 Task: Add a timeline in the project AgileCircle for the epic 'Network Compliance' from 2023/06/18 to 2024/07/21. Add a timeline in the project AgileCircle for the epic 'Business Continuity and Disaster Recovery Planning (BCDR) Implementation' from 2024/04/02 to 2024/07/25. Add a timeline in the project AgileCircle for the epic 'Business Continuity Management System (BCMS) Implementation' from 2024/02/10 to 2025/12/18
Action: Mouse moved to (78, 199)
Screenshot: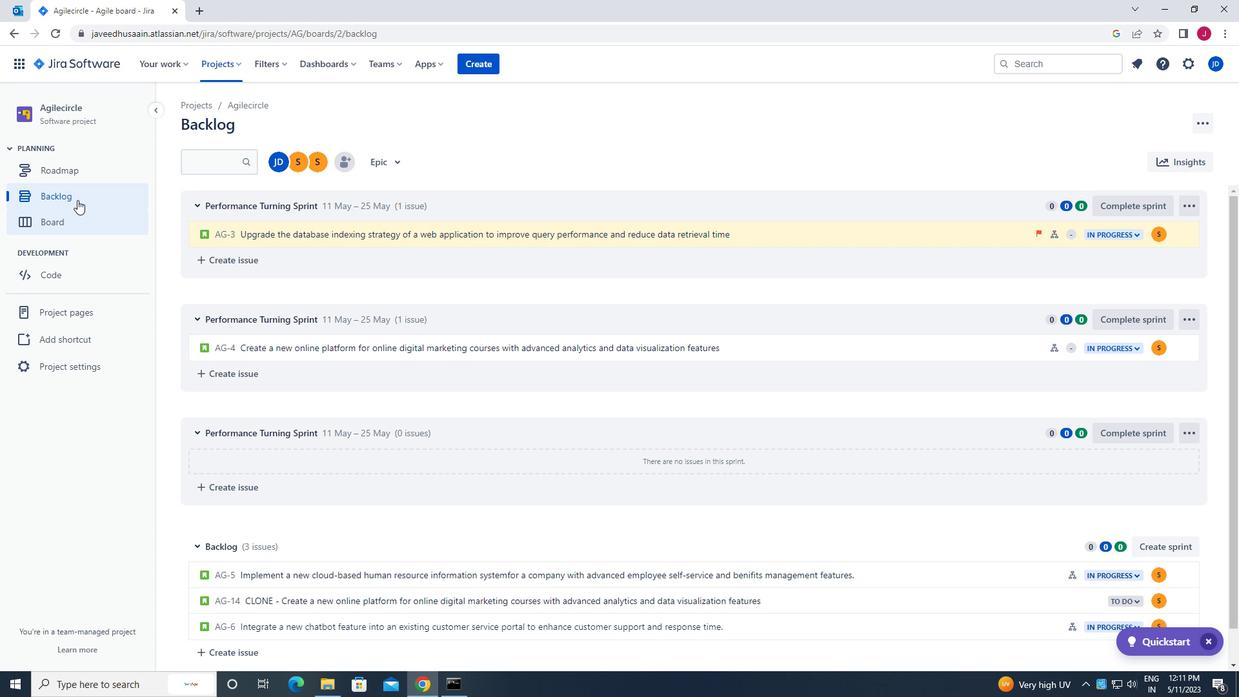 
Action: Mouse pressed left at (78, 199)
Screenshot: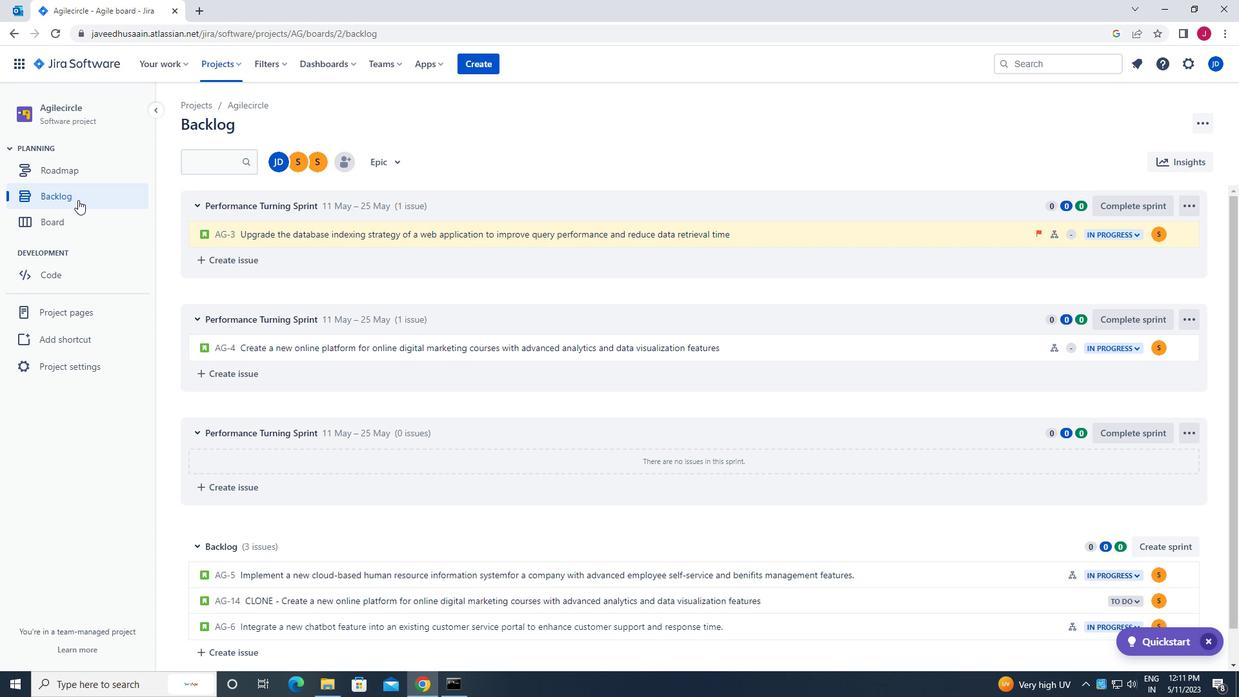 
Action: Mouse moved to (221, 67)
Screenshot: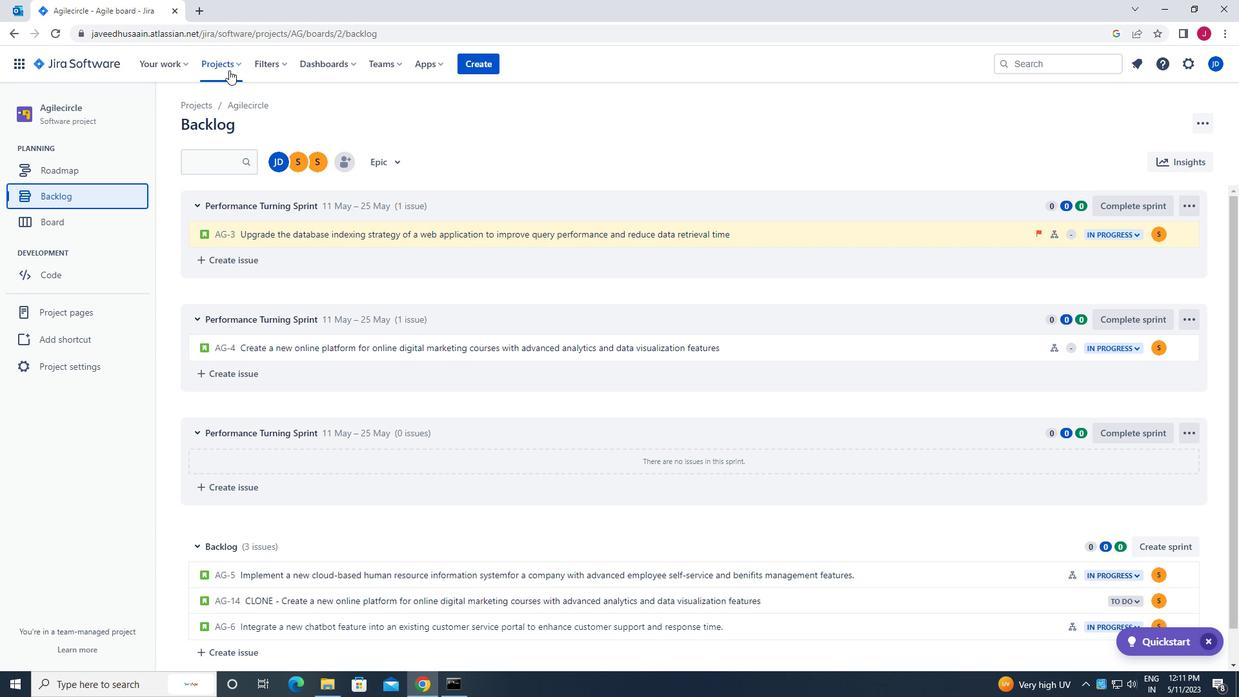 
Action: Mouse pressed left at (221, 67)
Screenshot: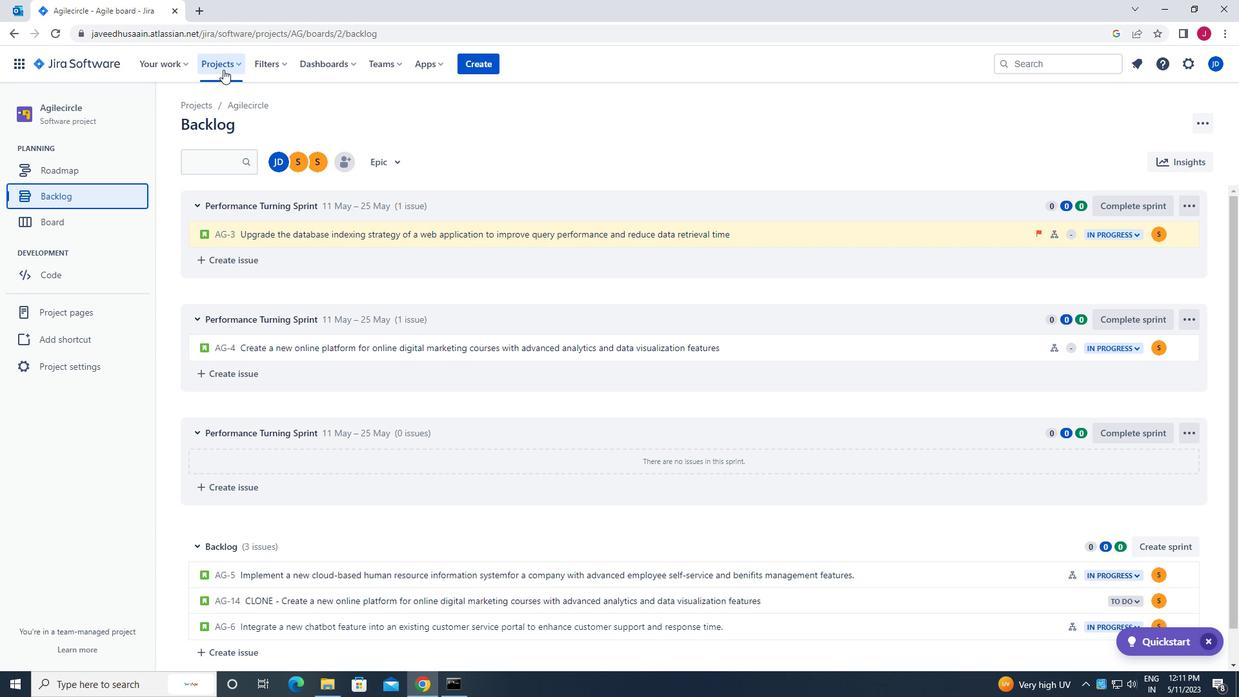 
Action: Mouse moved to (247, 116)
Screenshot: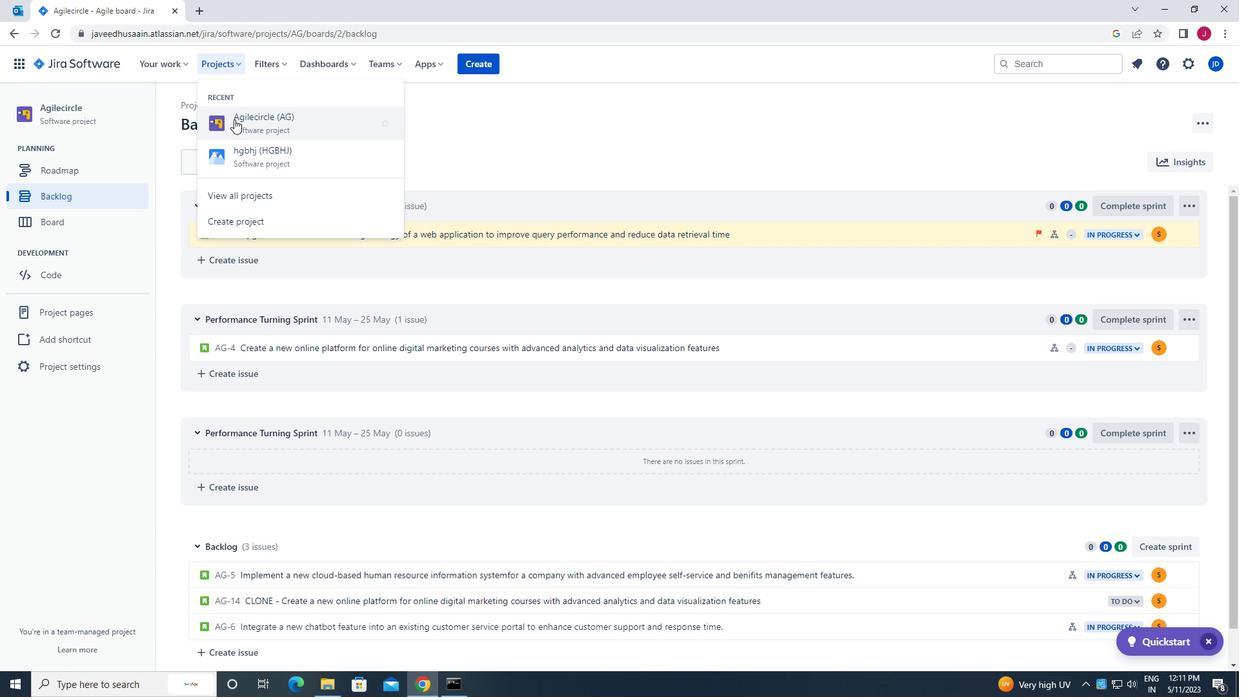 
Action: Mouse pressed left at (247, 116)
Screenshot: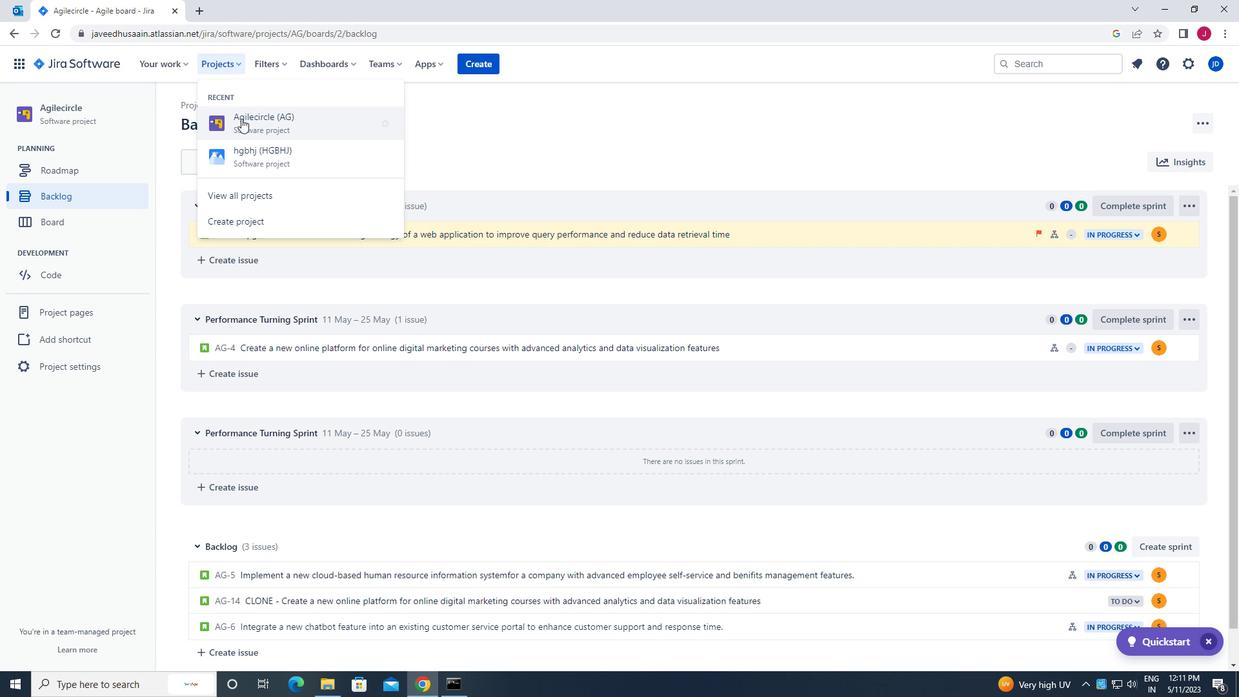 
Action: Mouse moved to (78, 198)
Screenshot: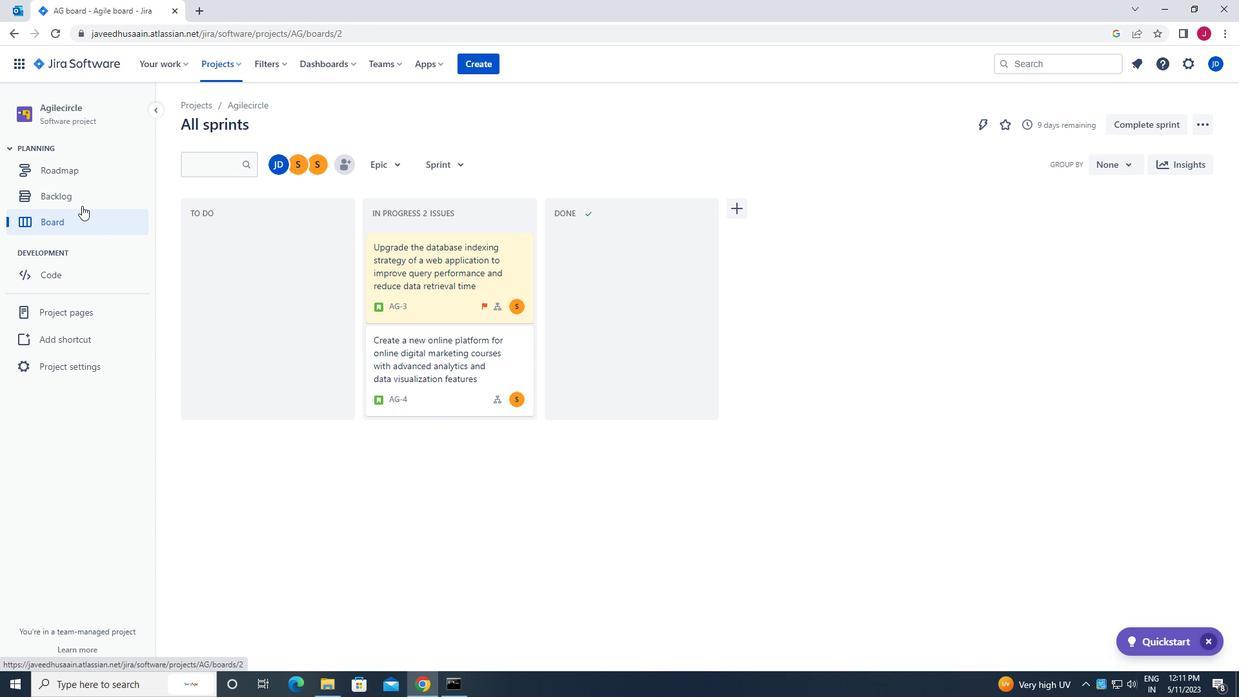 
Action: Mouse pressed left at (78, 198)
Screenshot: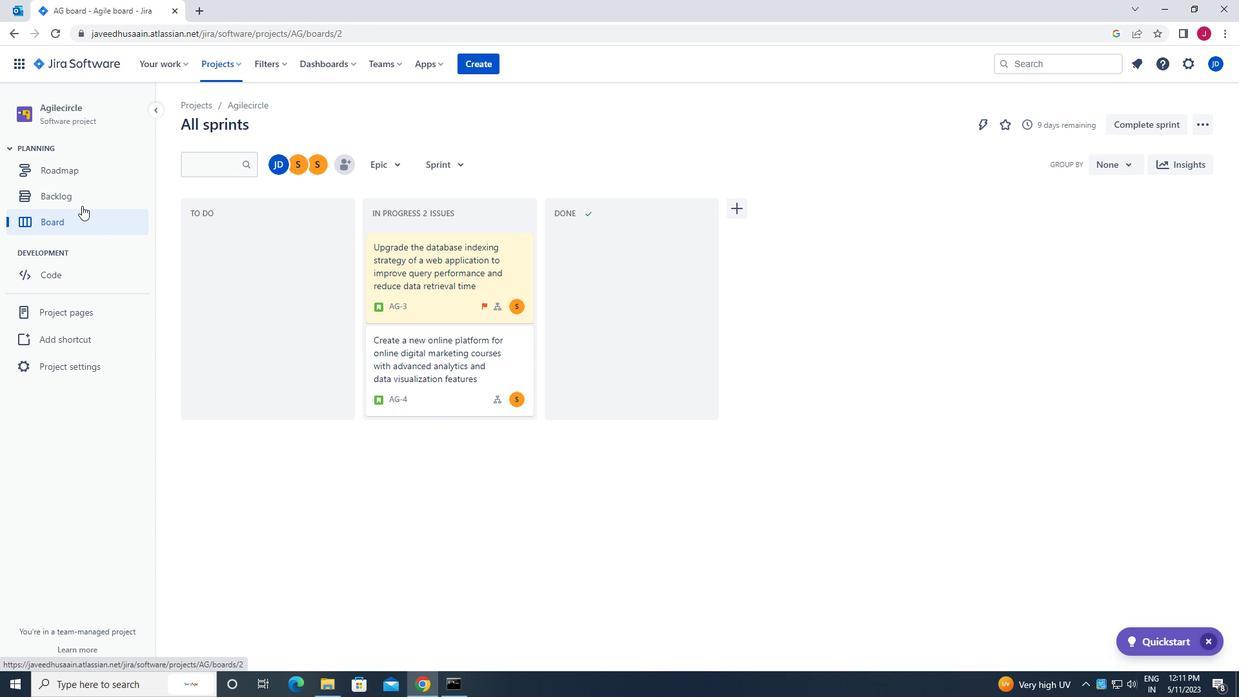 
Action: Mouse moved to (385, 163)
Screenshot: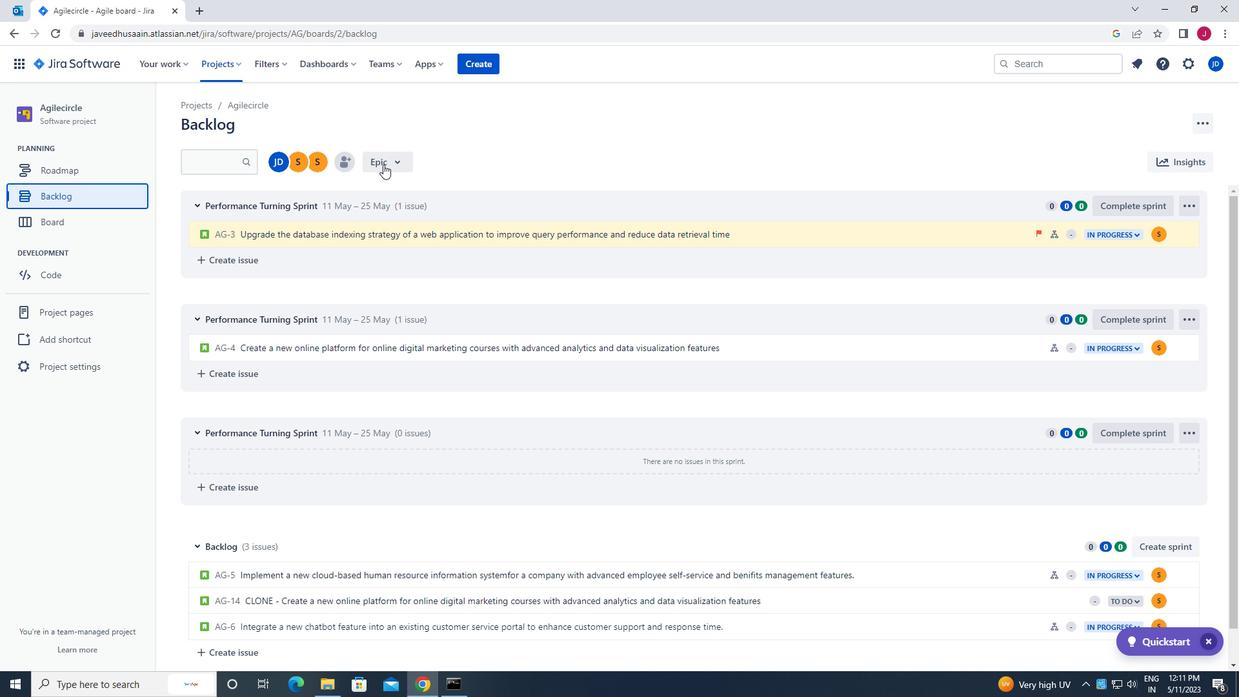
Action: Mouse pressed left at (385, 163)
Screenshot: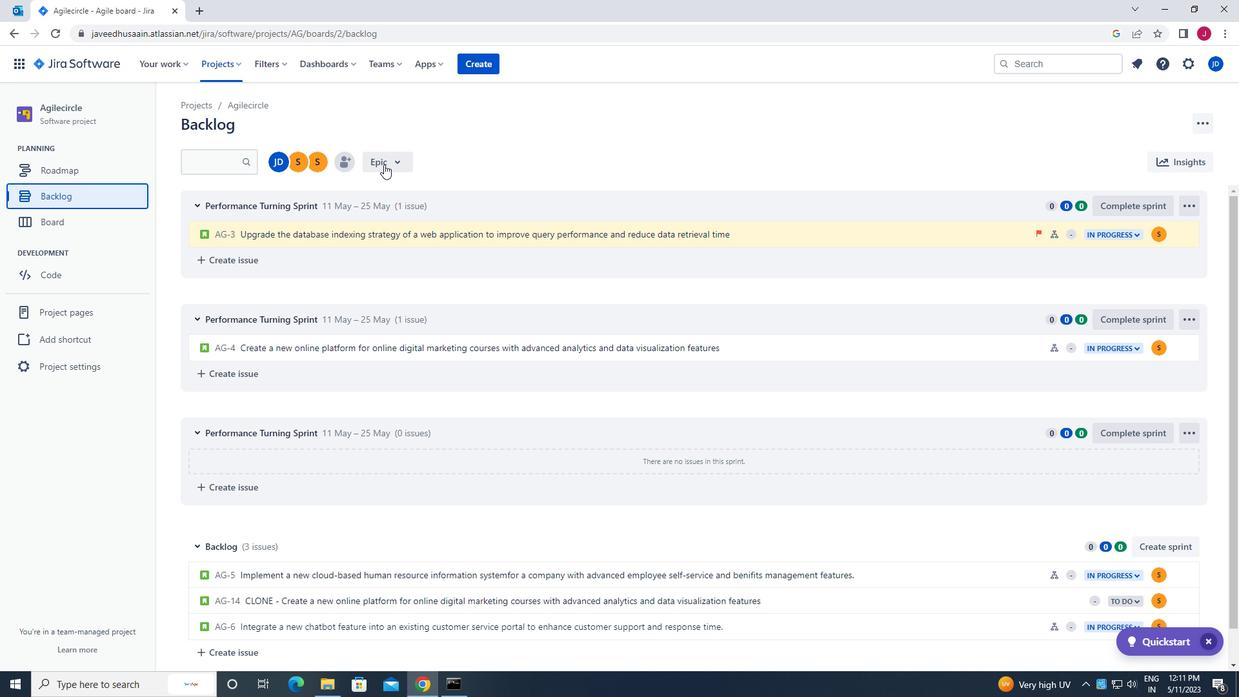 
Action: Mouse moved to (404, 196)
Screenshot: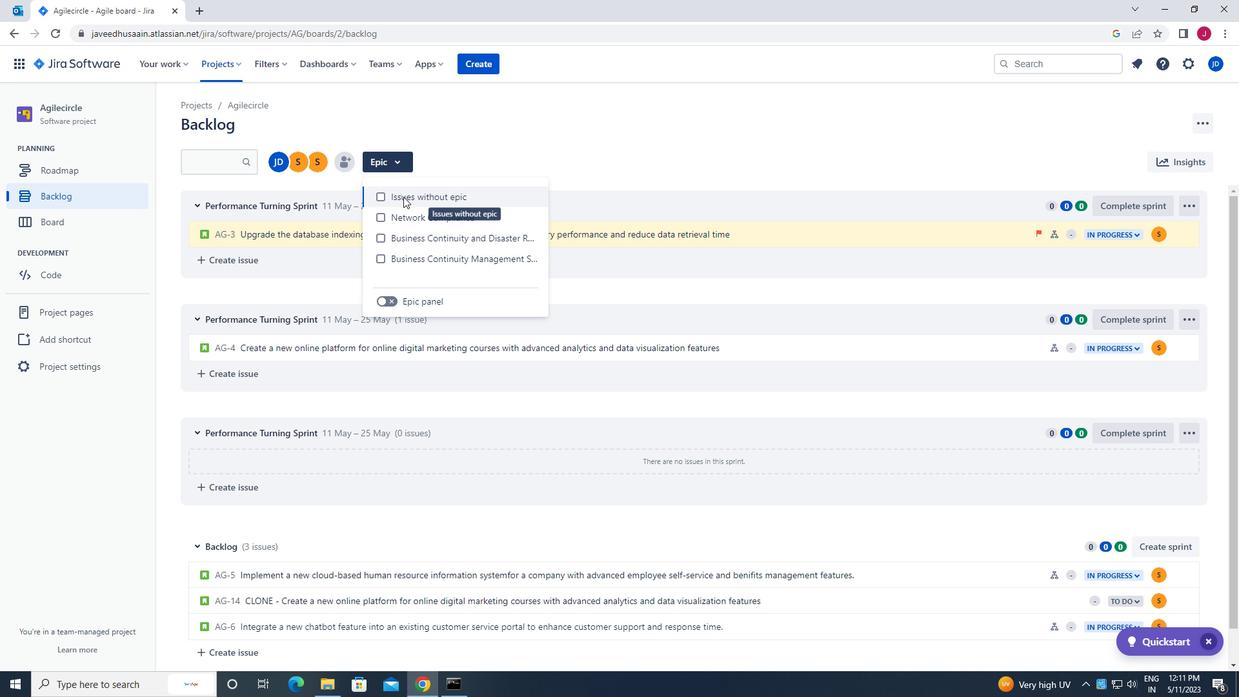 
Action: Mouse pressed left at (404, 196)
Screenshot: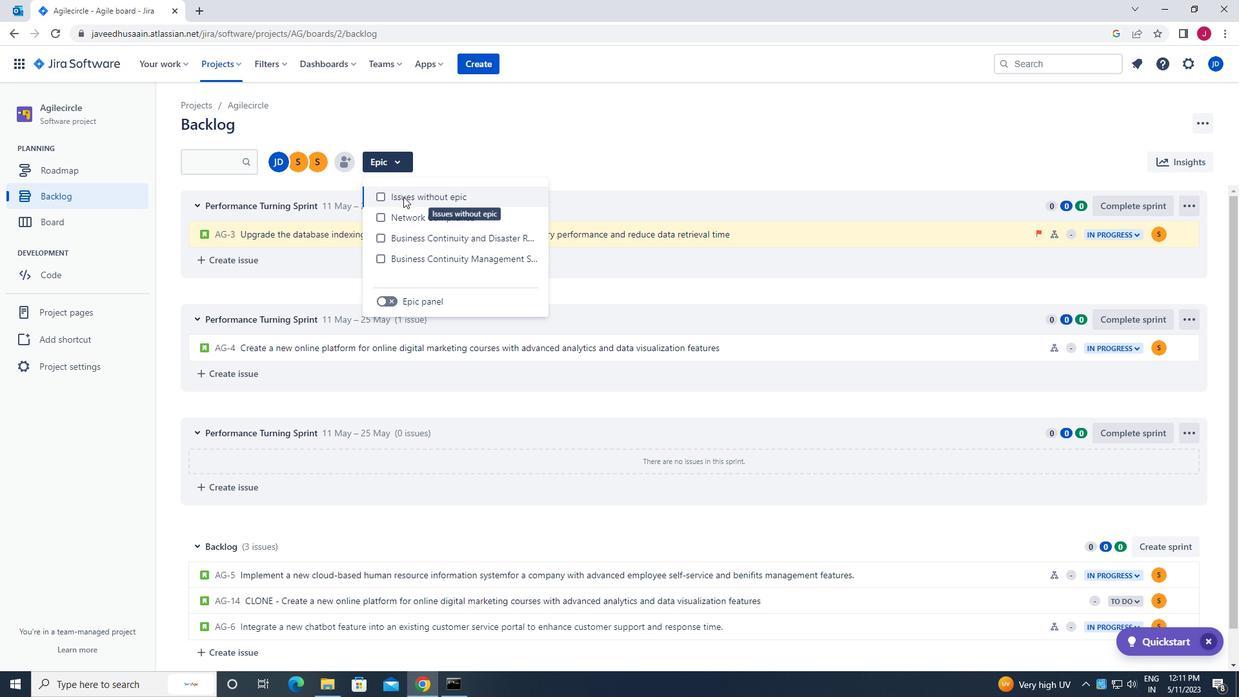 
Action: Mouse moved to (395, 298)
Screenshot: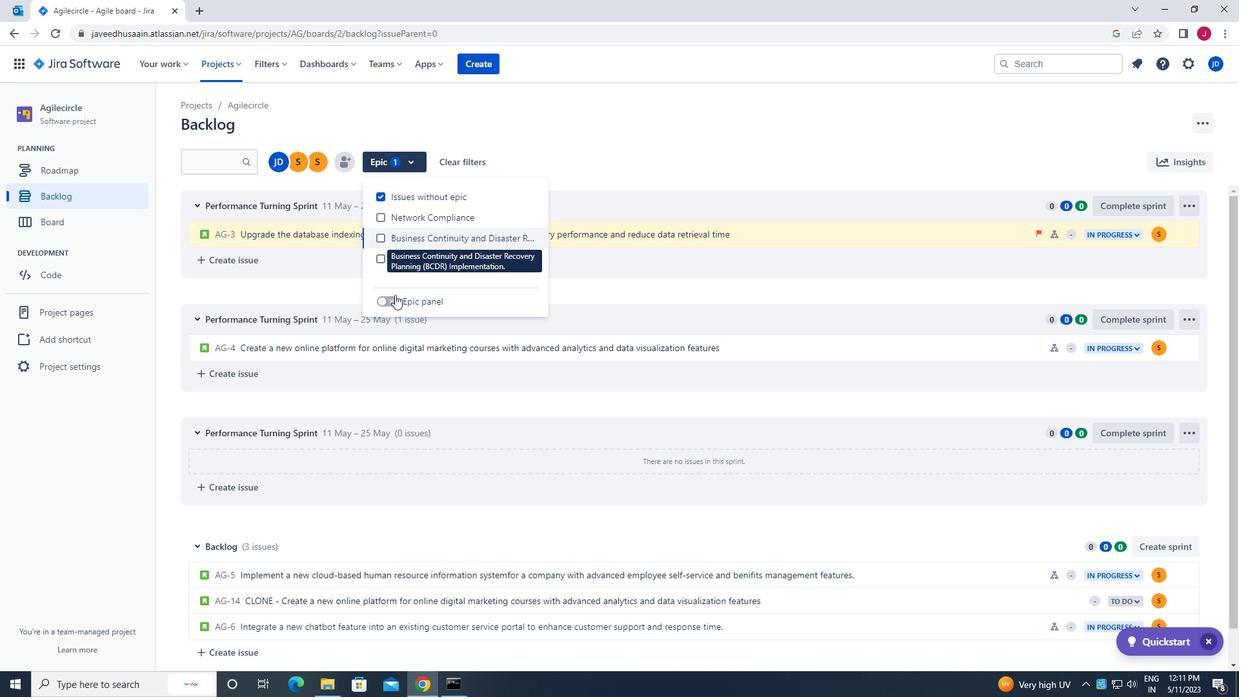 
Action: Mouse pressed left at (395, 298)
Screenshot: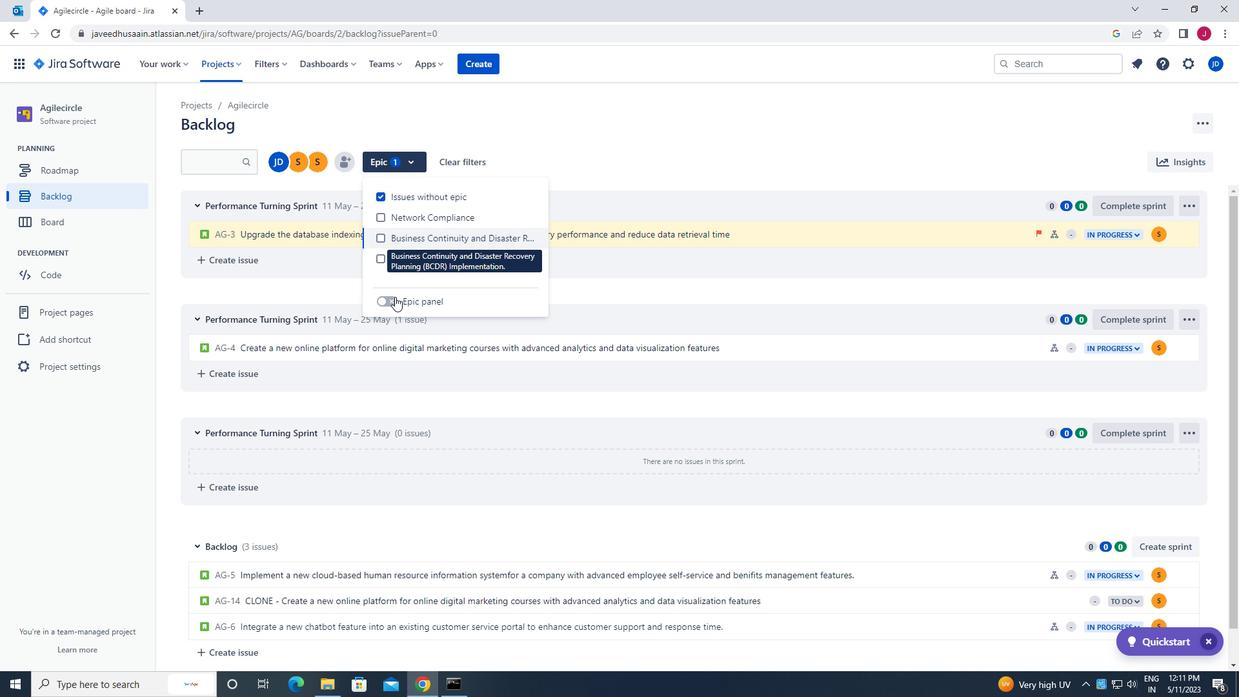 
Action: Mouse moved to (378, 197)
Screenshot: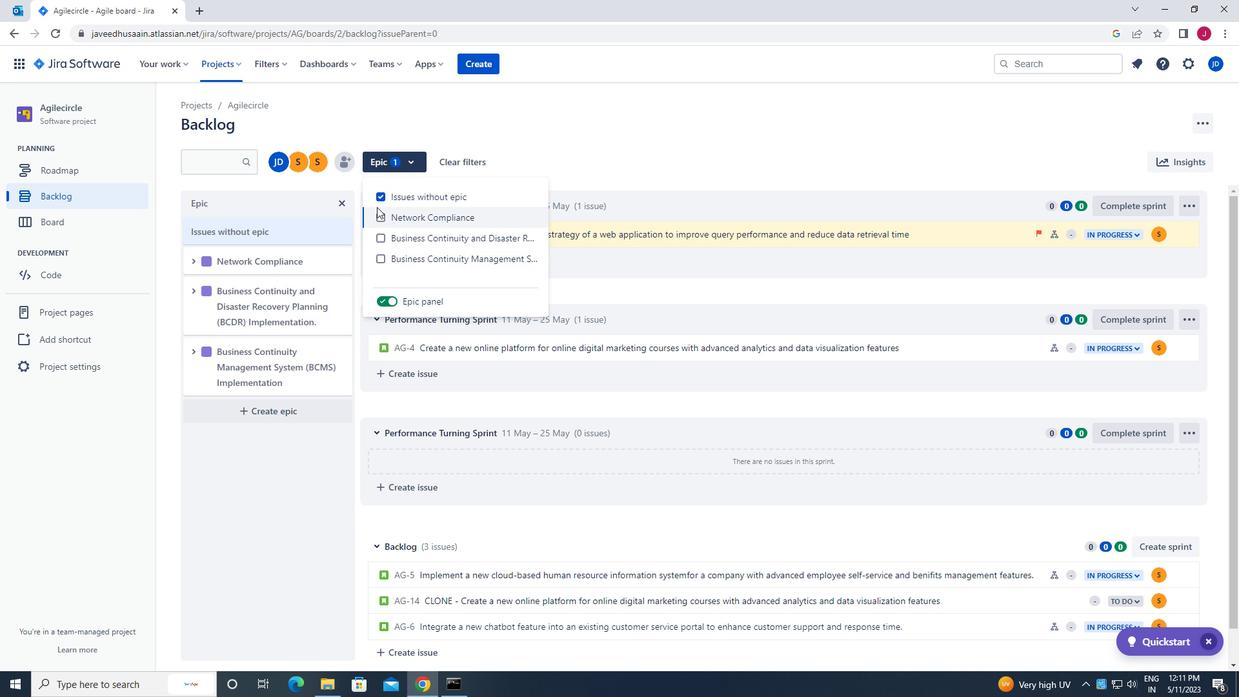 
Action: Mouse pressed left at (378, 197)
Screenshot: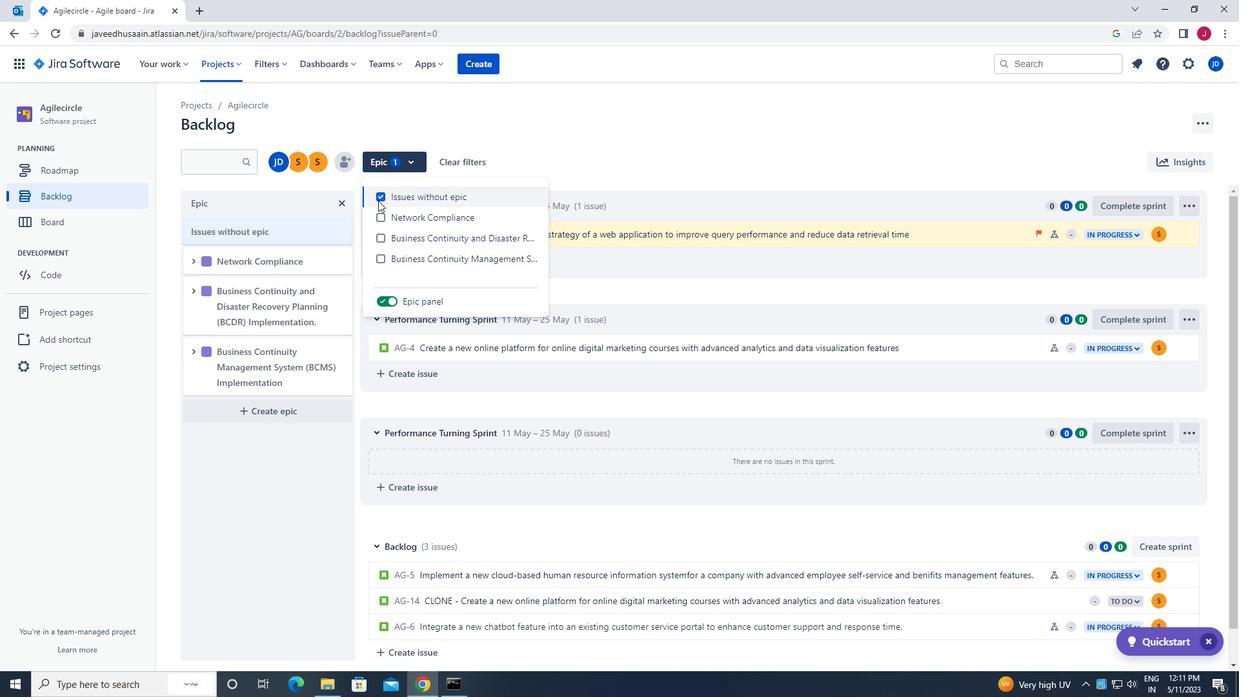 
Action: Mouse moved to (191, 262)
Screenshot: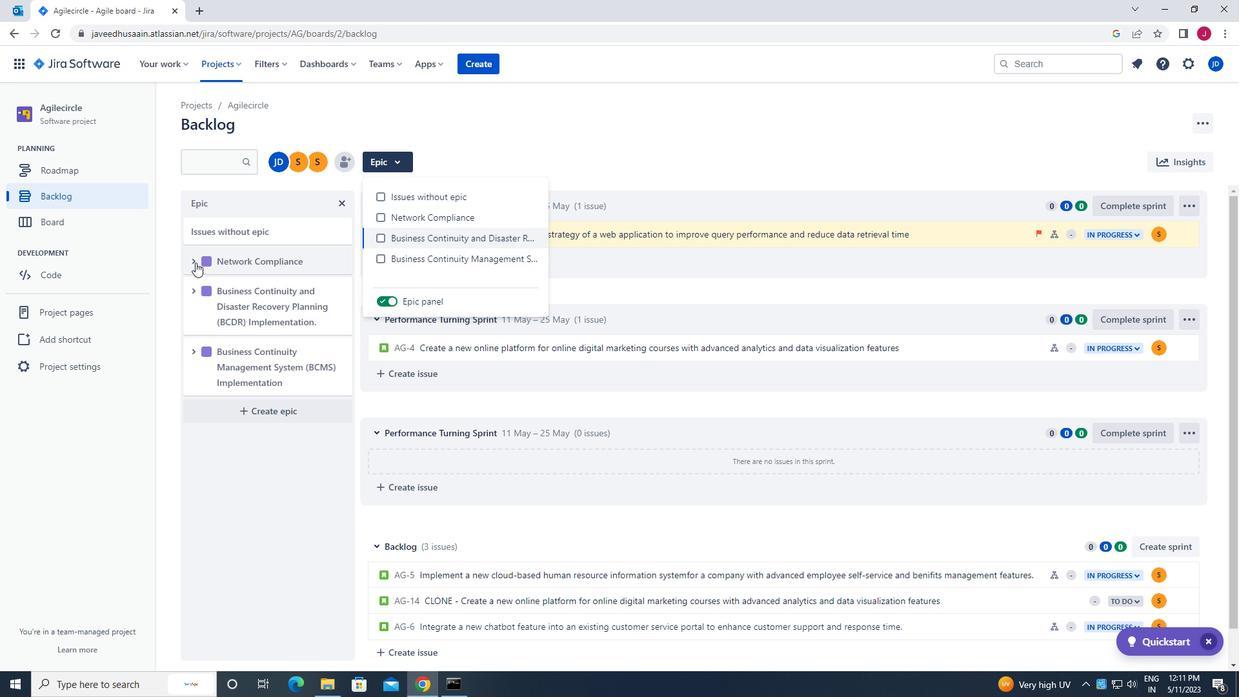 
Action: Mouse pressed left at (191, 262)
Screenshot: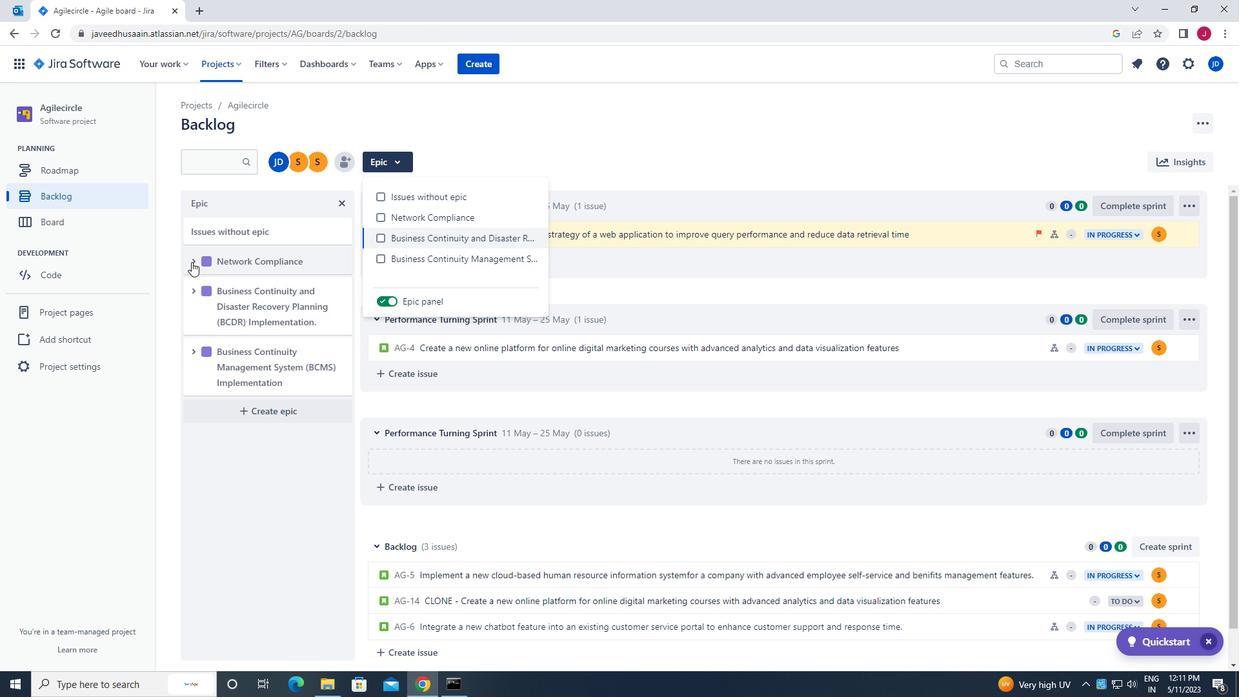 
Action: Mouse moved to (260, 366)
Screenshot: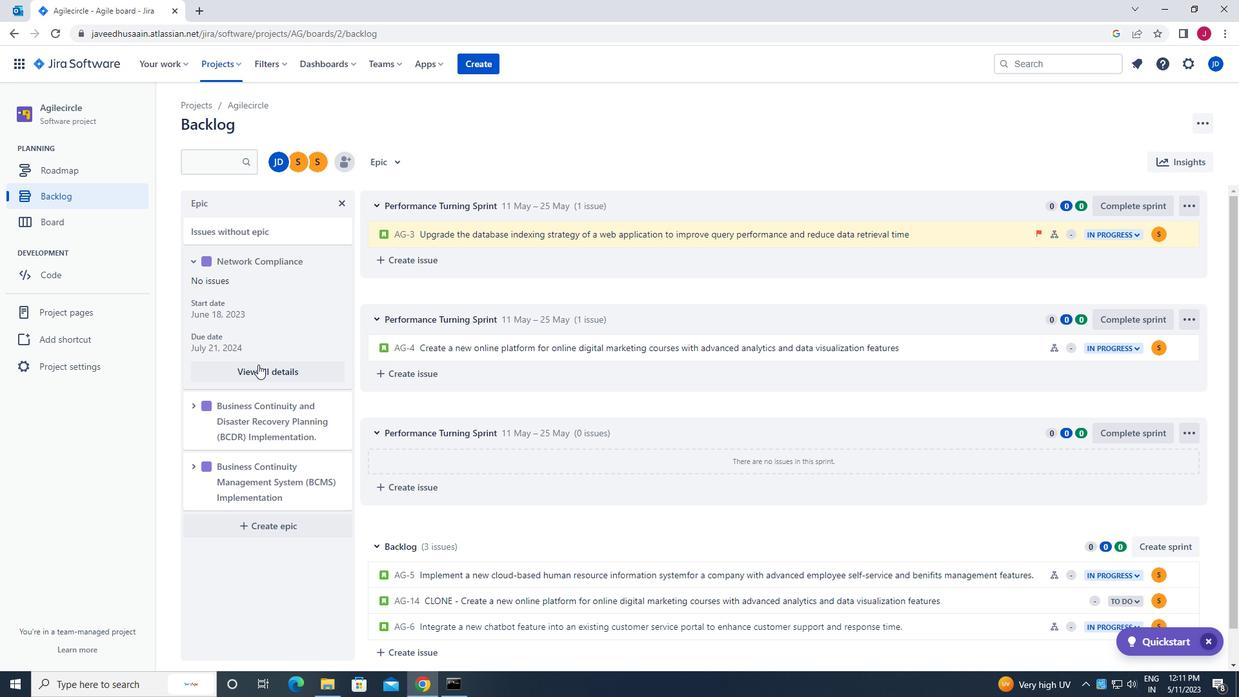 
Action: Mouse pressed left at (260, 366)
Screenshot: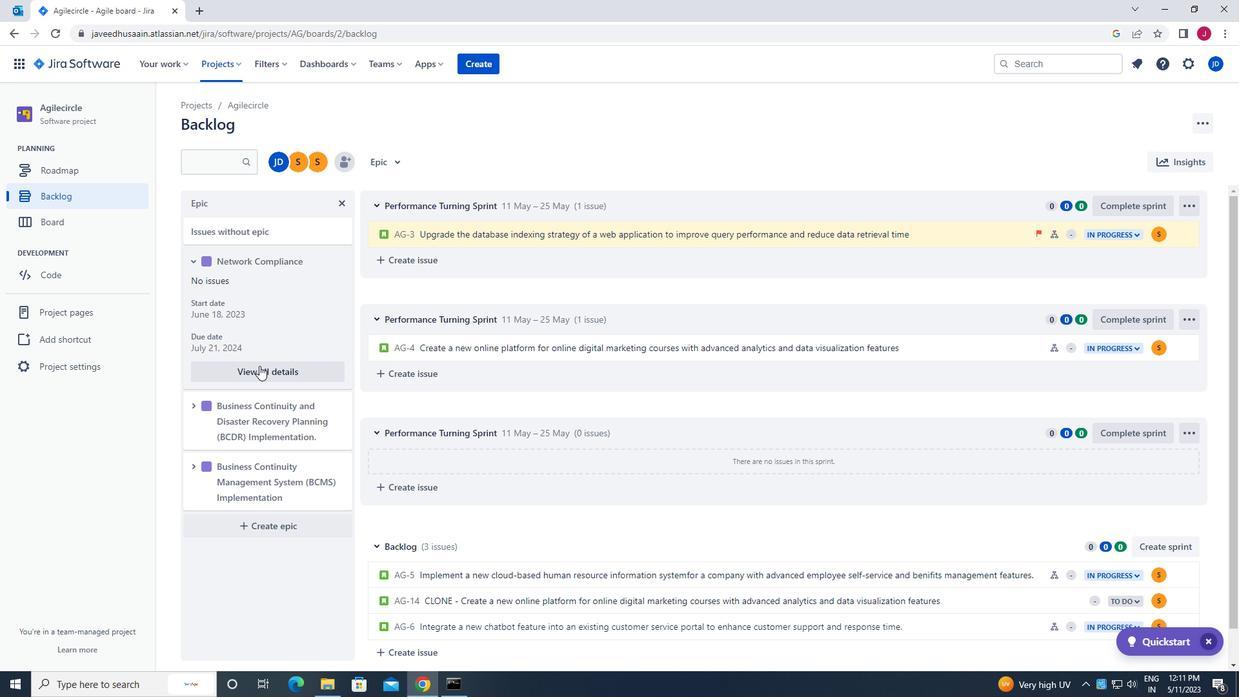 
Action: Mouse moved to (1077, 508)
Screenshot: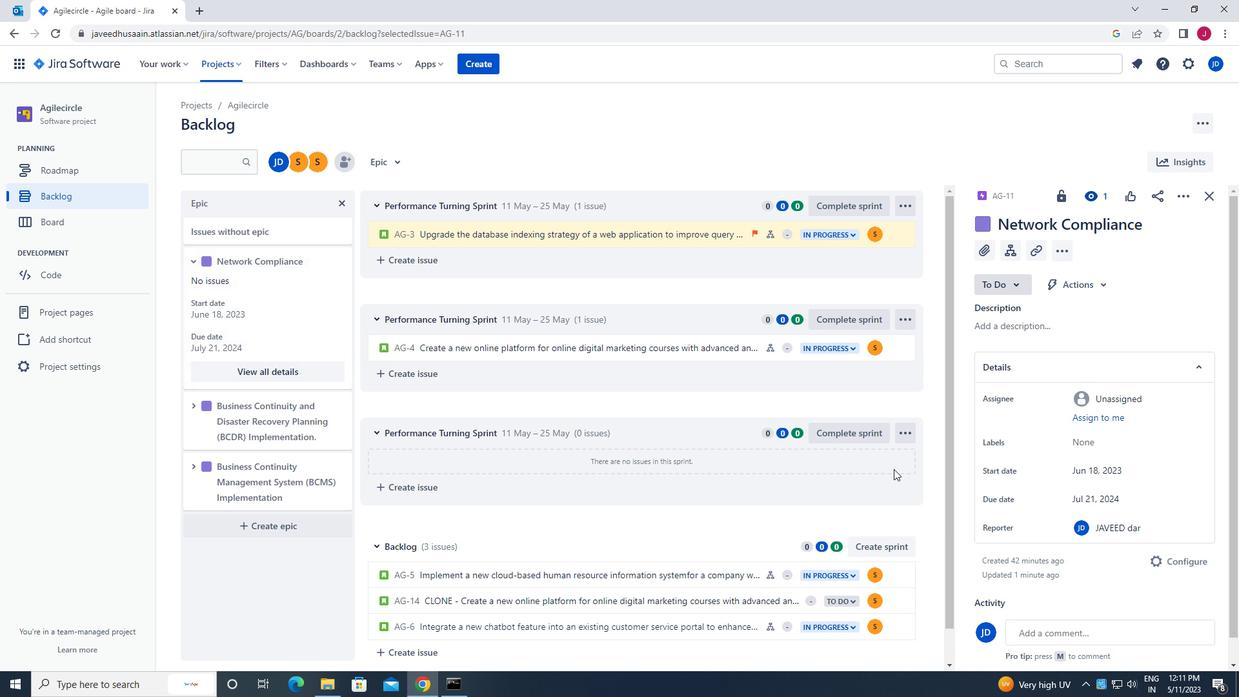 
Action: Mouse scrolled (1077, 507) with delta (0, 0)
Screenshot: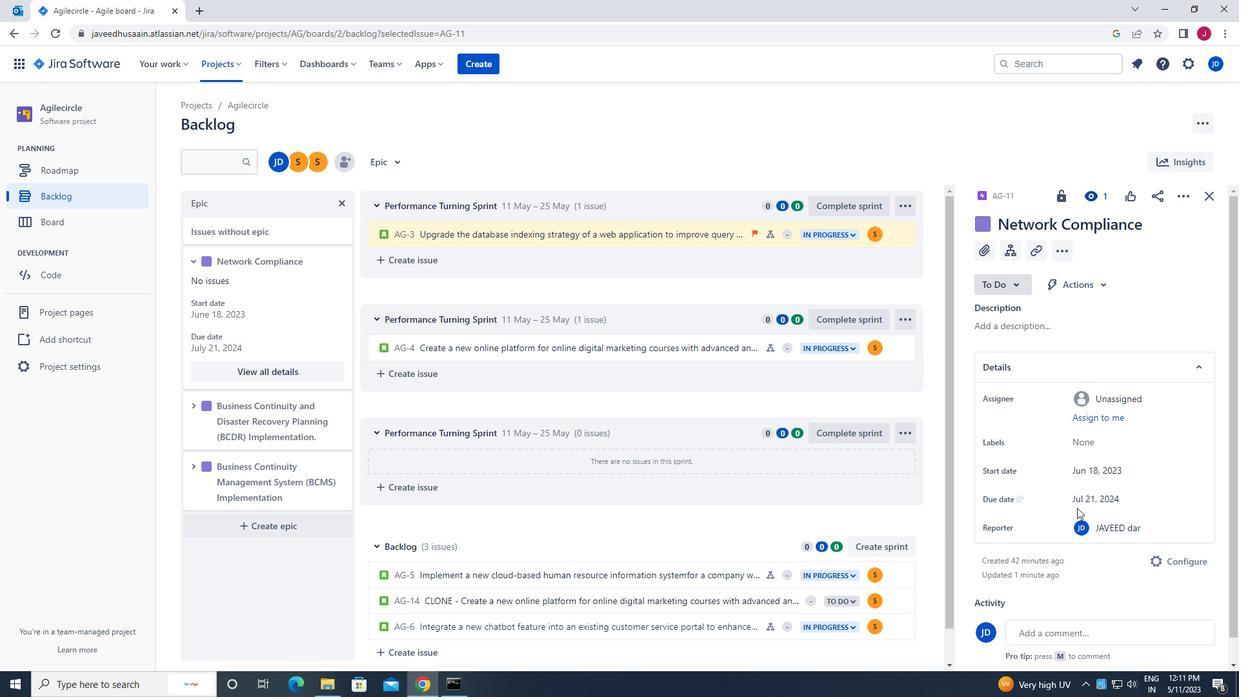 
Action: Mouse moved to (1077, 508)
Screenshot: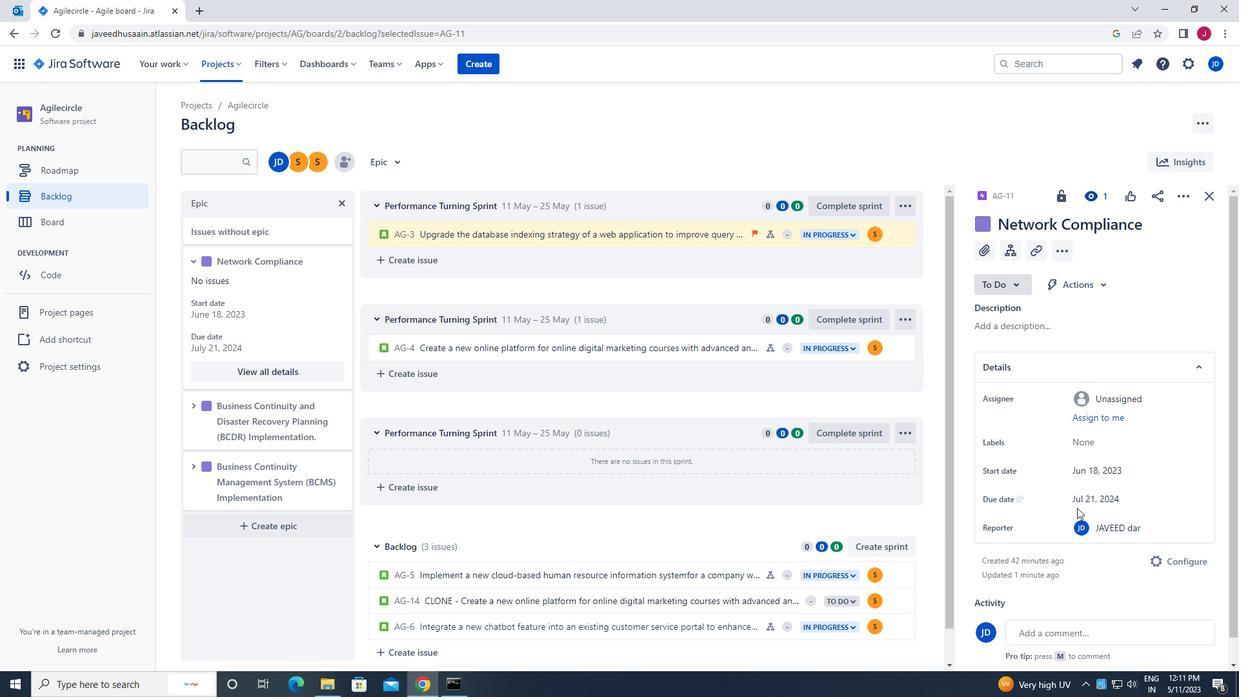
Action: Mouse scrolled (1077, 507) with delta (0, 0)
Screenshot: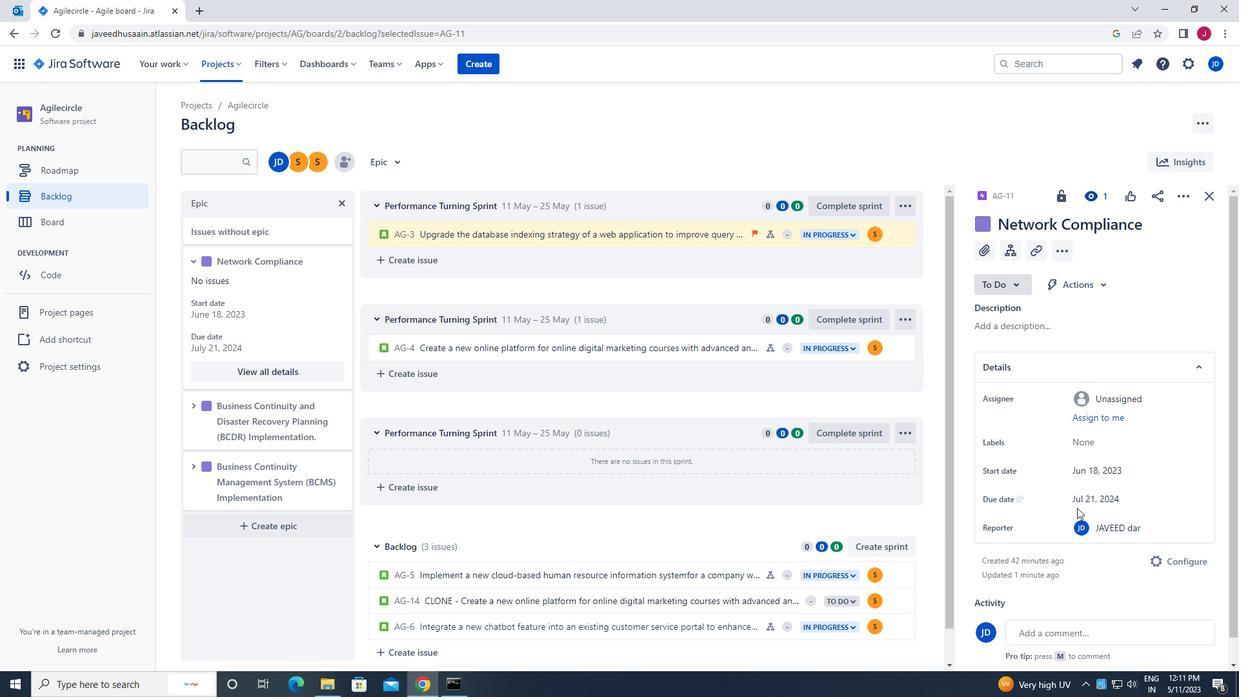 
Action: Mouse scrolled (1077, 507) with delta (0, 0)
Screenshot: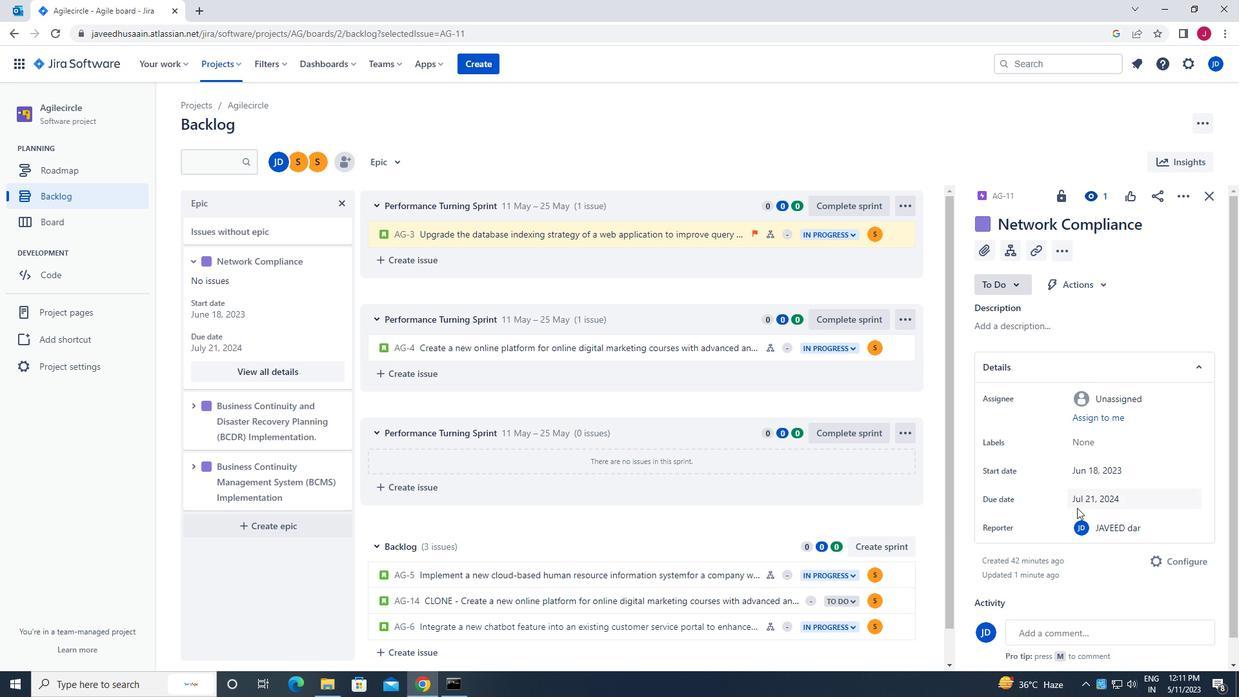 
Action: Mouse scrolled (1077, 507) with delta (0, 0)
Screenshot: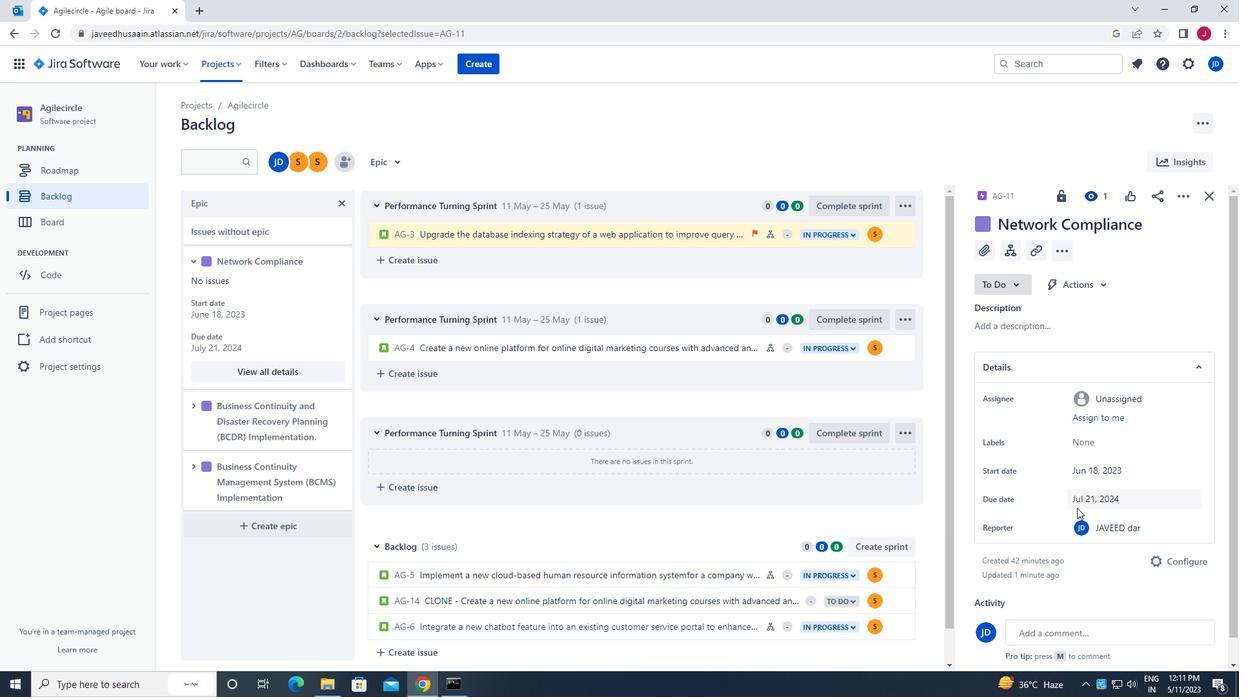 
Action: Mouse moved to (1118, 442)
Screenshot: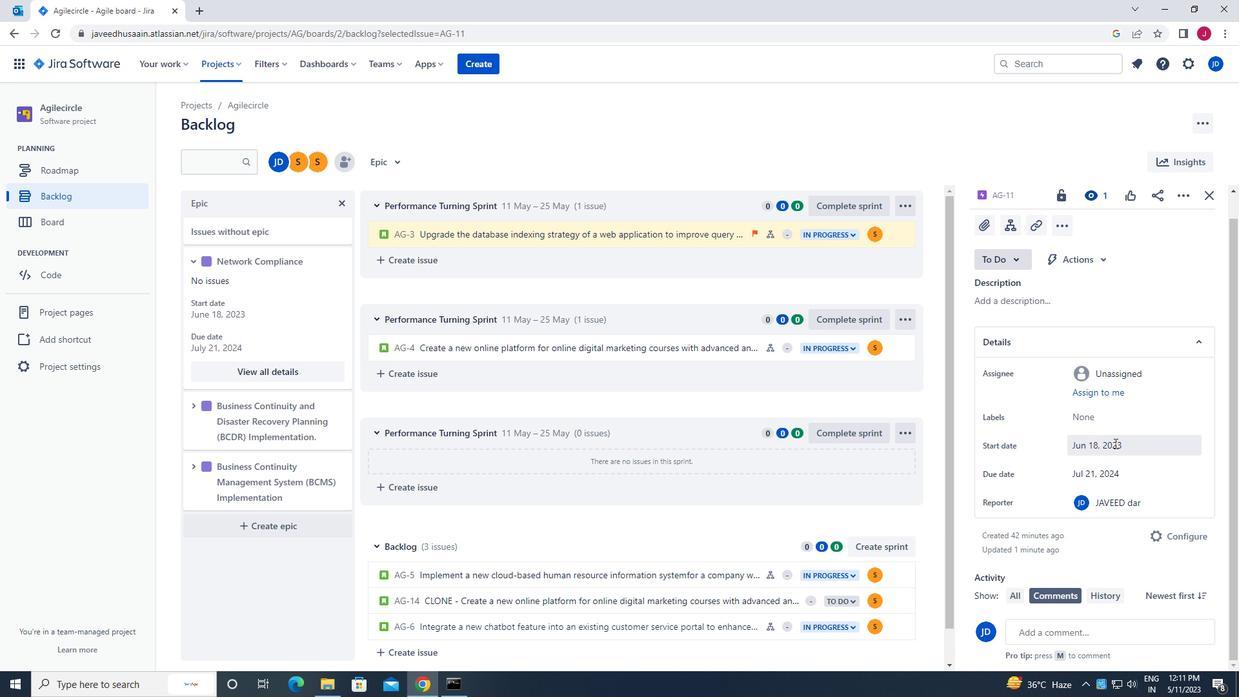 
Action: Mouse pressed left at (1118, 442)
Screenshot: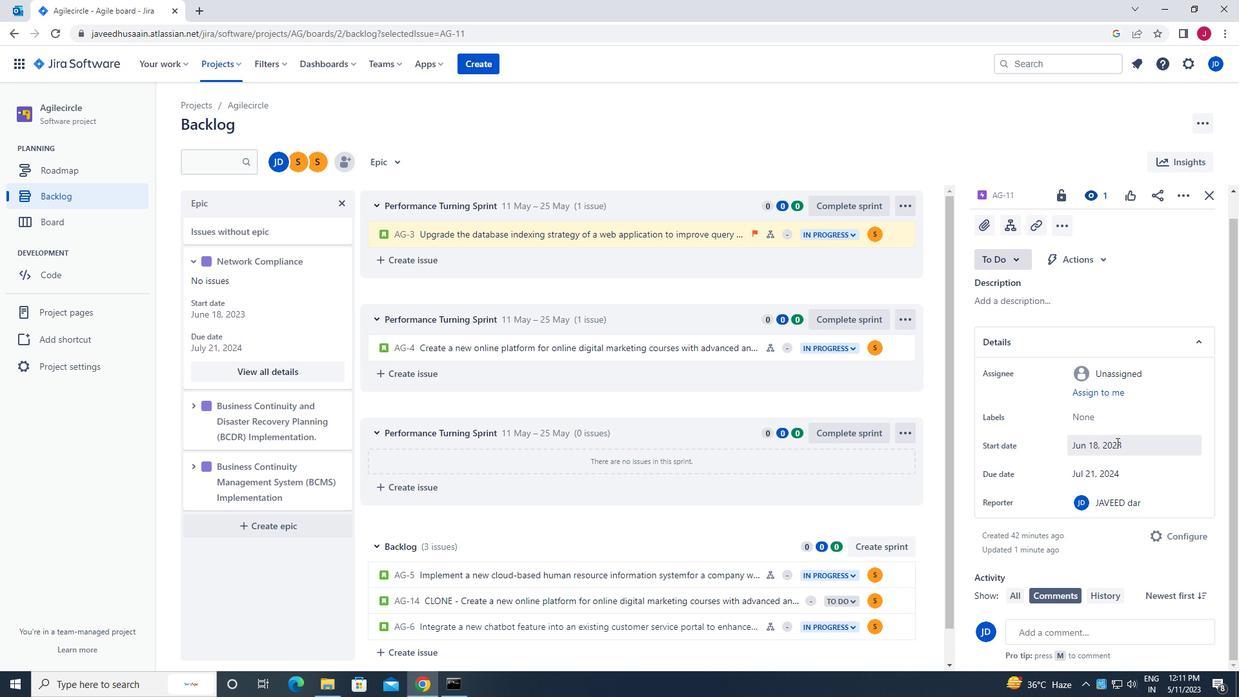 
Action: Mouse moved to (1039, 479)
Screenshot: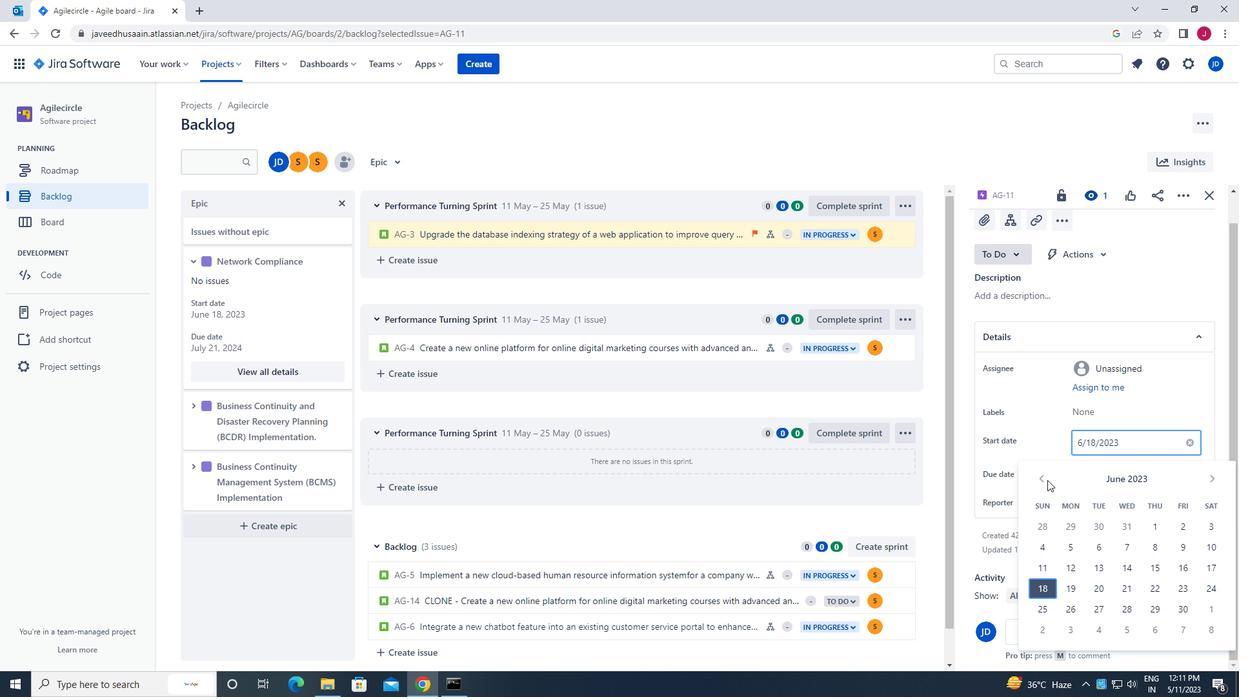 
Action: Mouse pressed left at (1039, 479)
Screenshot: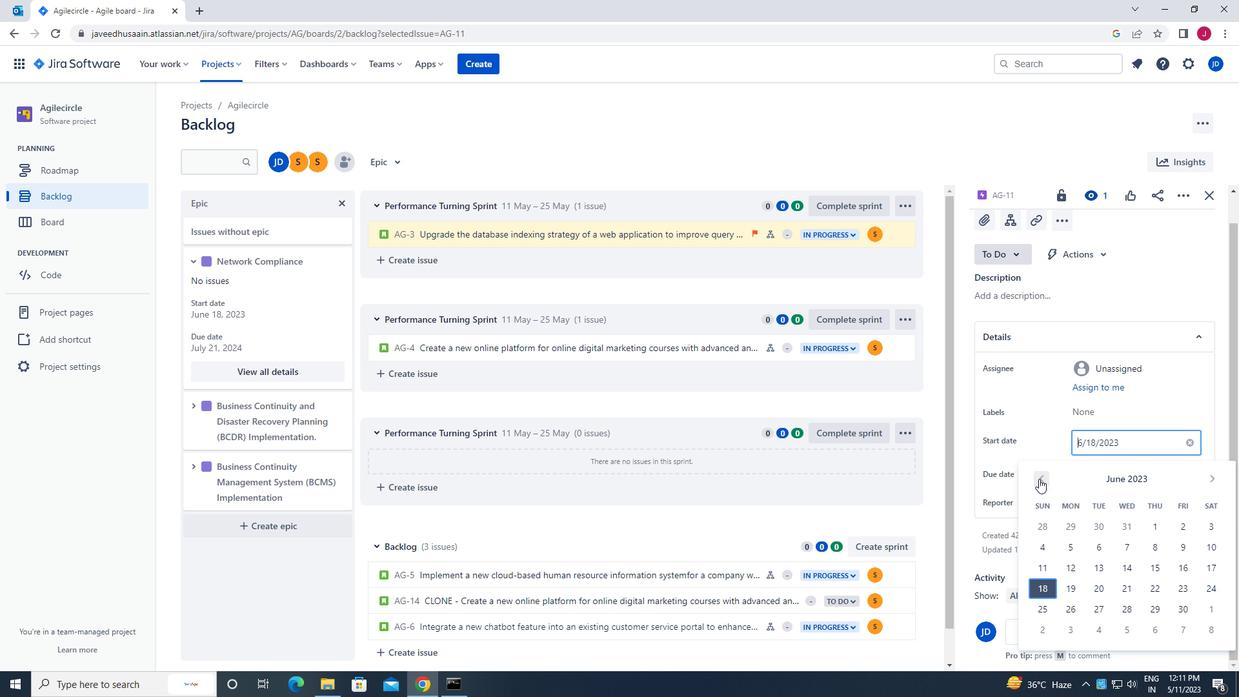 
Action: Mouse moved to (1209, 478)
Screenshot: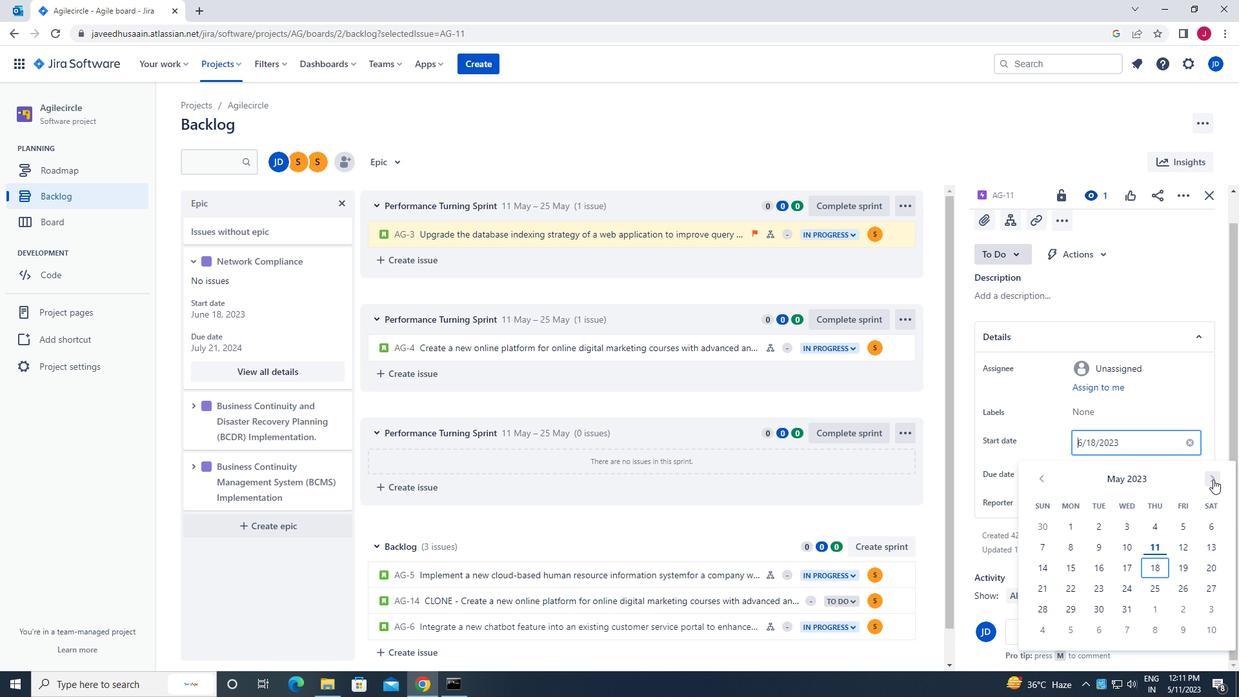 
Action: Mouse pressed left at (1209, 478)
Screenshot: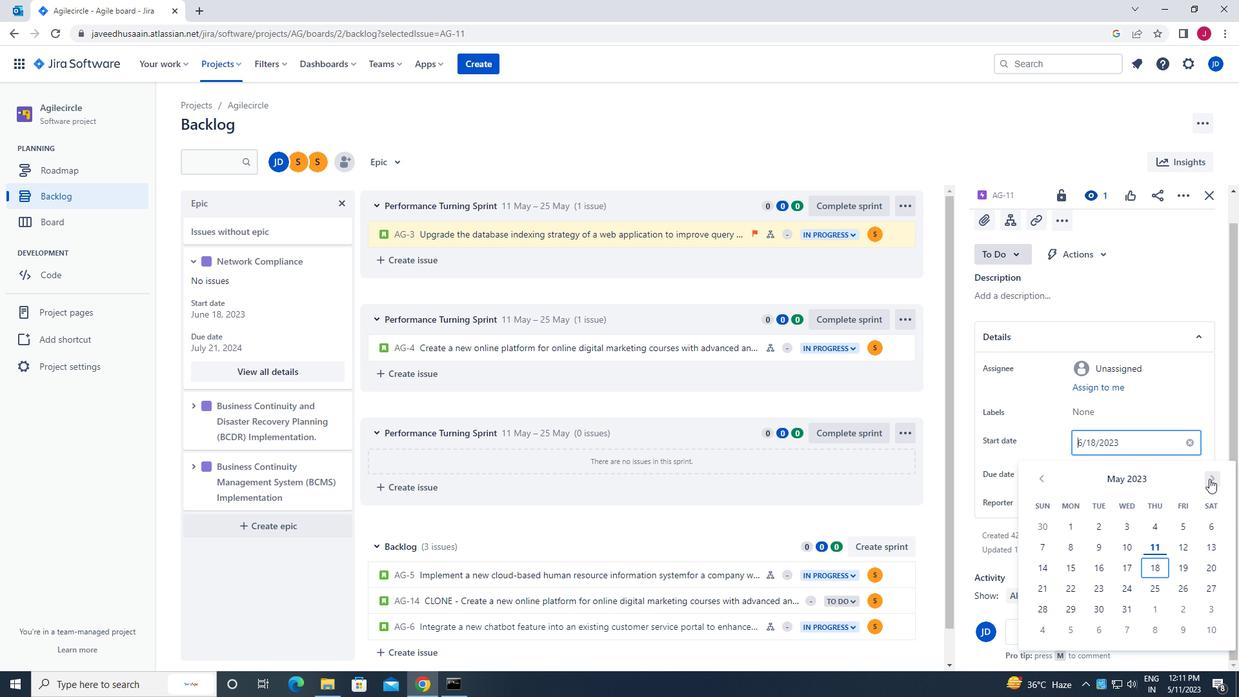 
Action: Mouse moved to (1050, 584)
Screenshot: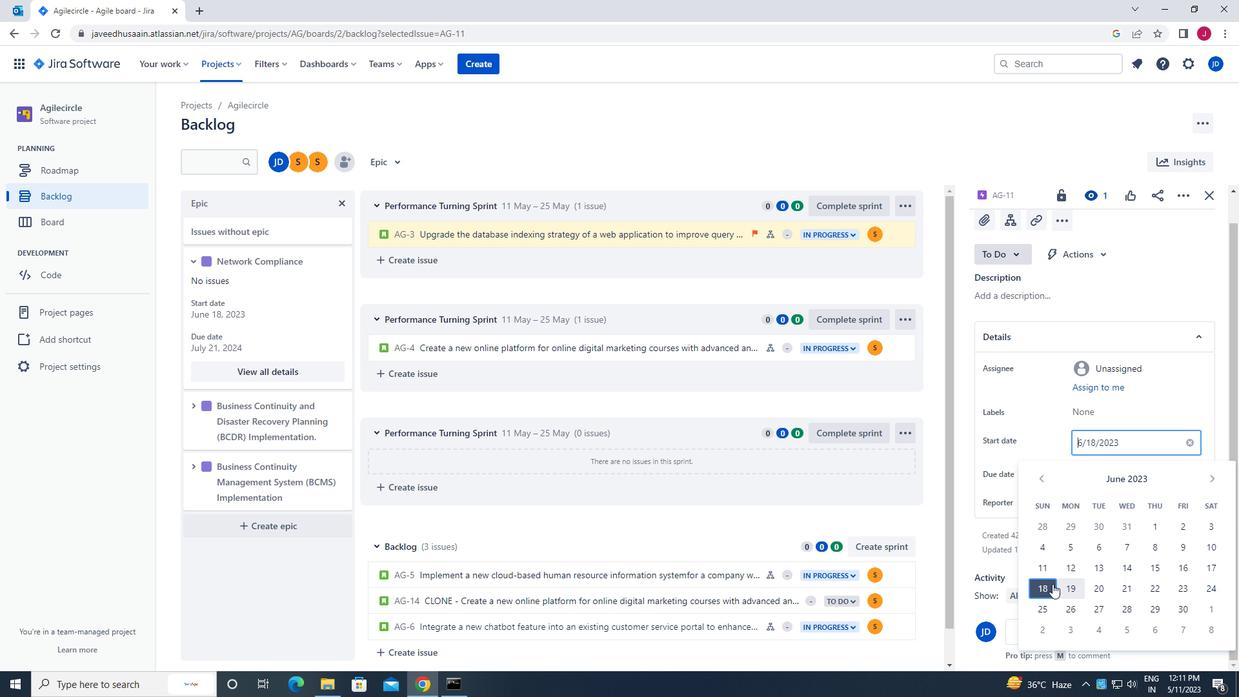 
Action: Mouse pressed left at (1050, 584)
Screenshot: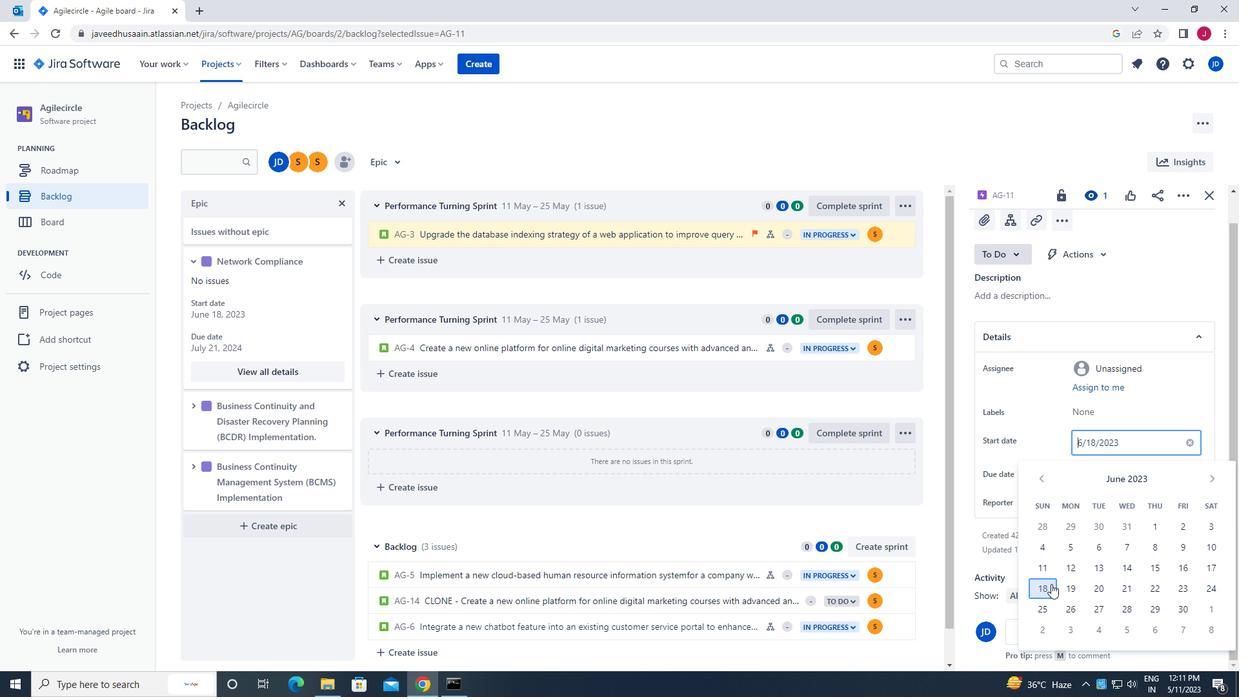 
Action: Mouse moved to (1050, 583)
Screenshot: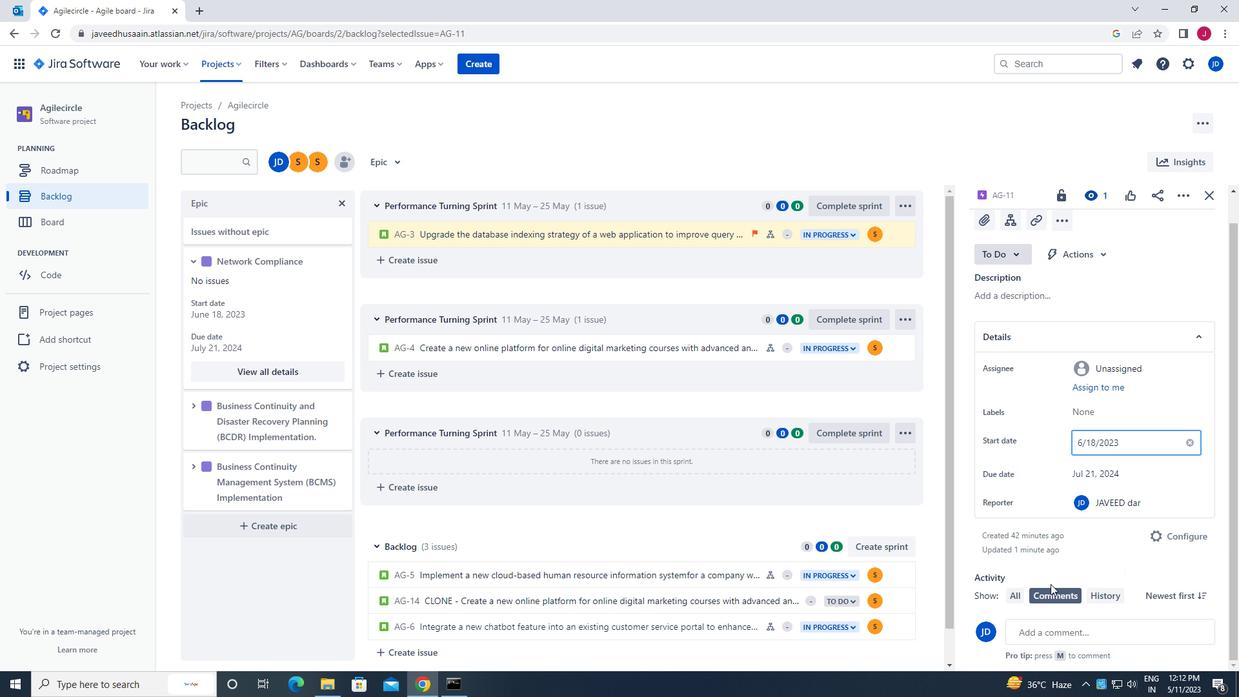 
Action: Key pressed <Key.enter>
Screenshot: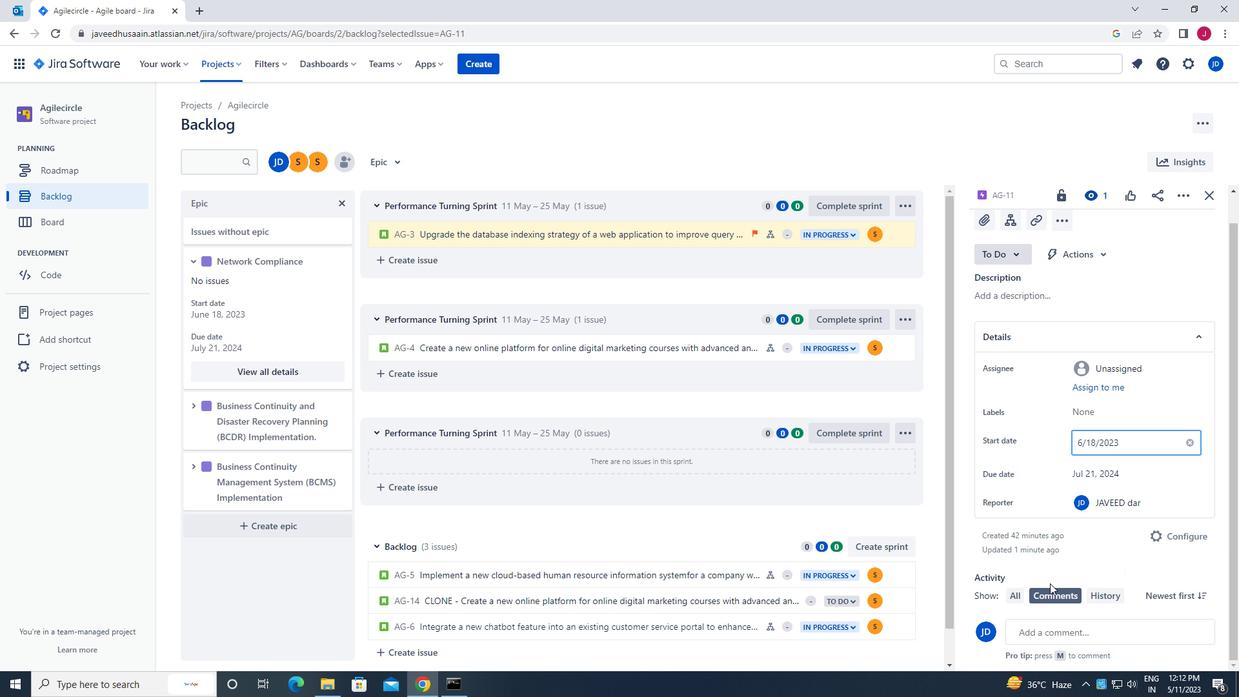 
Action: Mouse moved to (1102, 477)
Screenshot: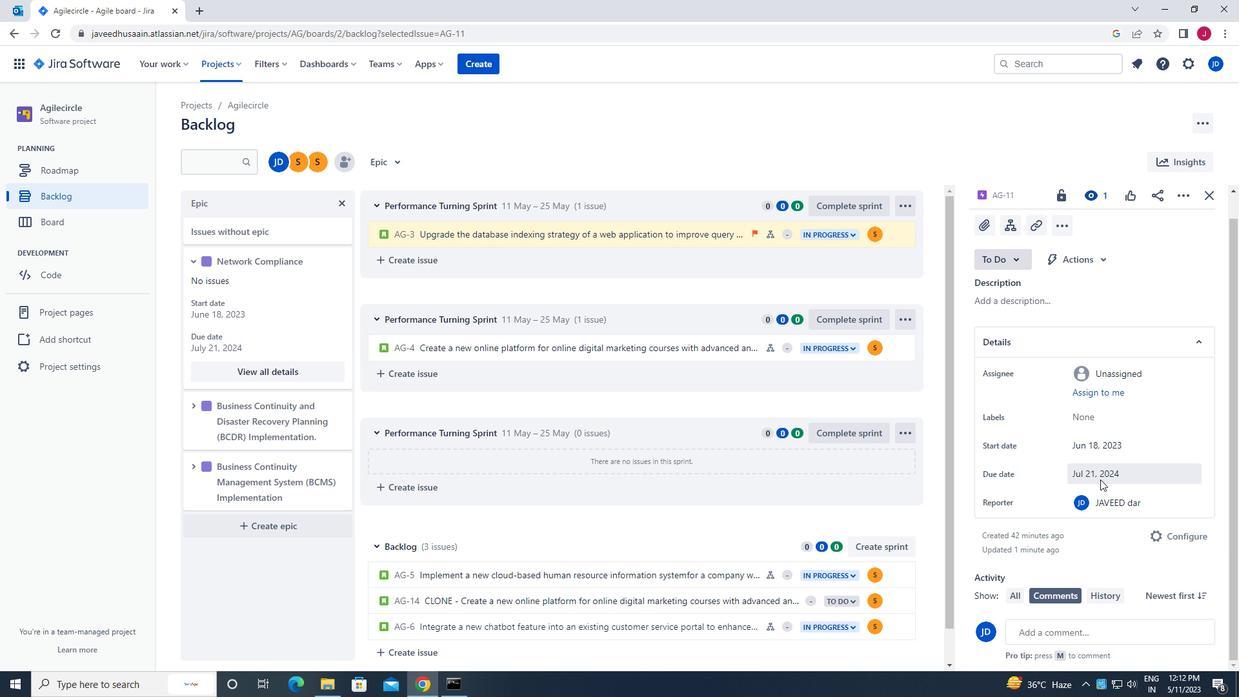 
Action: Mouse pressed left at (1102, 477)
Screenshot: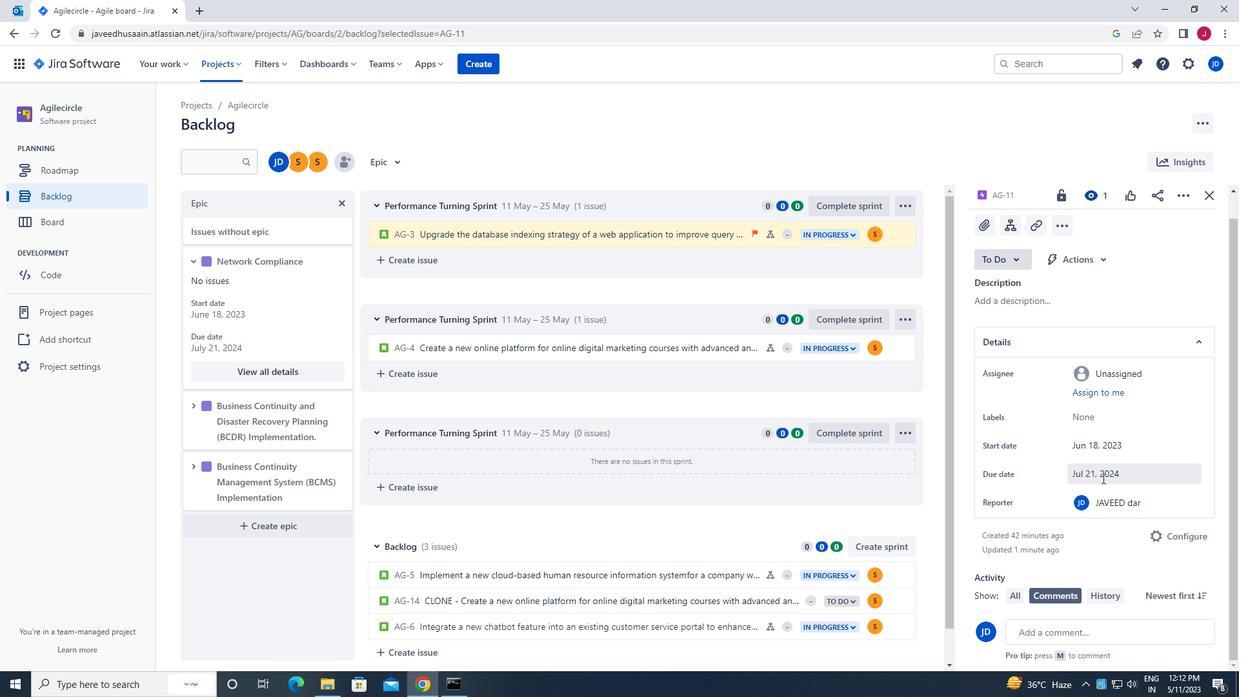 
Action: Mouse moved to (1041, 477)
Screenshot: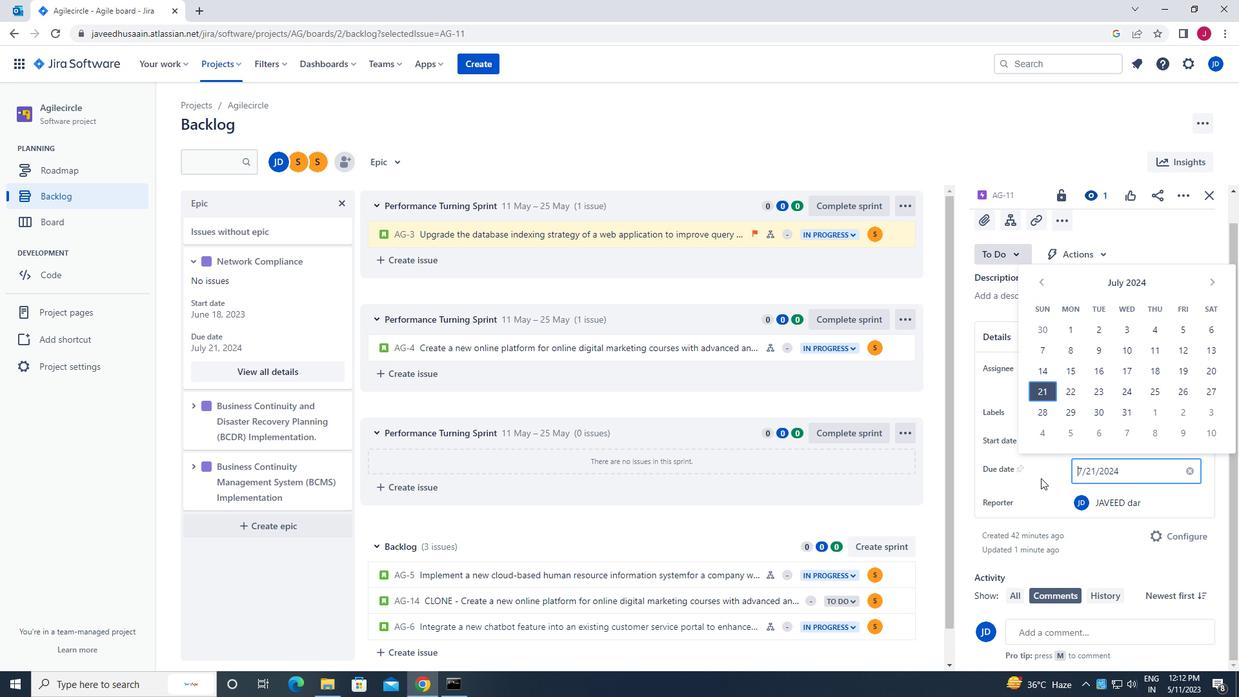 
Action: Key pressed <Key.enter>
Screenshot: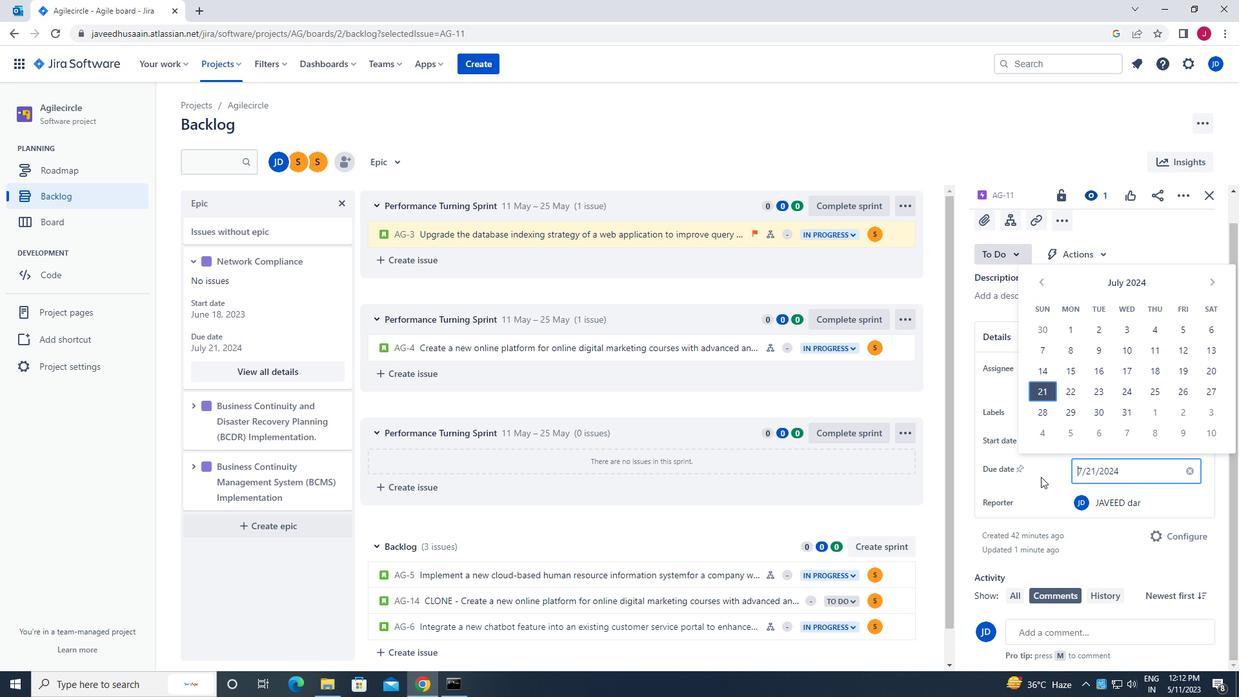 
Action: Mouse moved to (1103, 524)
Screenshot: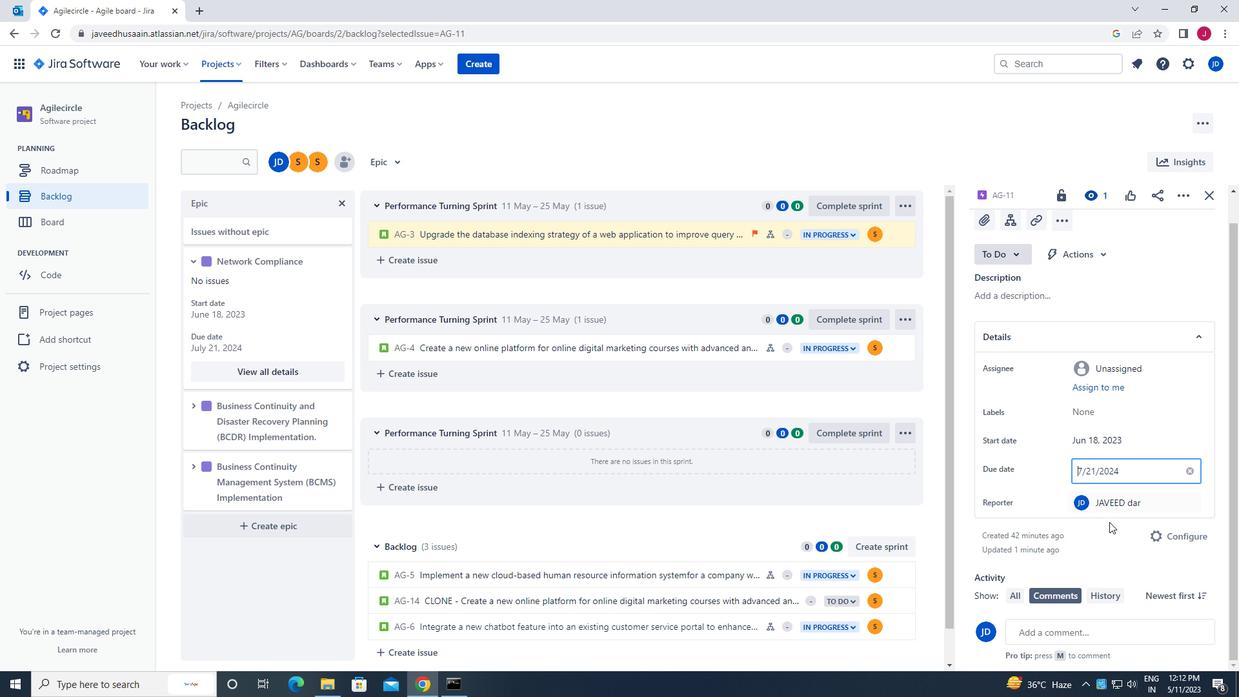 
Action: Mouse scrolled (1103, 524) with delta (0, 0)
Screenshot: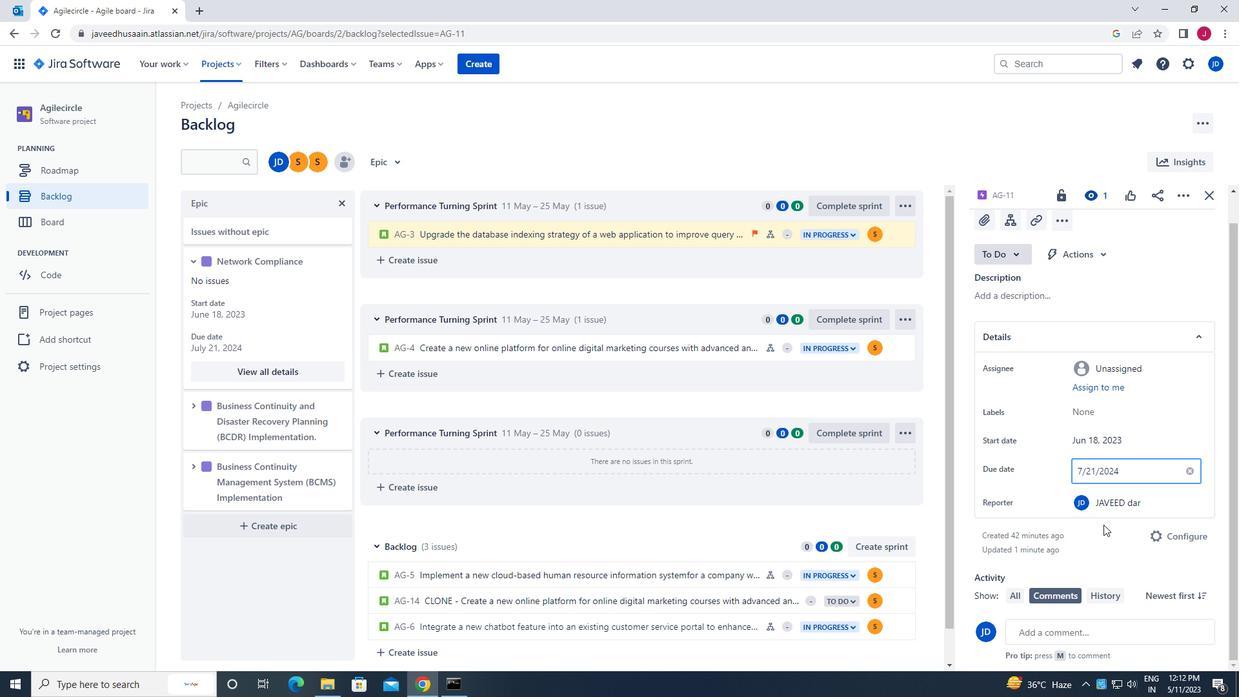 
Action: Mouse scrolled (1103, 524) with delta (0, 0)
Screenshot: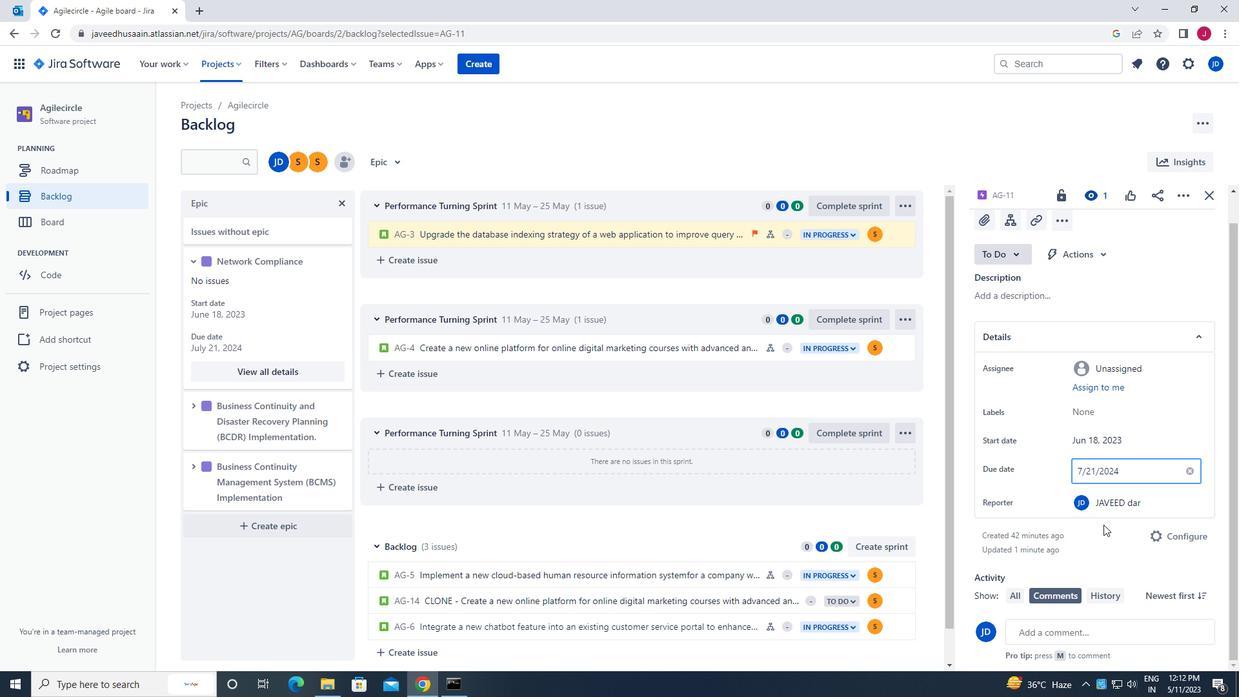 
Action: Mouse scrolled (1103, 524) with delta (0, 0)
Screenshot: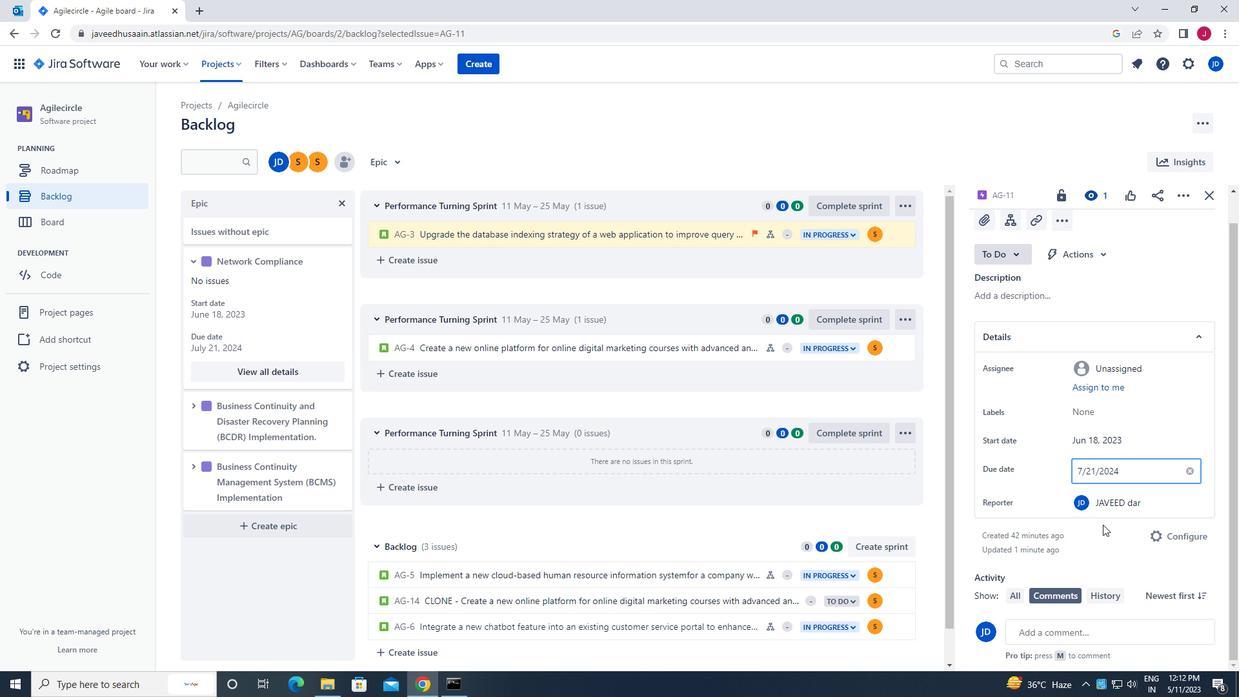 
Action: Mouse moved to (1102, 517)
Screenshot: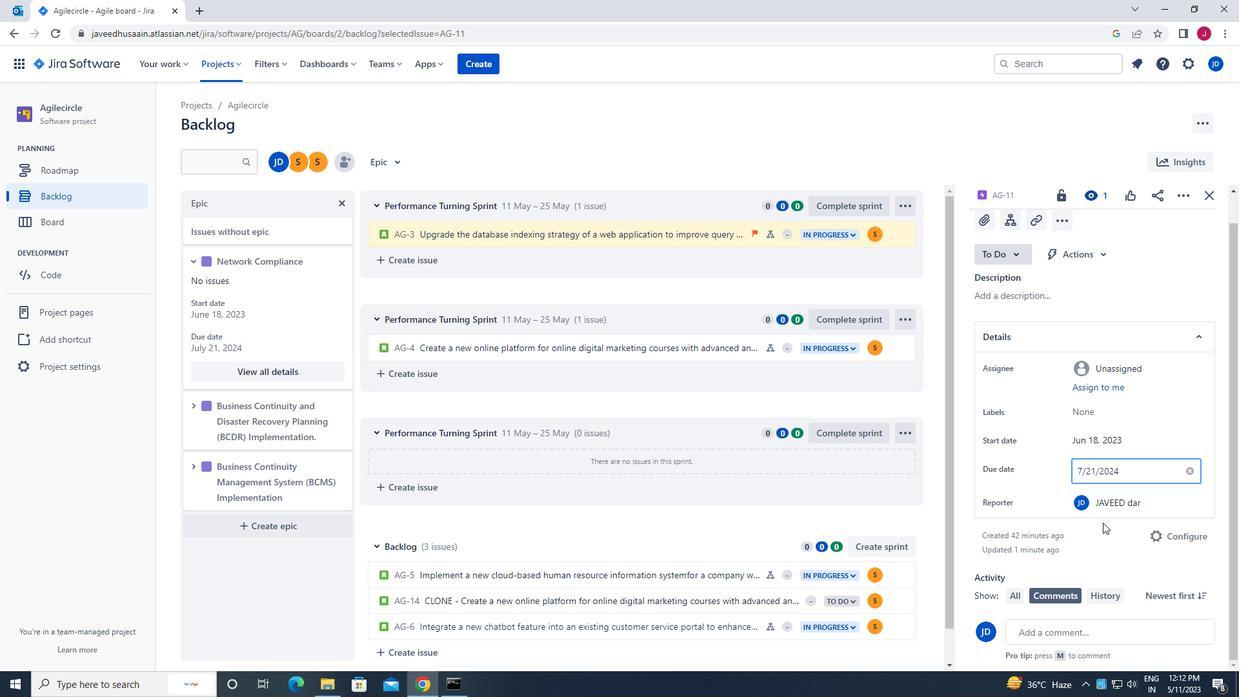 
Action: Key pressed <Key.enter>
Screenshot: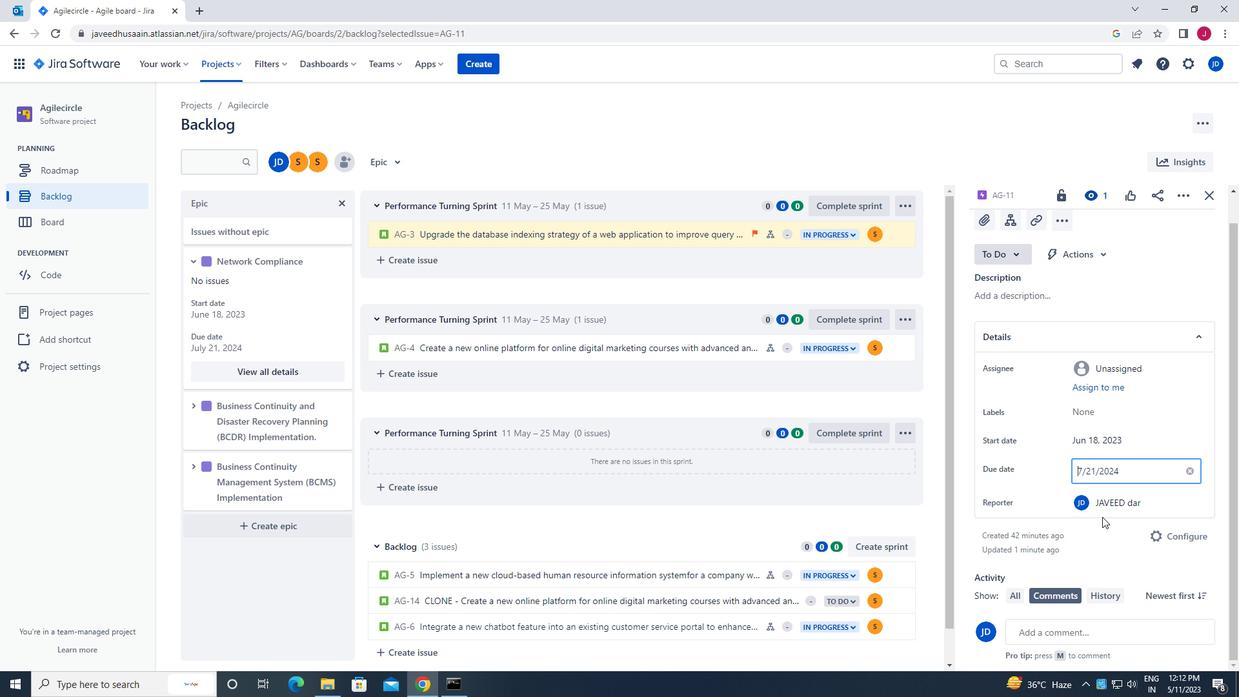 
Action: Mouse moved to (1210, 196)
Screenshot: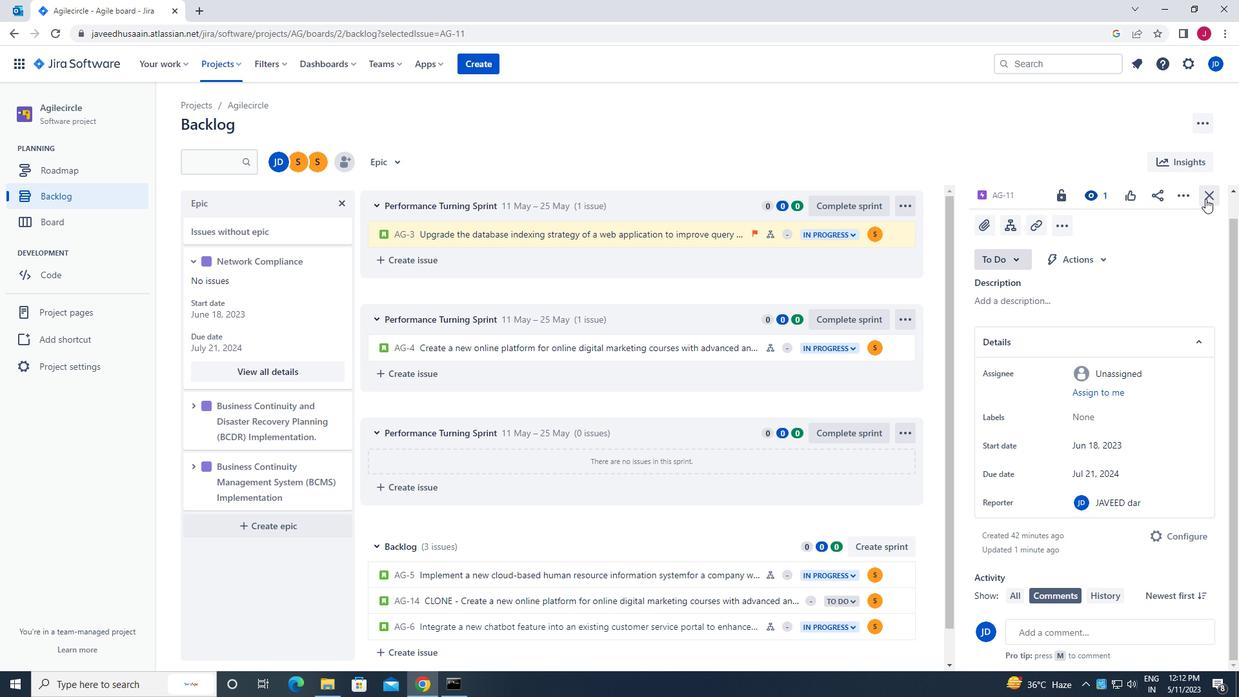 
Action: Mouse pressed left at (1210, 196)
Screenshot: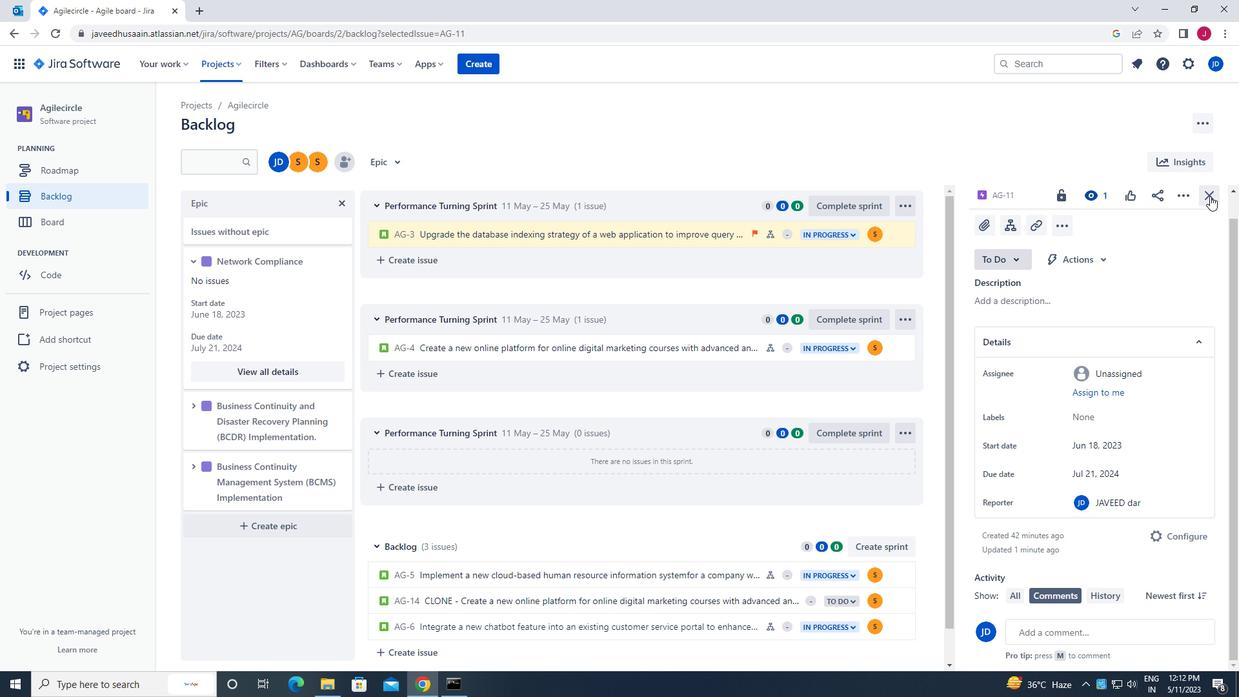 
Action: Mouse moved to (191, 407)
Screenshot: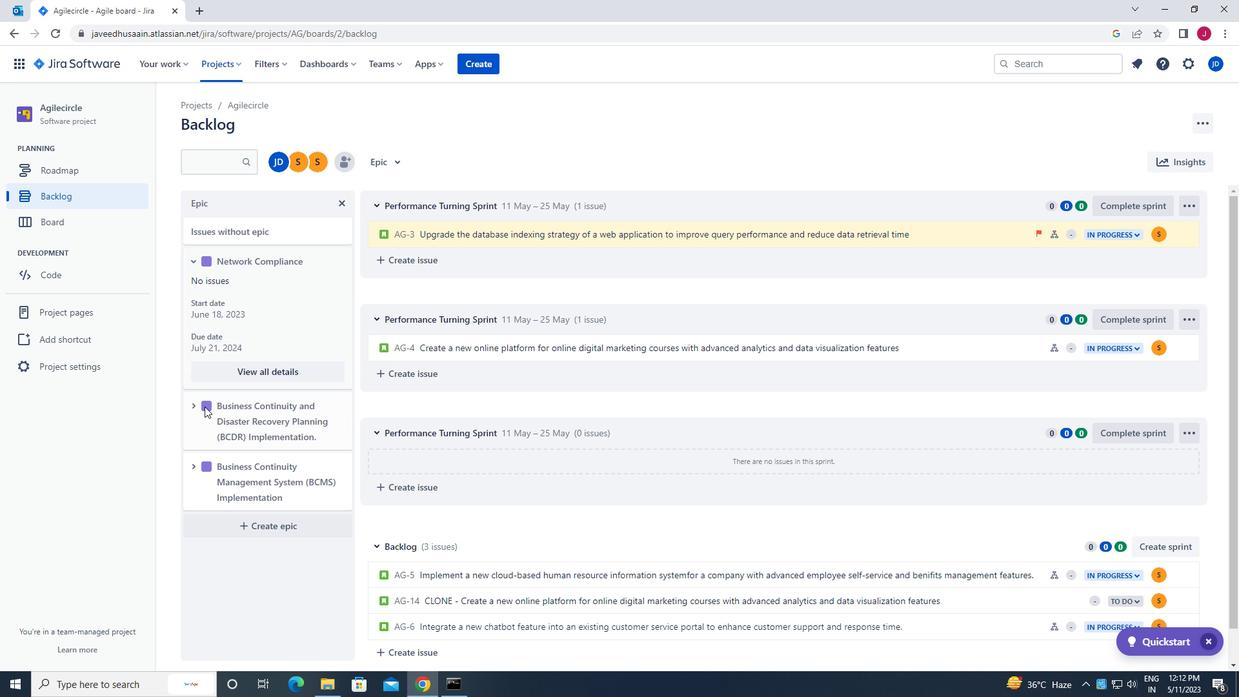 
Action: Mouse pressed left at (191, 407)
Screenshot: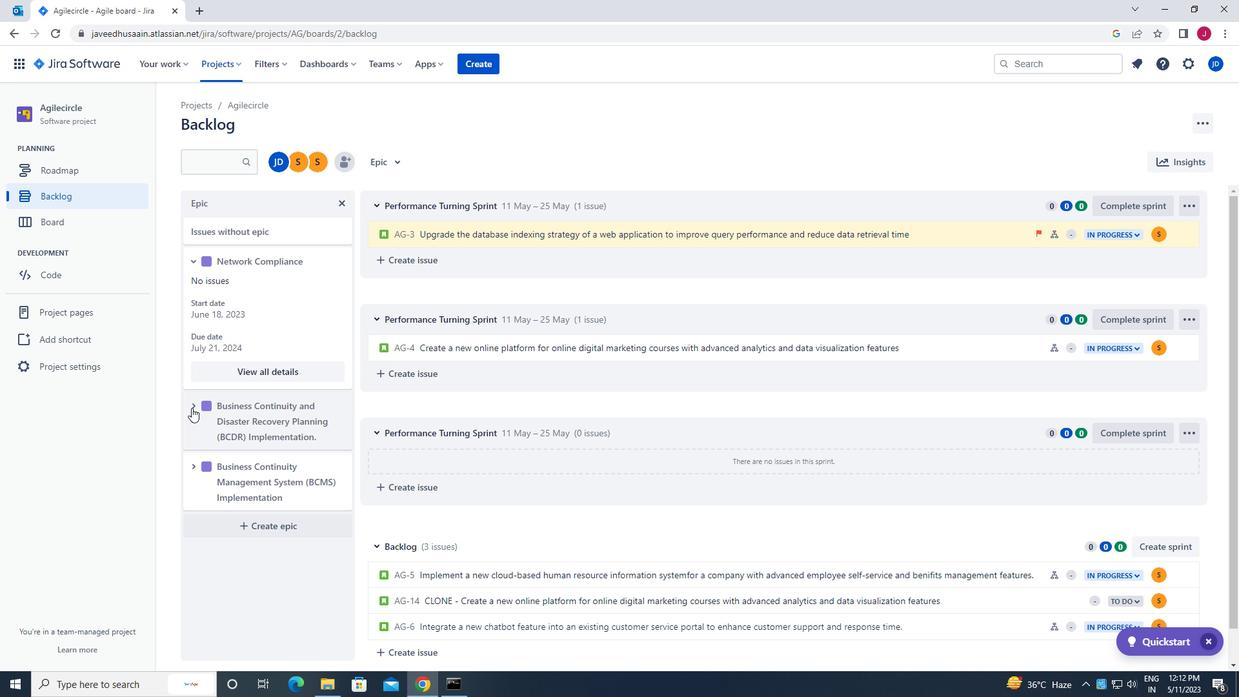 
Action: Mouse moved to (254, 534)
Screenshot: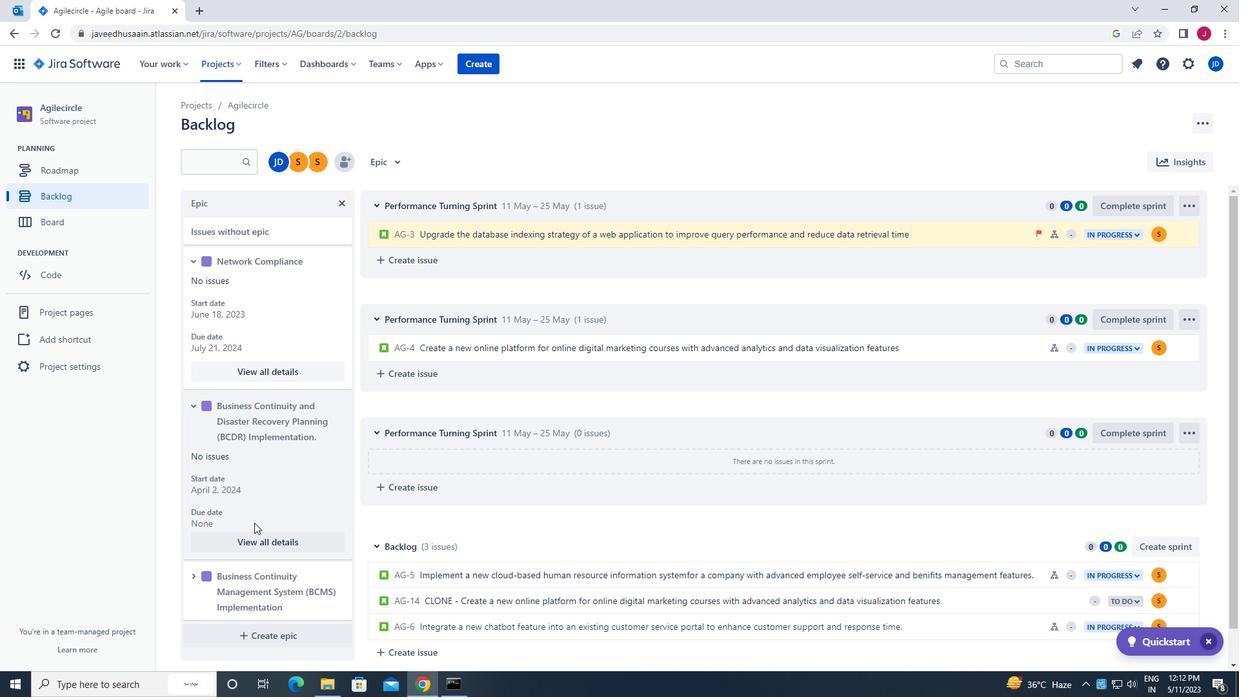 
Action: Mouse scrolled (254, 533) with delta (0, 0)
Screenshot: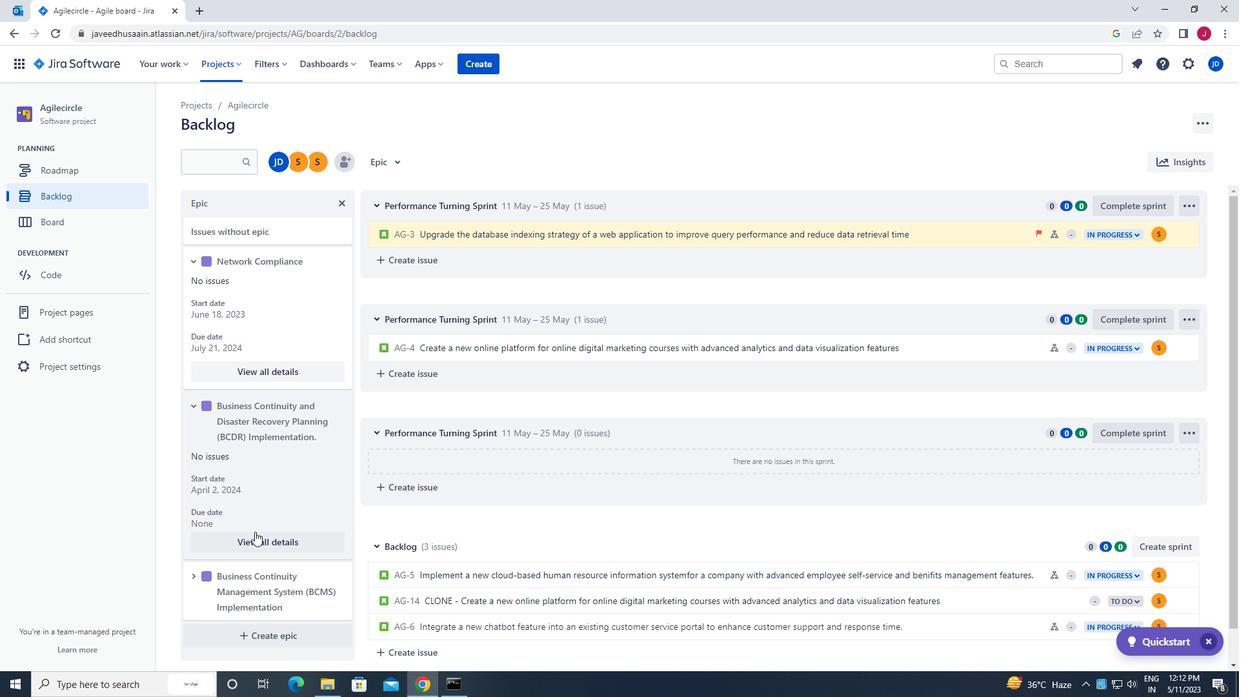 
Action: Mouse scrolled (254, 533) with delta (0, 0)
Screenshot: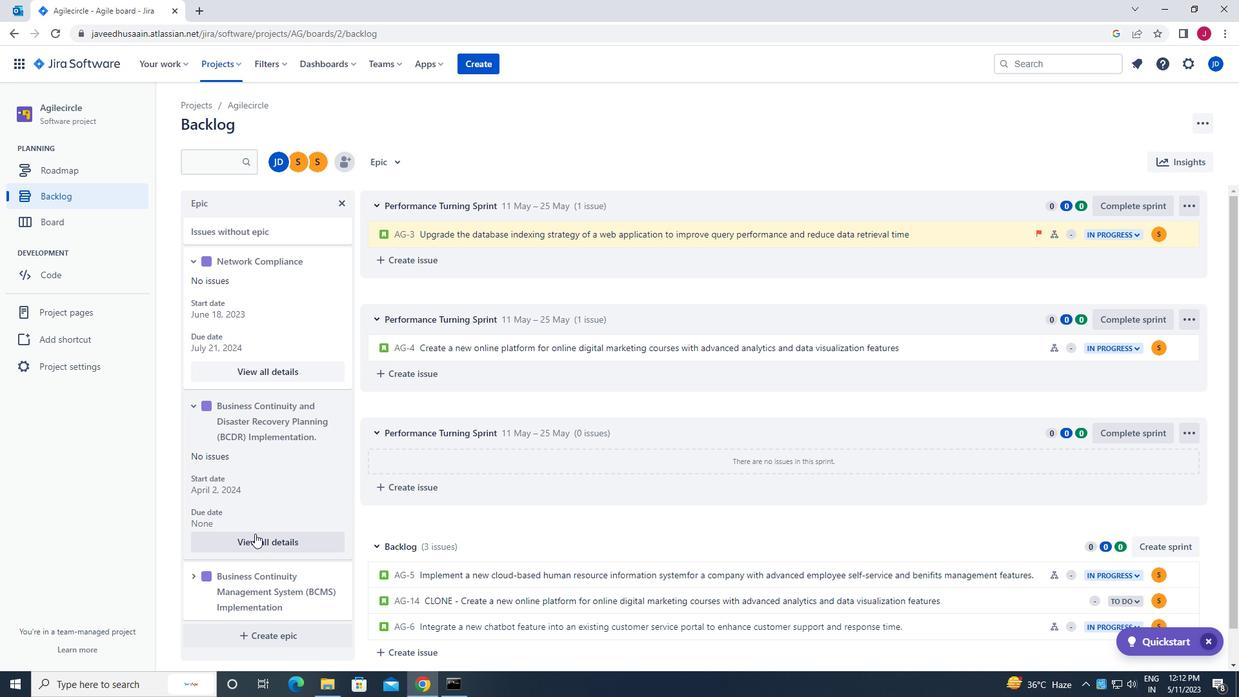 
Action: Mouse moved to (265, 541)
Screenshot: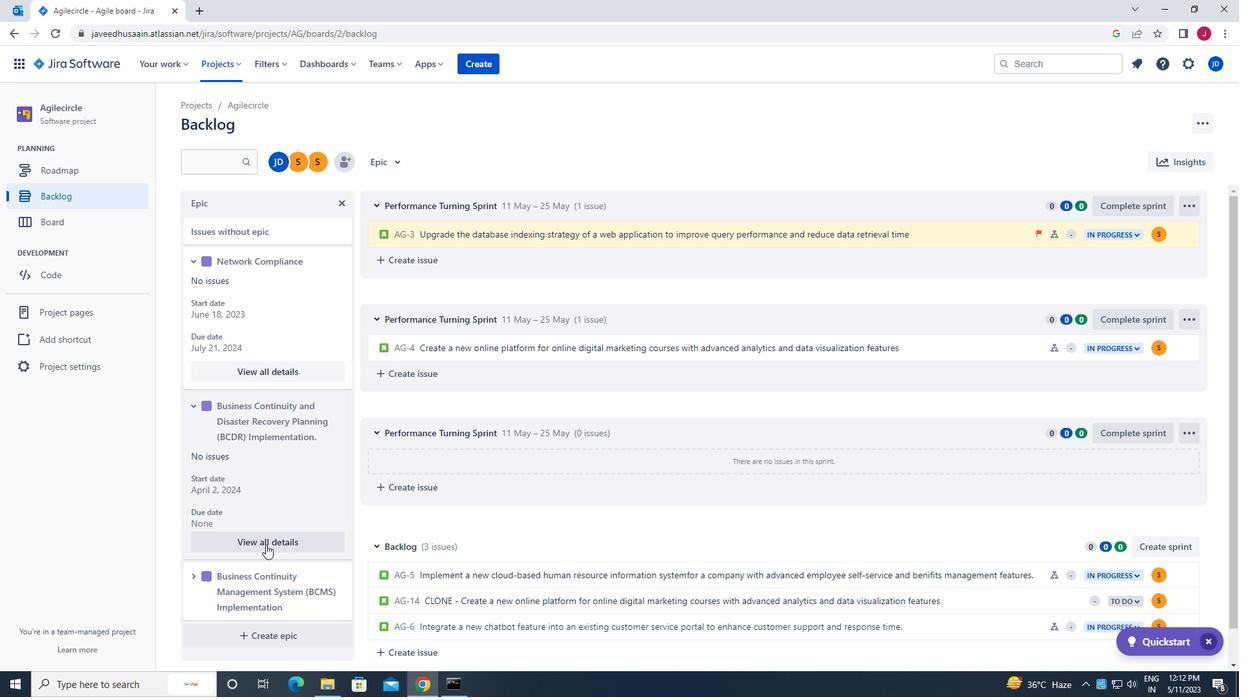 
Action: Mouse pressed left at (265, 541)
Screenshot: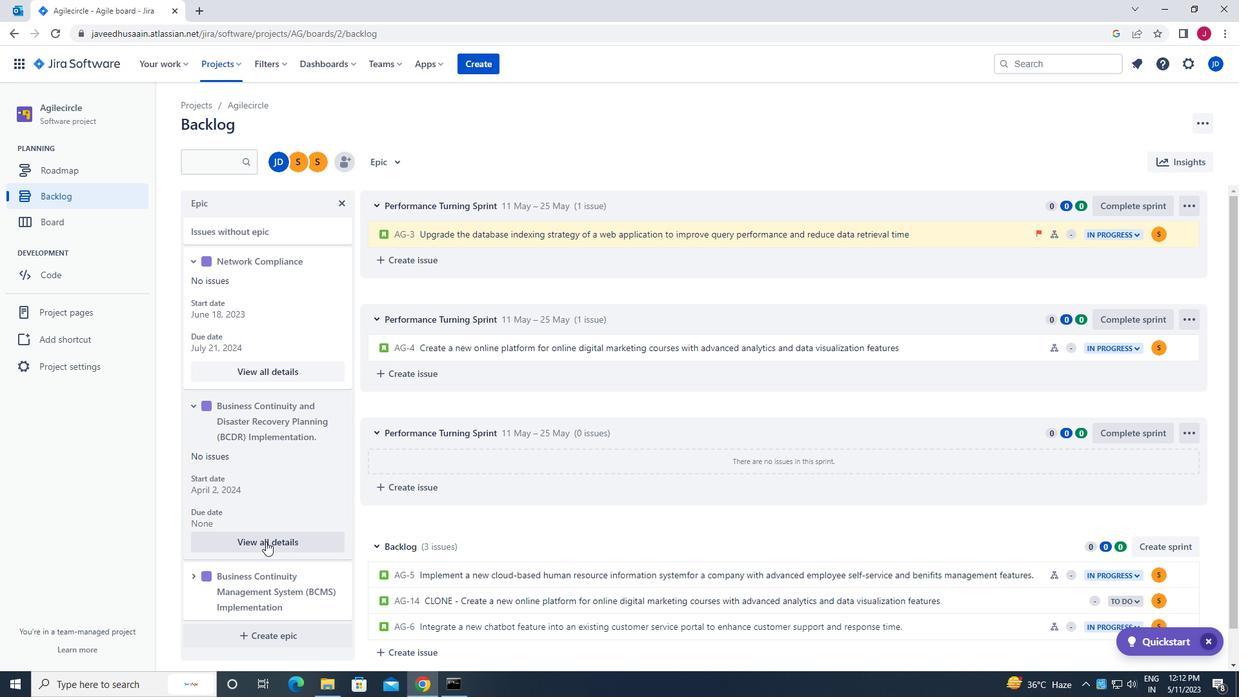 
Action: Mouse moved to (1118, 506)
Screenshot: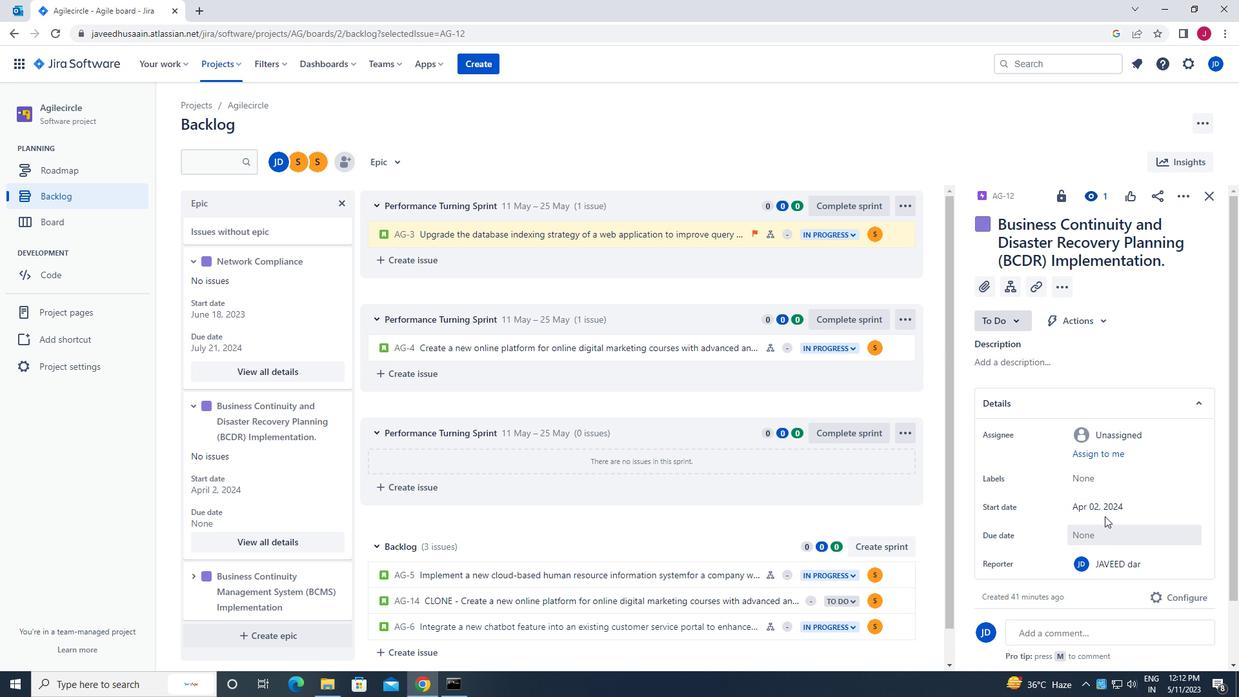 
Action: Mouse pressed left at (1118, 506)
Screenshot: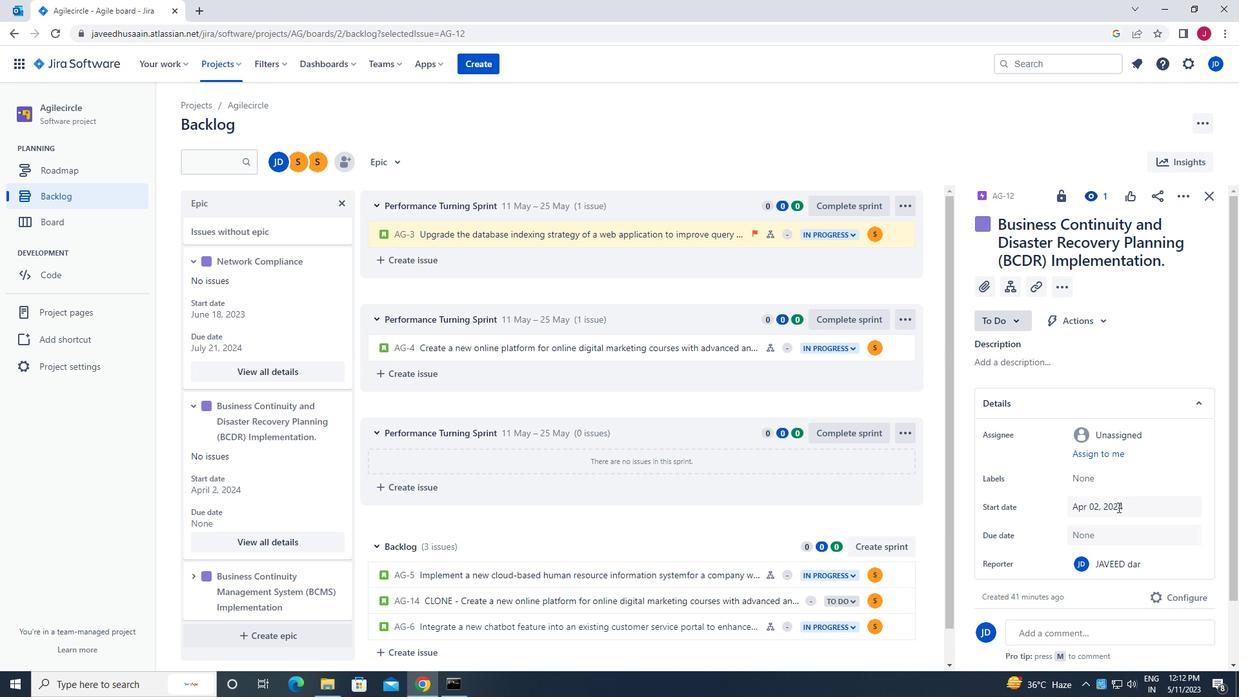 
Action: Mouse moved to (1076, 367)
Screenshot: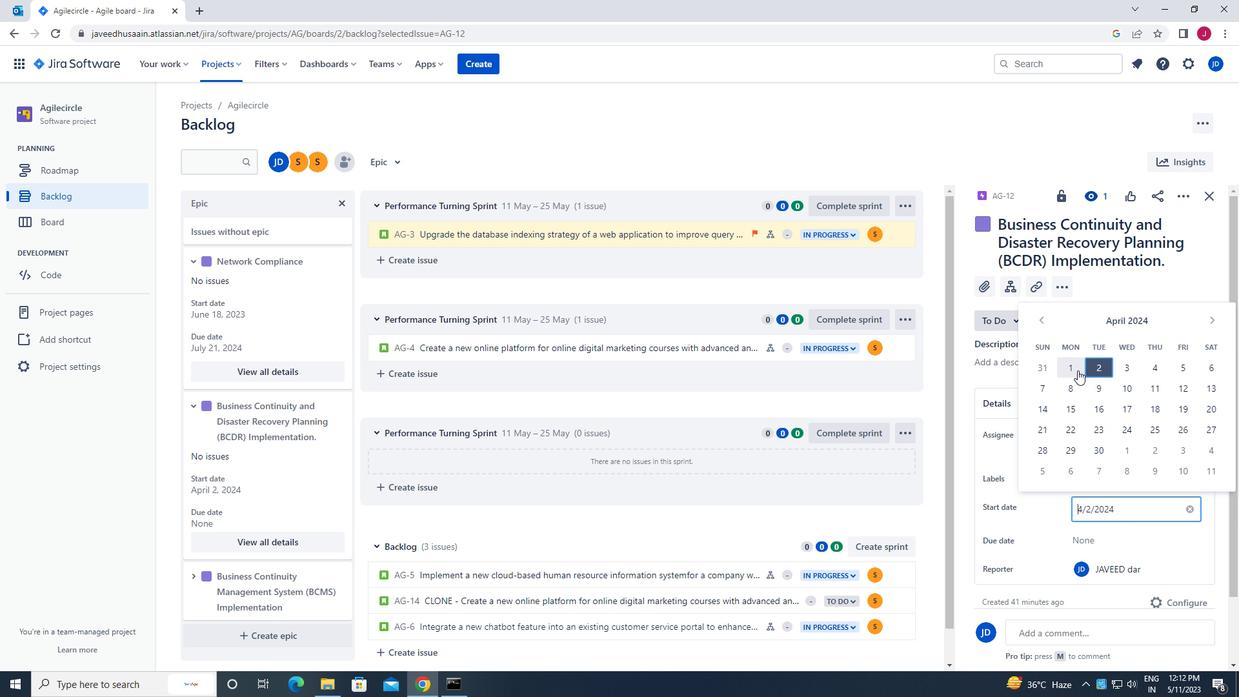 
Action: Mouse pressed left at (1076, 367)
Screenshot: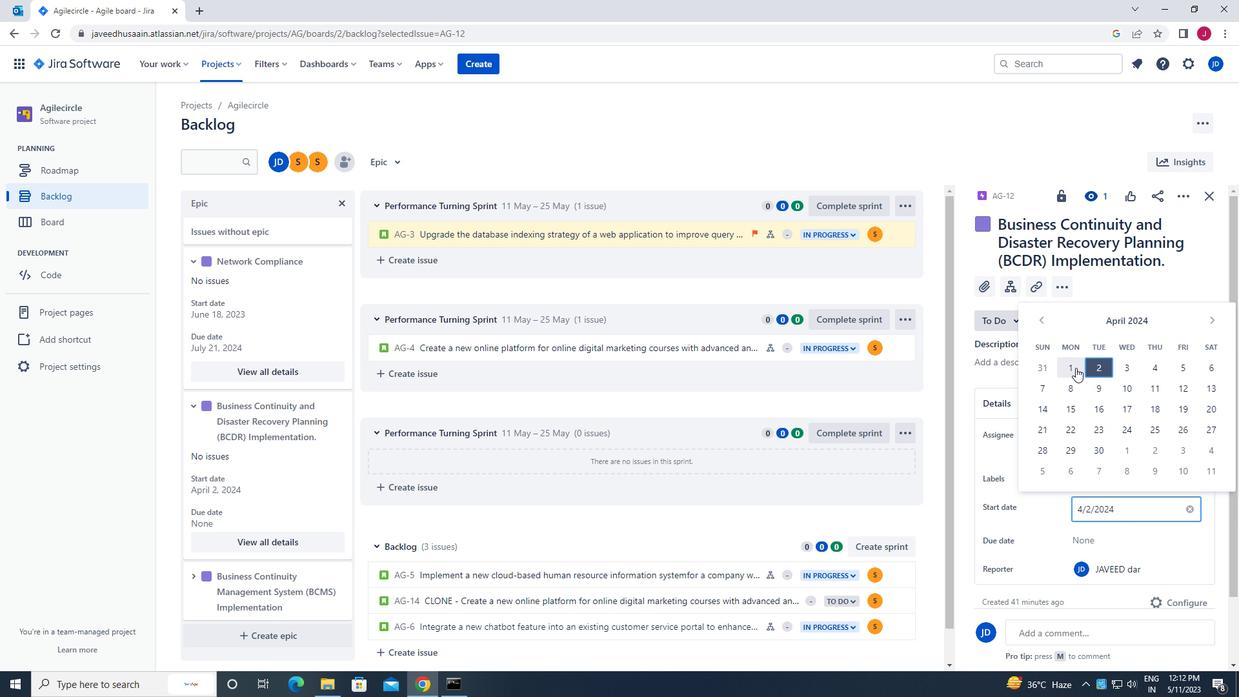 
Action: Mouse moved to (1103, 509)
Screenshot: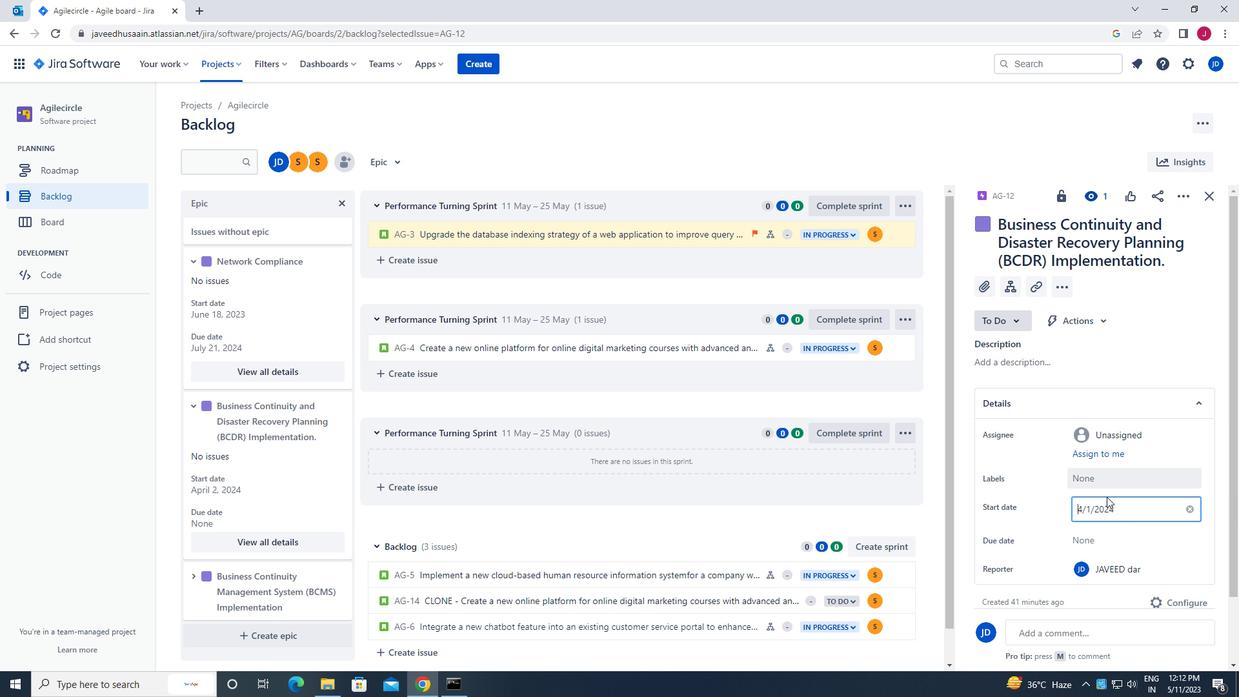 
Action: Mouse pressed left at (1103, 509)
Screenshot: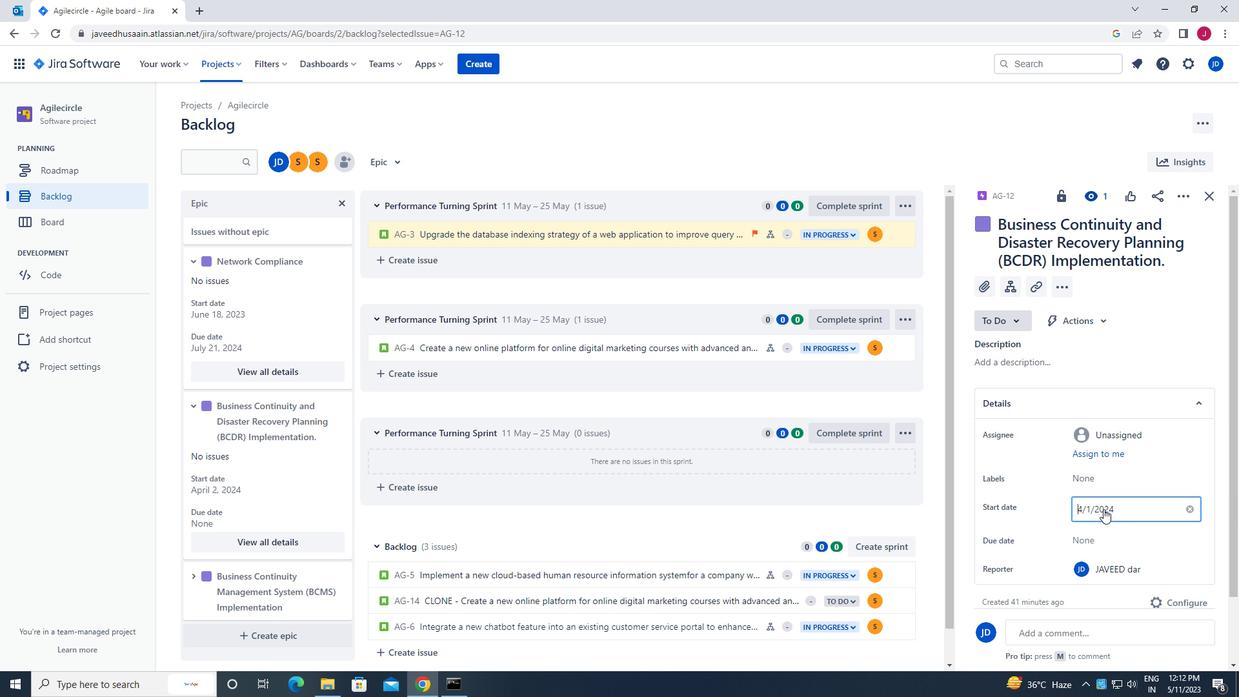 
Action: Mouse moved to (1096, 364)
Screenshot: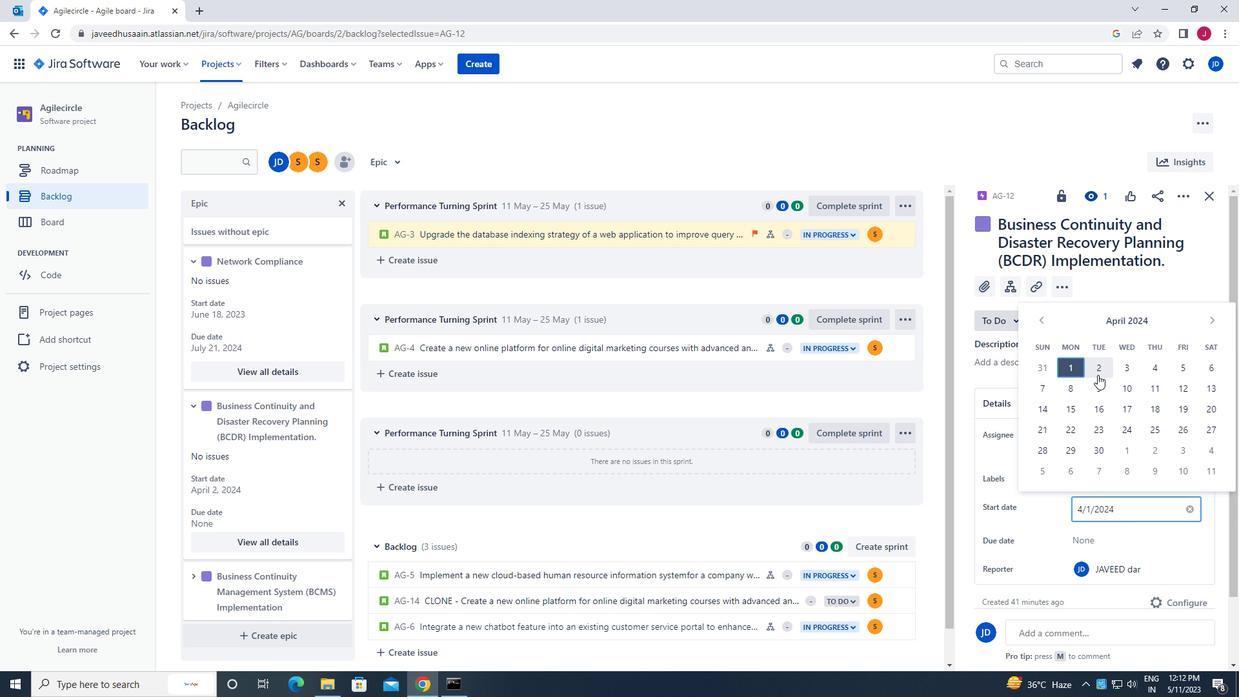 
Action: Mouse pressed left at (1096, 364)
Screenshot: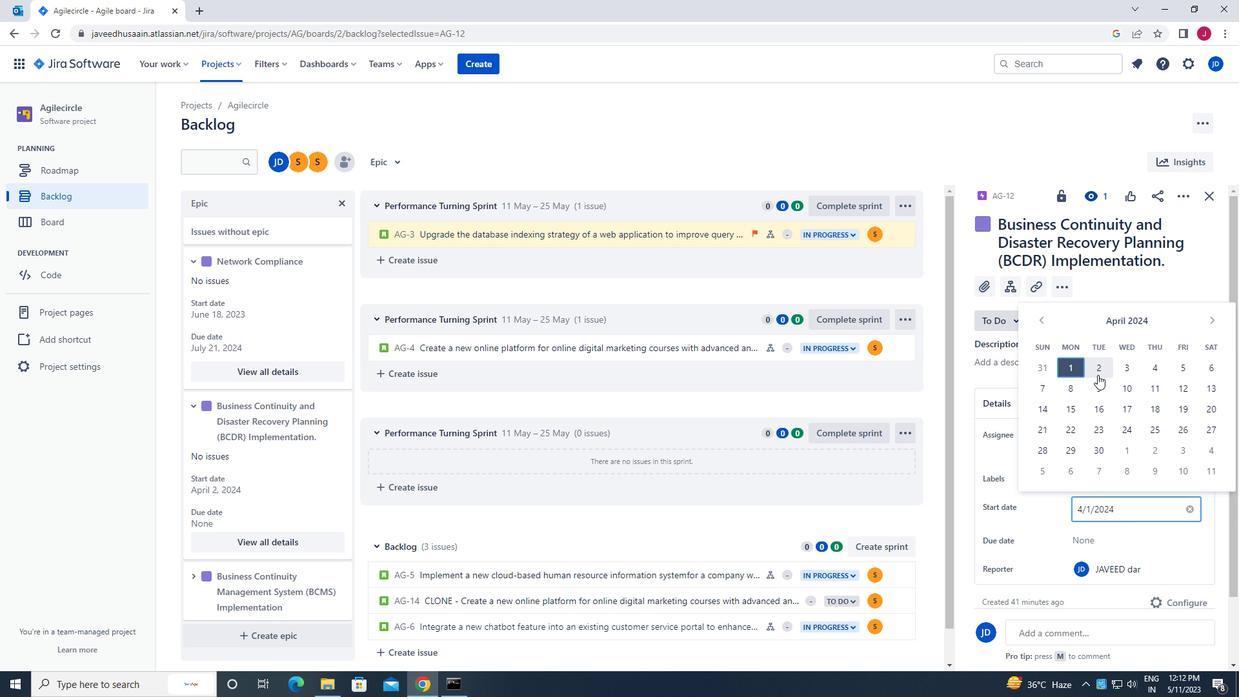 
Action: Mouse moved to (1120, 451)
Screenshot: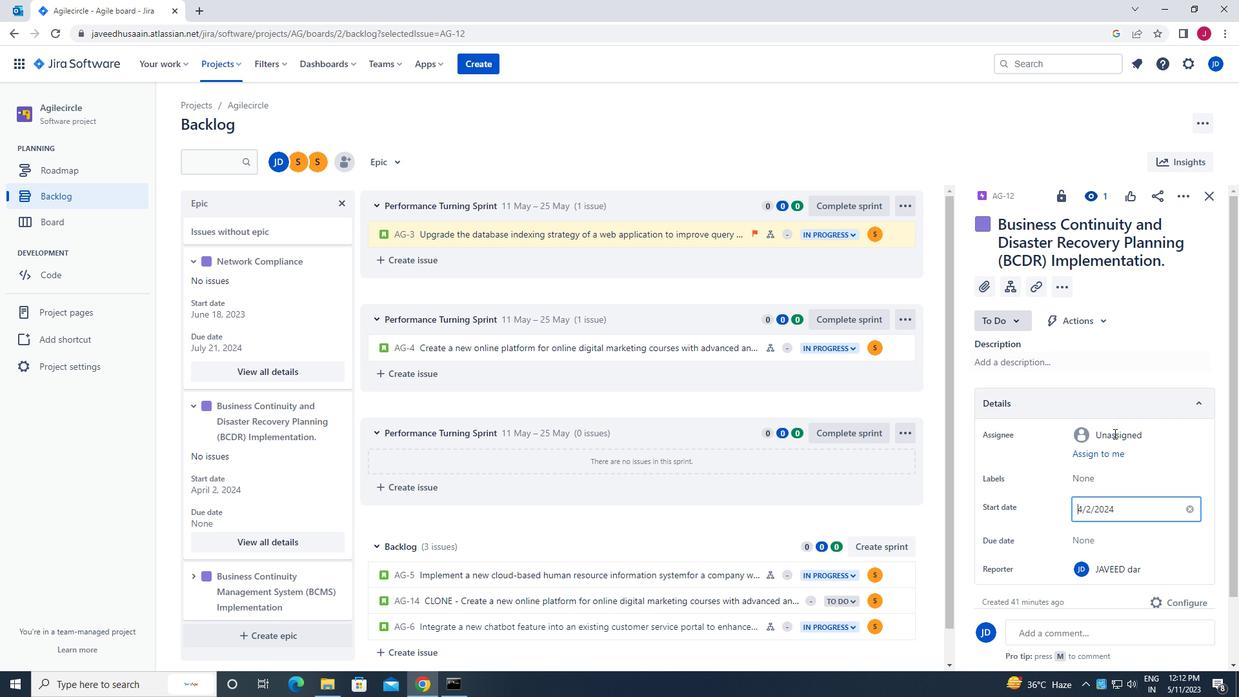 
Action: Key pressed <Key.enter>
Screenshot: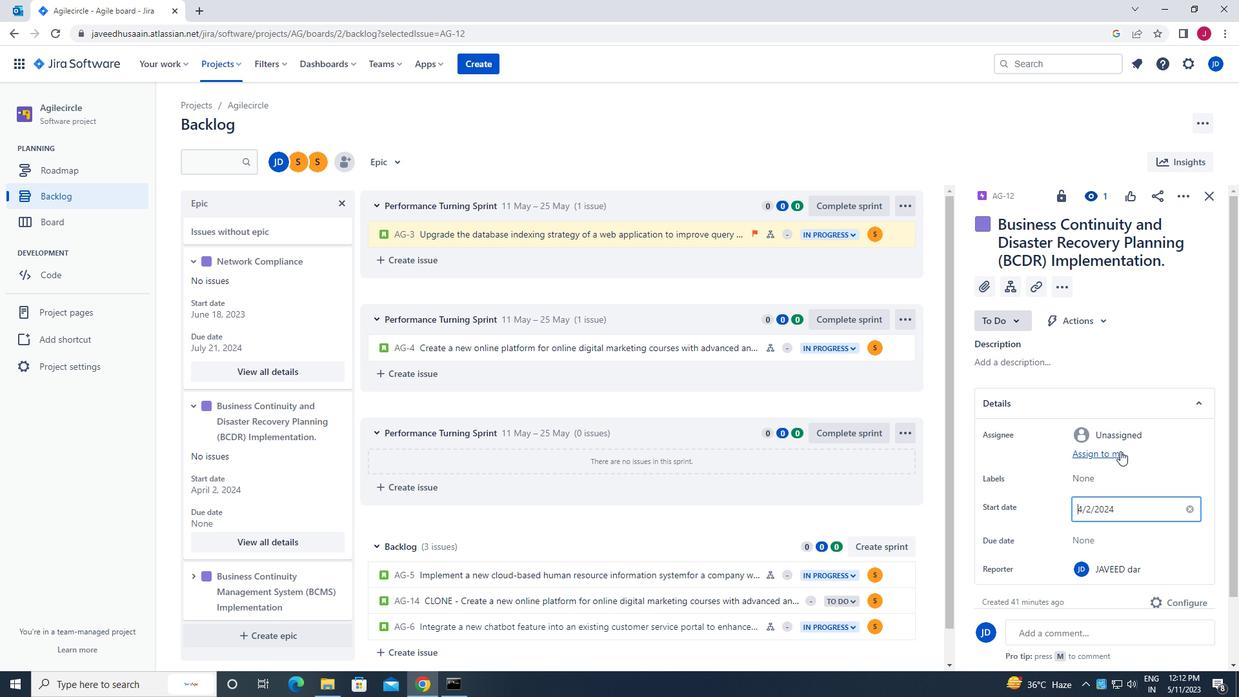 
Action: Mouse moved to (1087, 535)
Screenshot: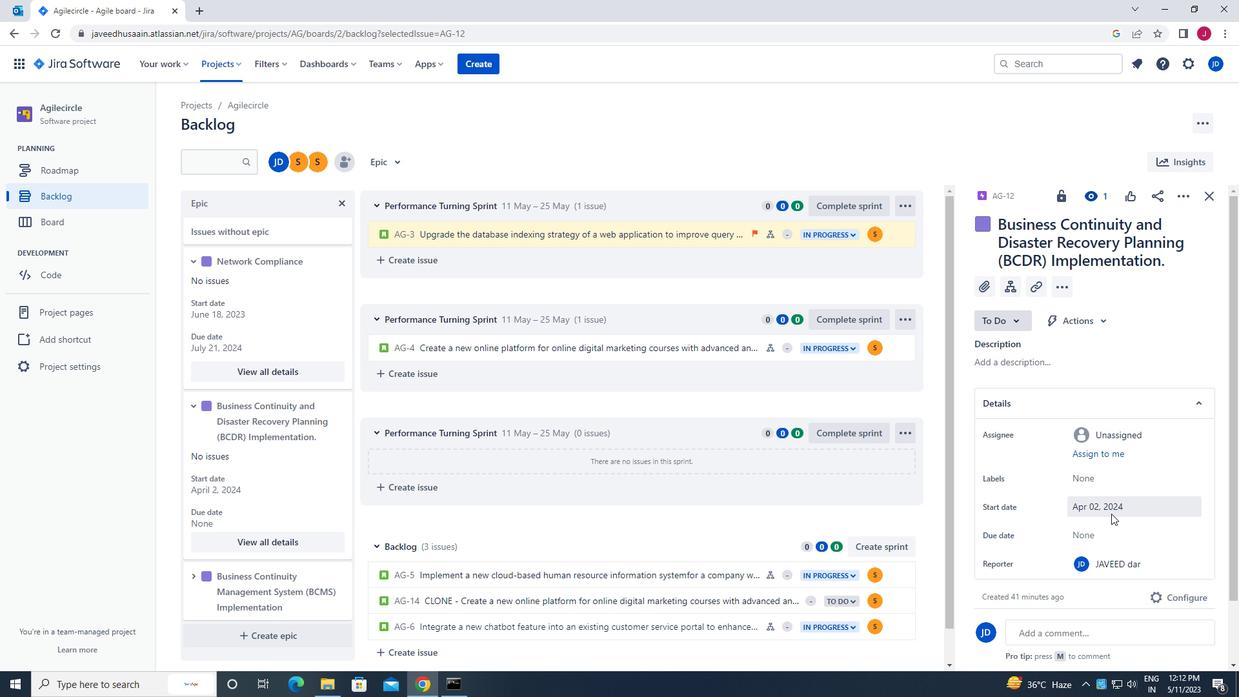 
Action: Mouse pressed left at (1087, 535)
Screenshot: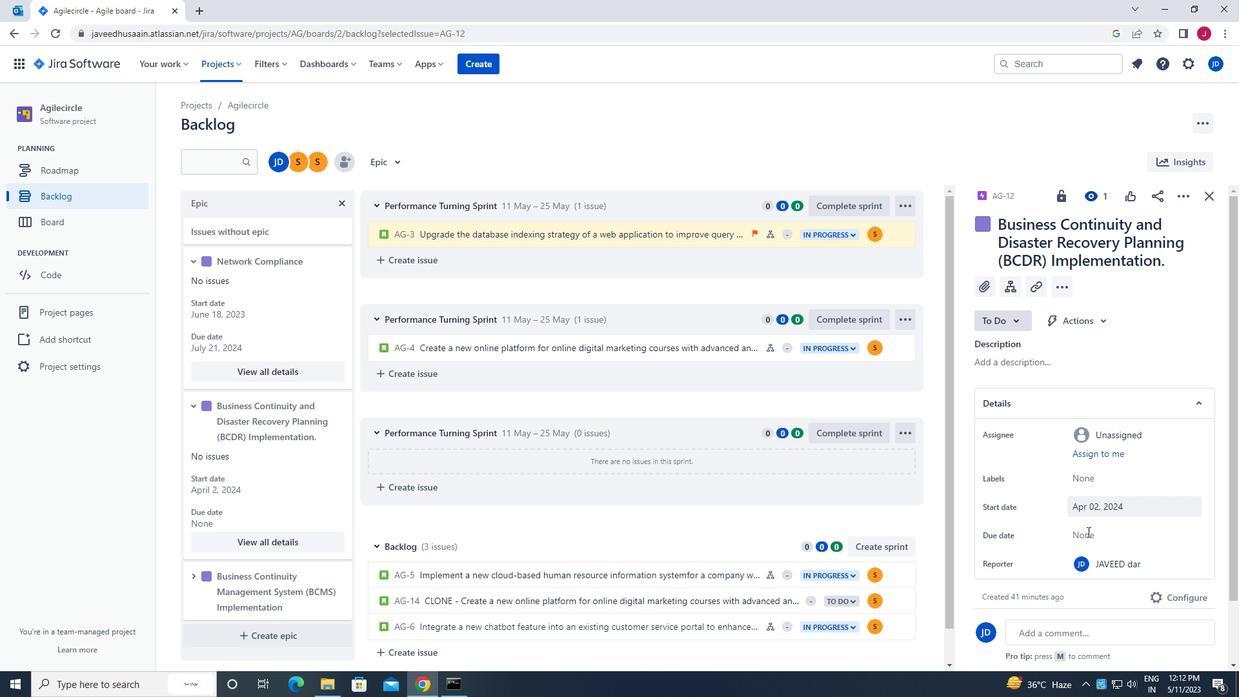 
Action: Mouse moved to (1212, 347)
Screenshot: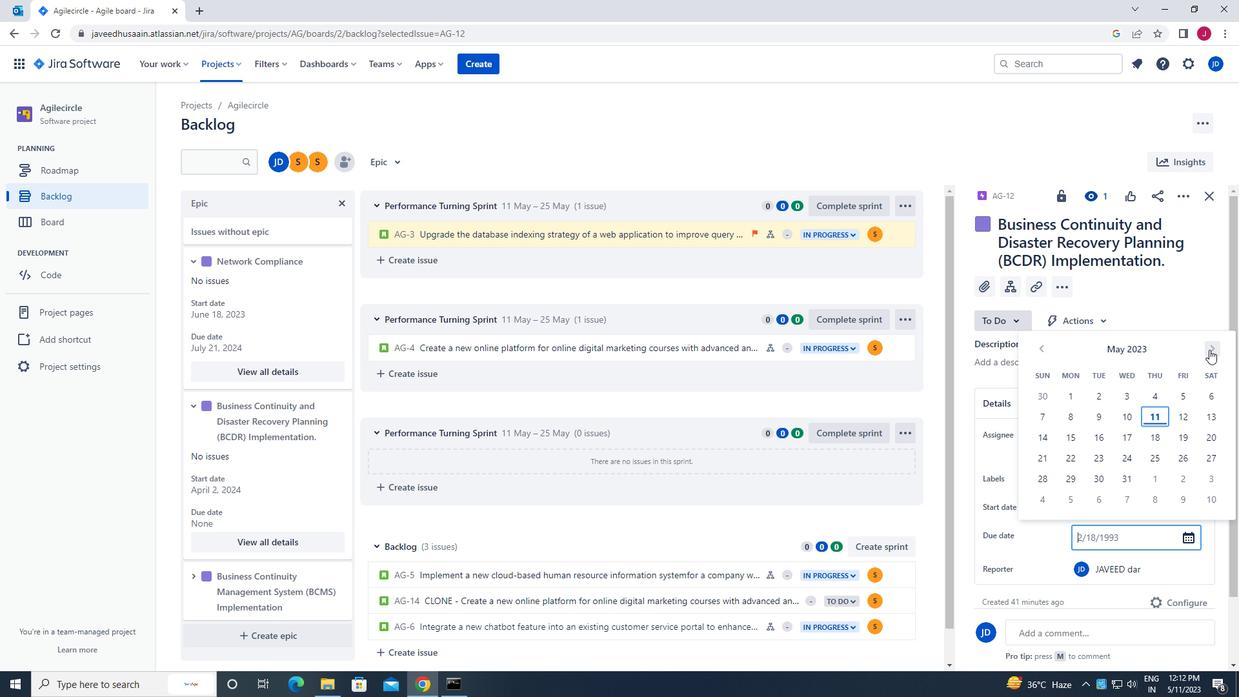 
Action: Mouse pressed left at (1212, 347)
Screenshot: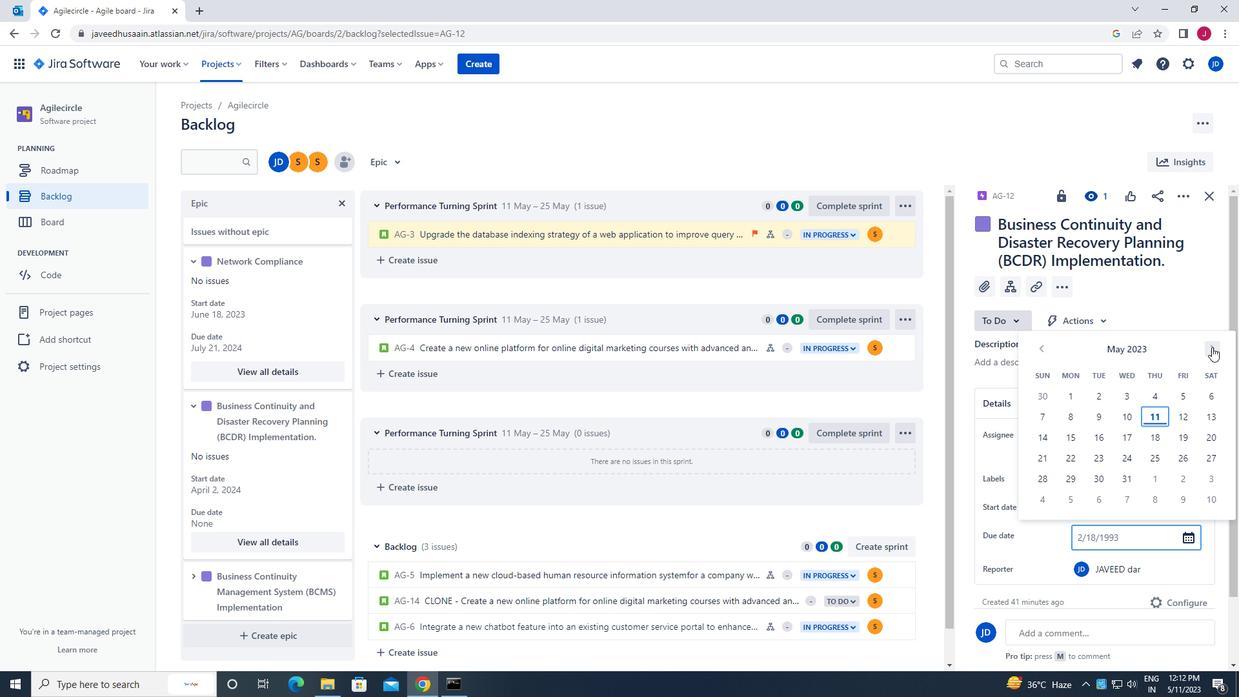 
Action: Mouse pressed left at (1212, 347)
Screenshot: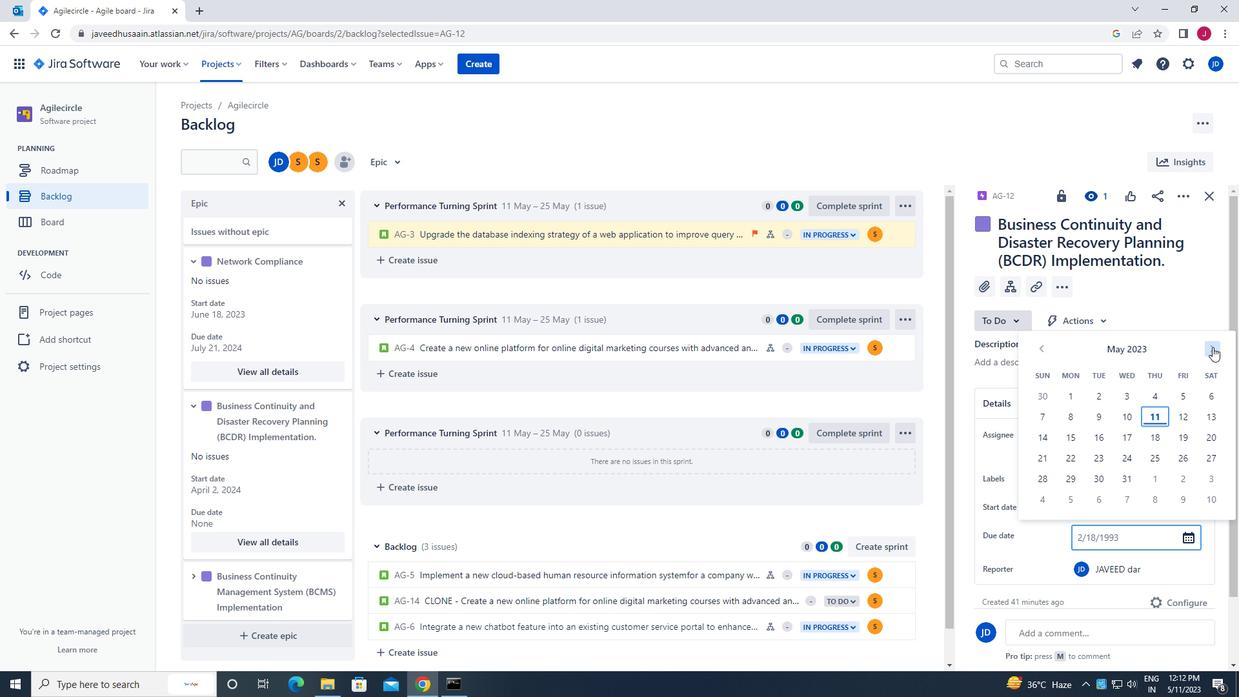 
Action: Mouse pressed left at (1212, 347)
Screenshot: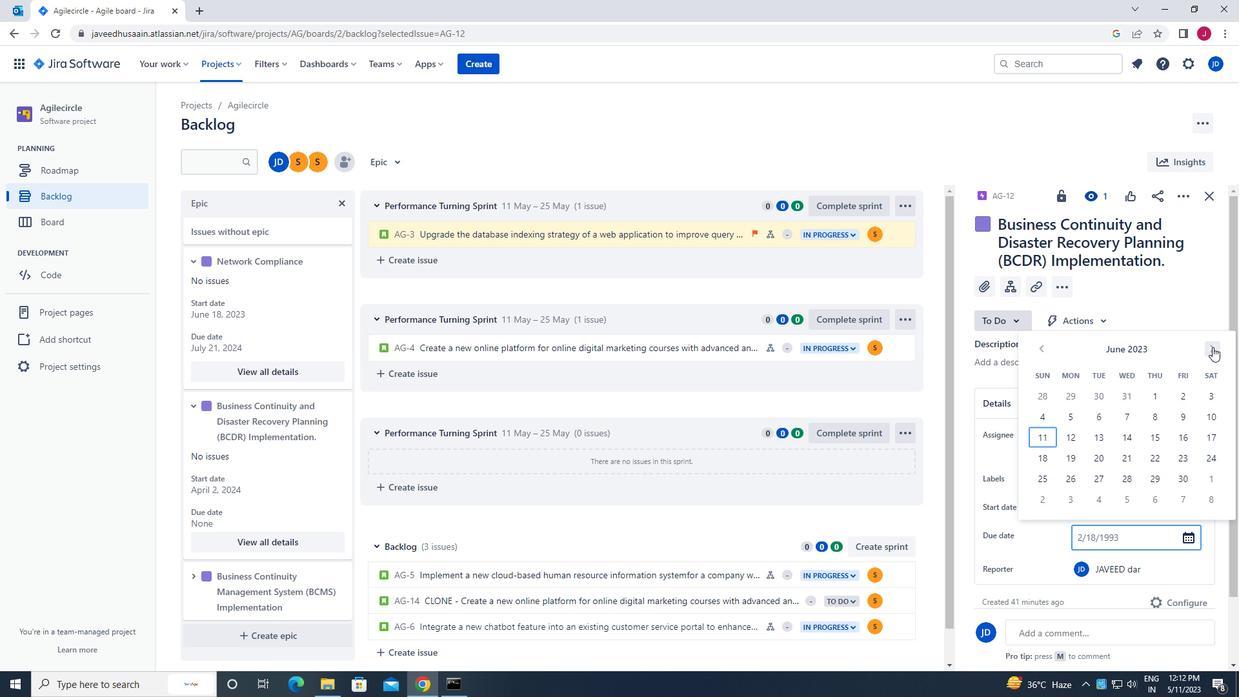 
Action: Mouse pressed left at (1212, 347)
Screenshot: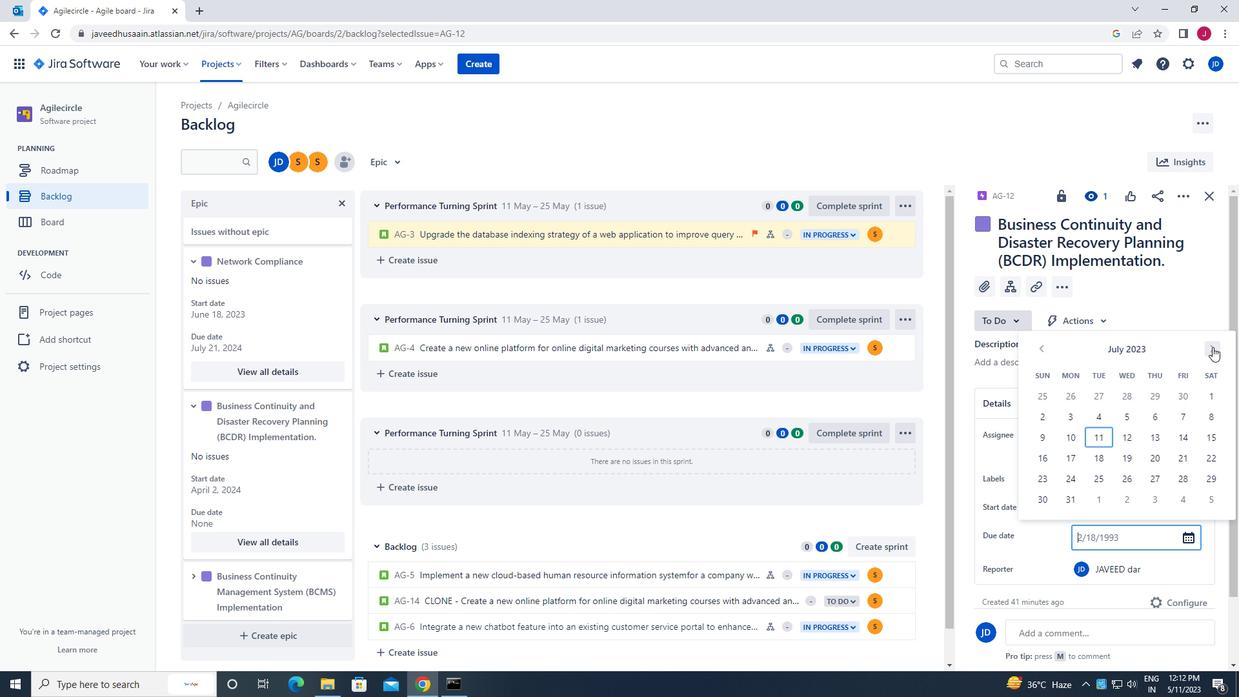 
Action: Mouse pressed left at (1212, 347)
Screenshot: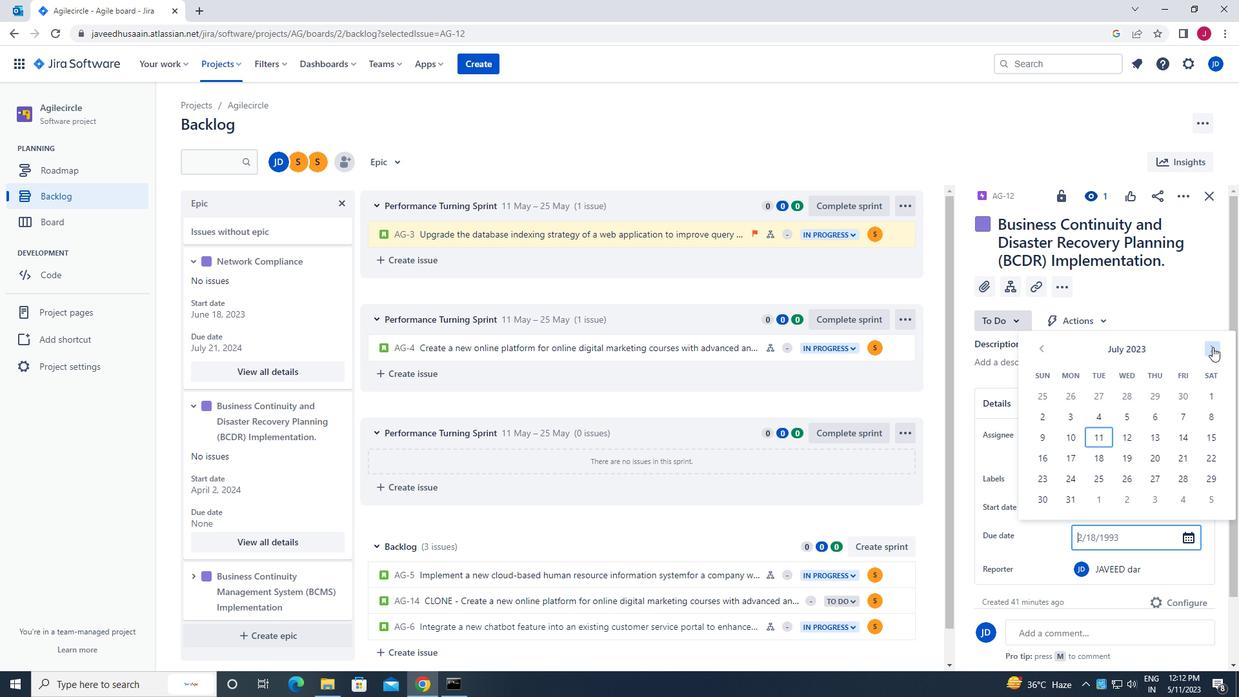
Action: Mouse pressed left at (1212, 347)
Screenshot: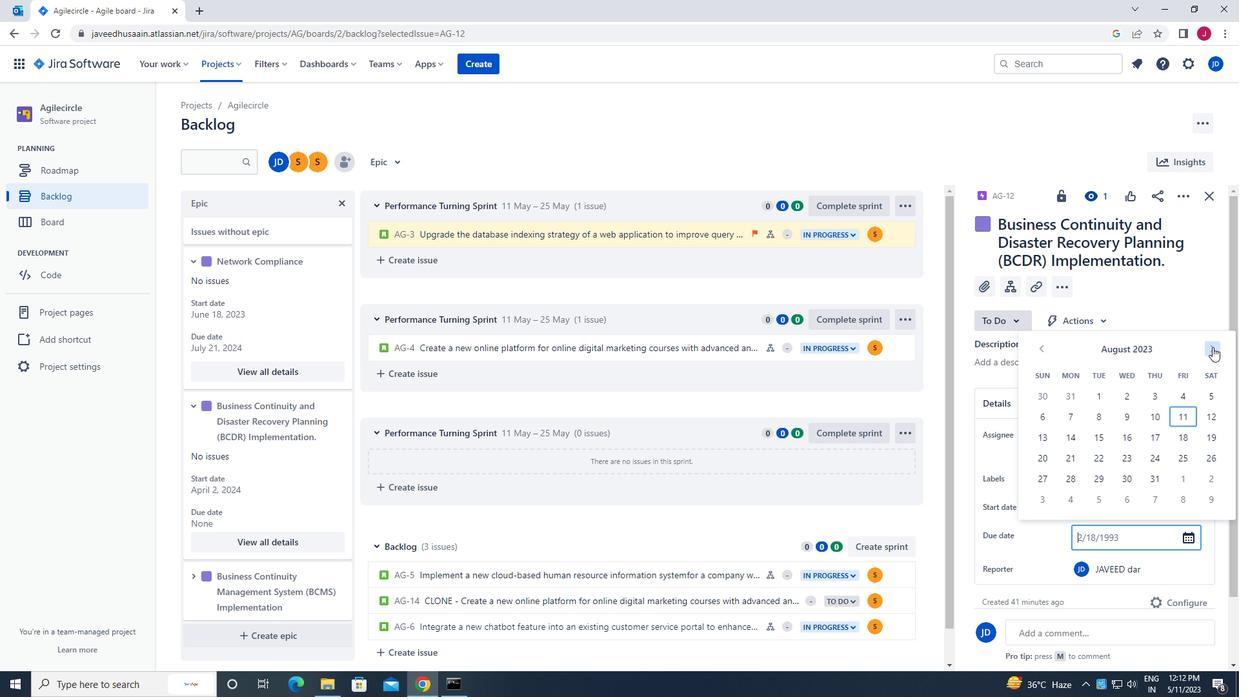 
Action: Mouse pressed left at (1212, 347)
Screenshot: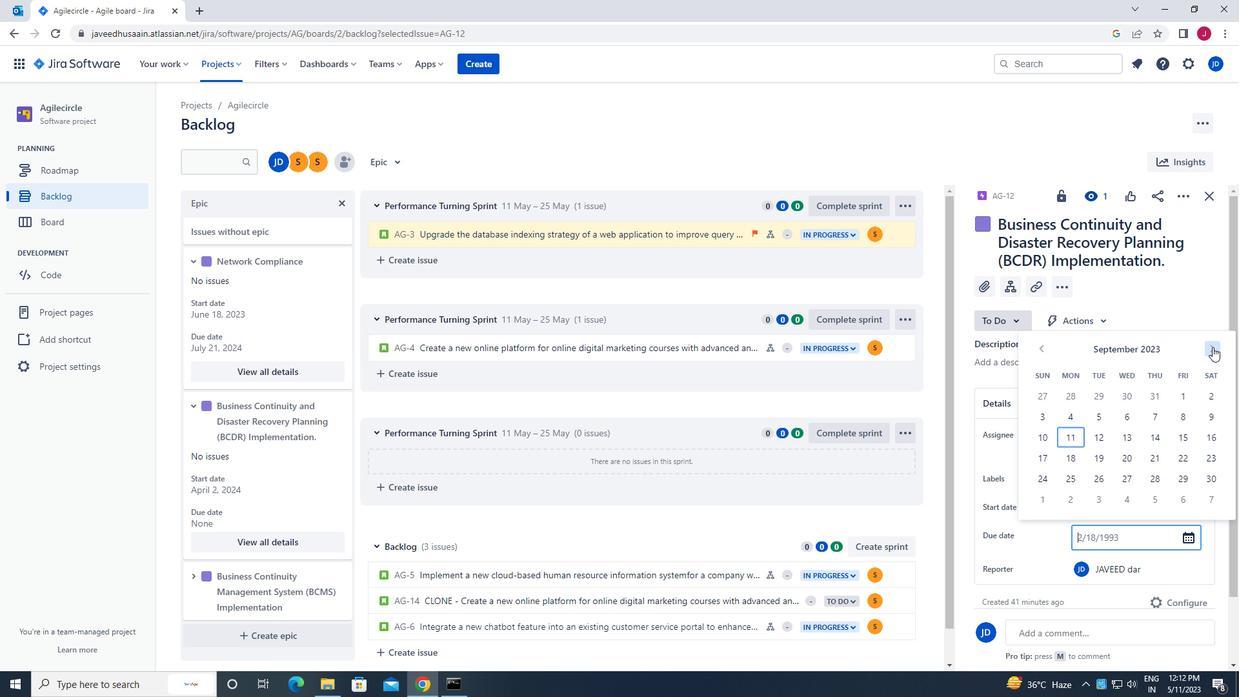 
Action: Mouse pressed left at (1212, 347)
Screenshot: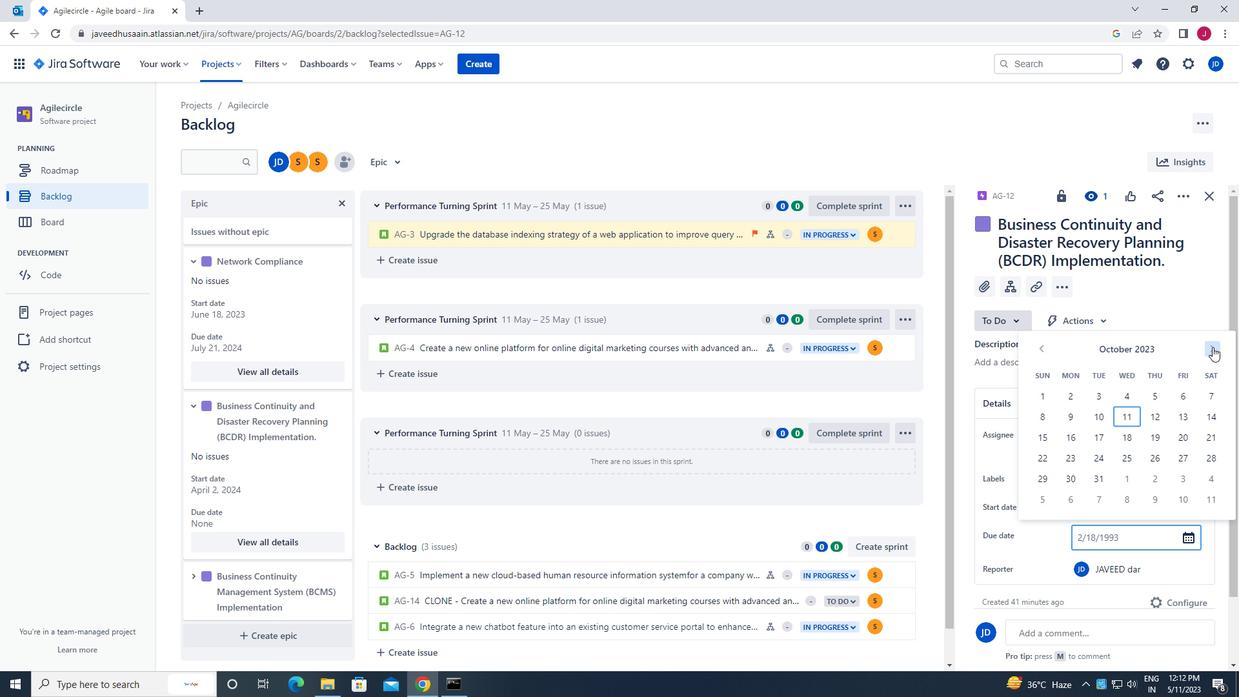 
Action: Mouse pressed left at (1212, 347)
Screenshot: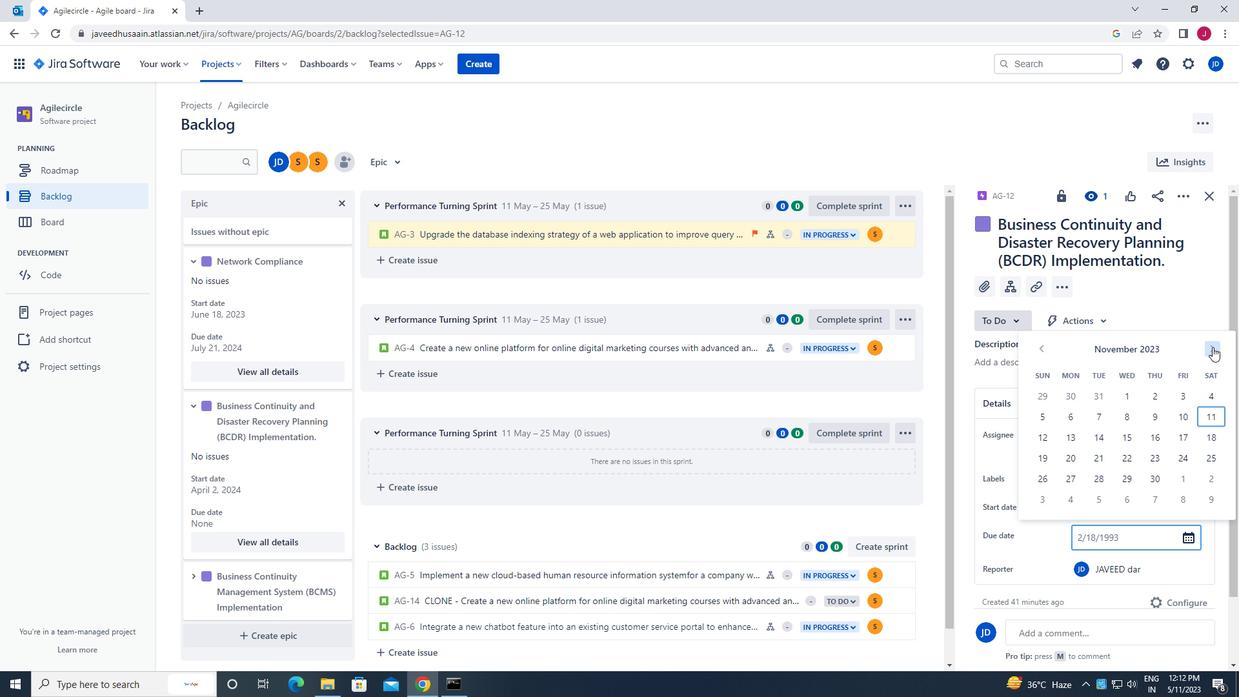 
Action: Mouse pressed left at (1212, 347)
Screenshot: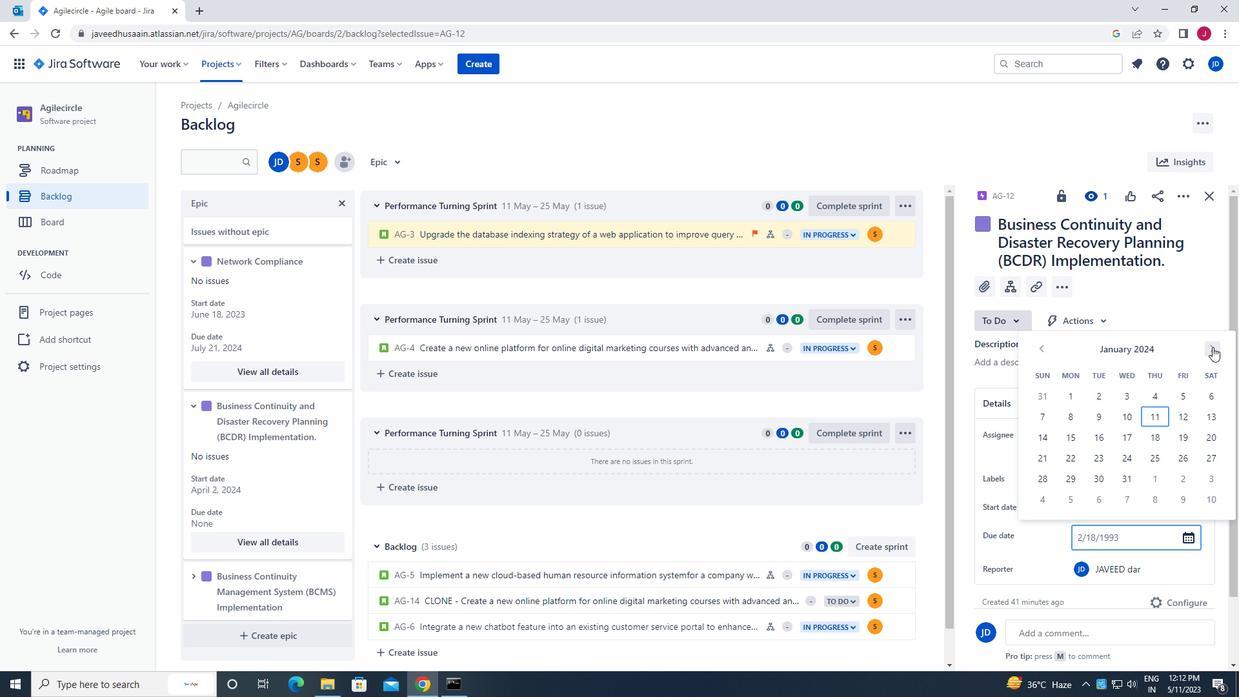
Action: Mouse pressed left at (1212, 347)
Screenshot: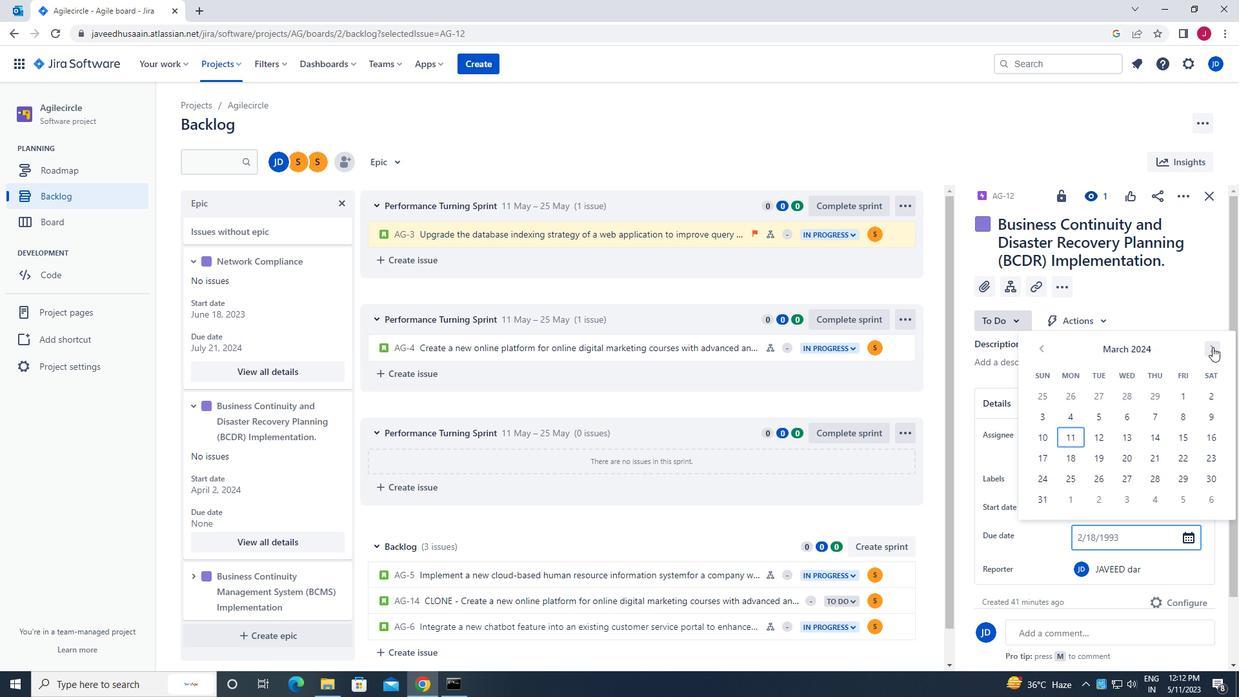 
Action: Mouse pressed left at (1212, 347)
Screenshot: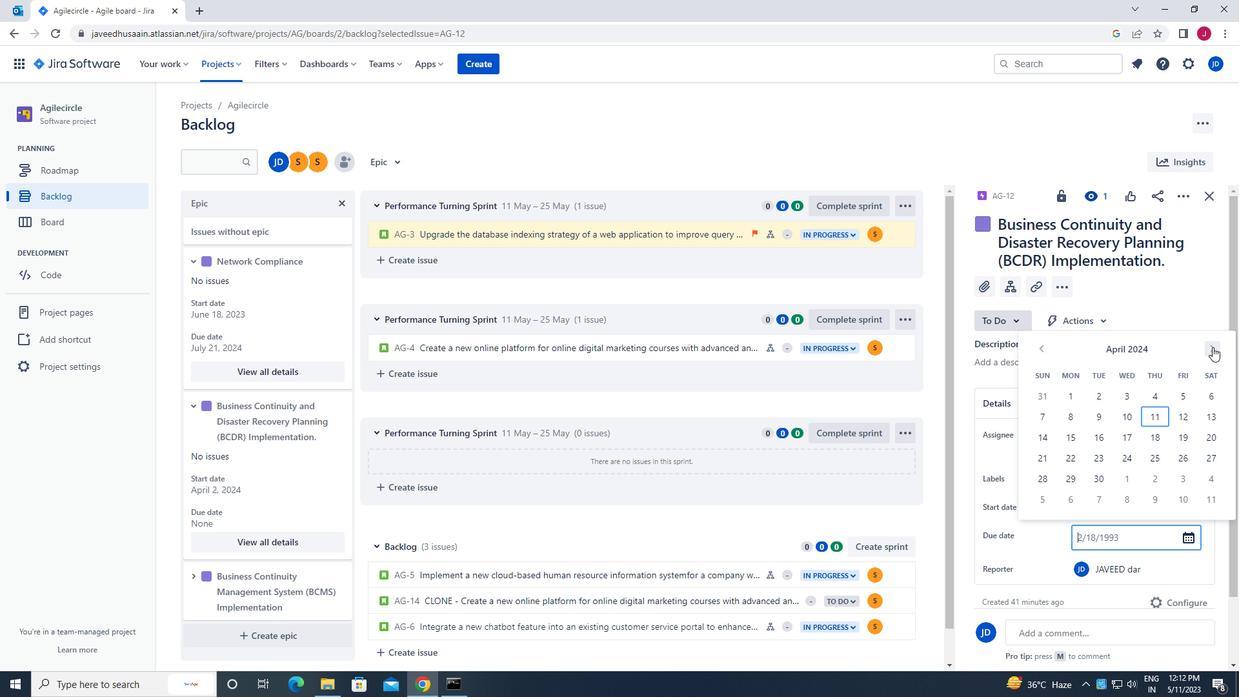 
Action: Mouse pressed left at (1212, 347)
Screenshot: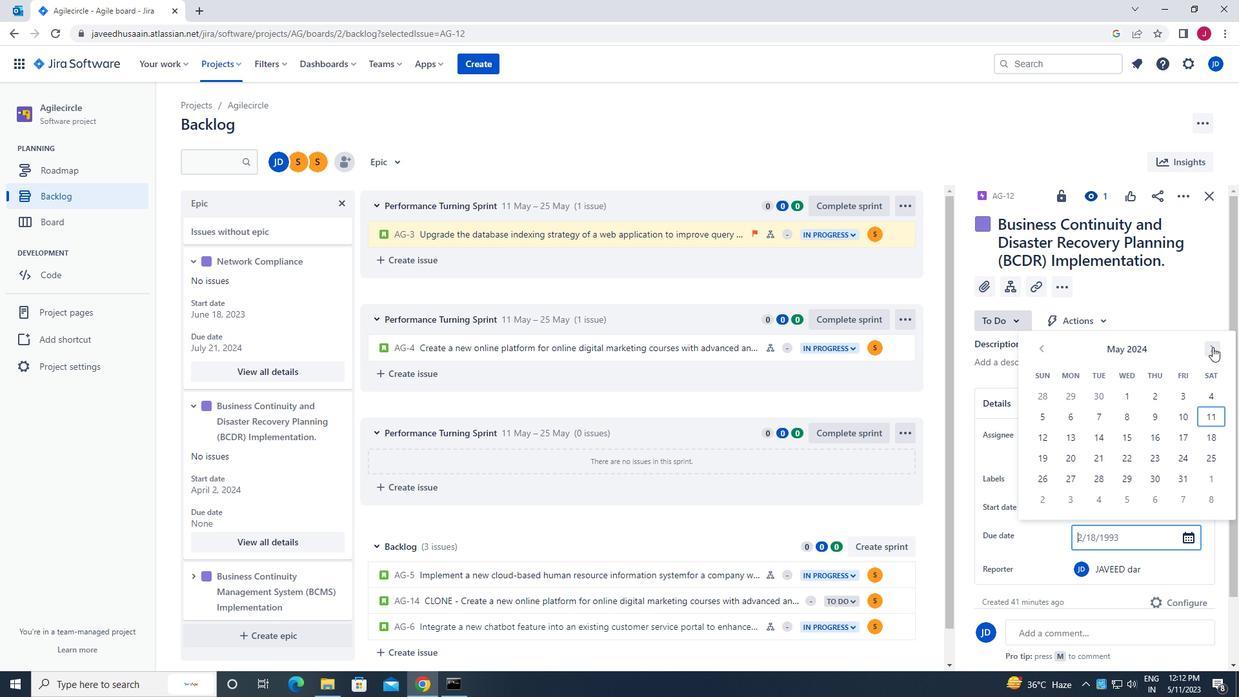 
Action: Mouse pressed left at (1212, 347)
Screenshot: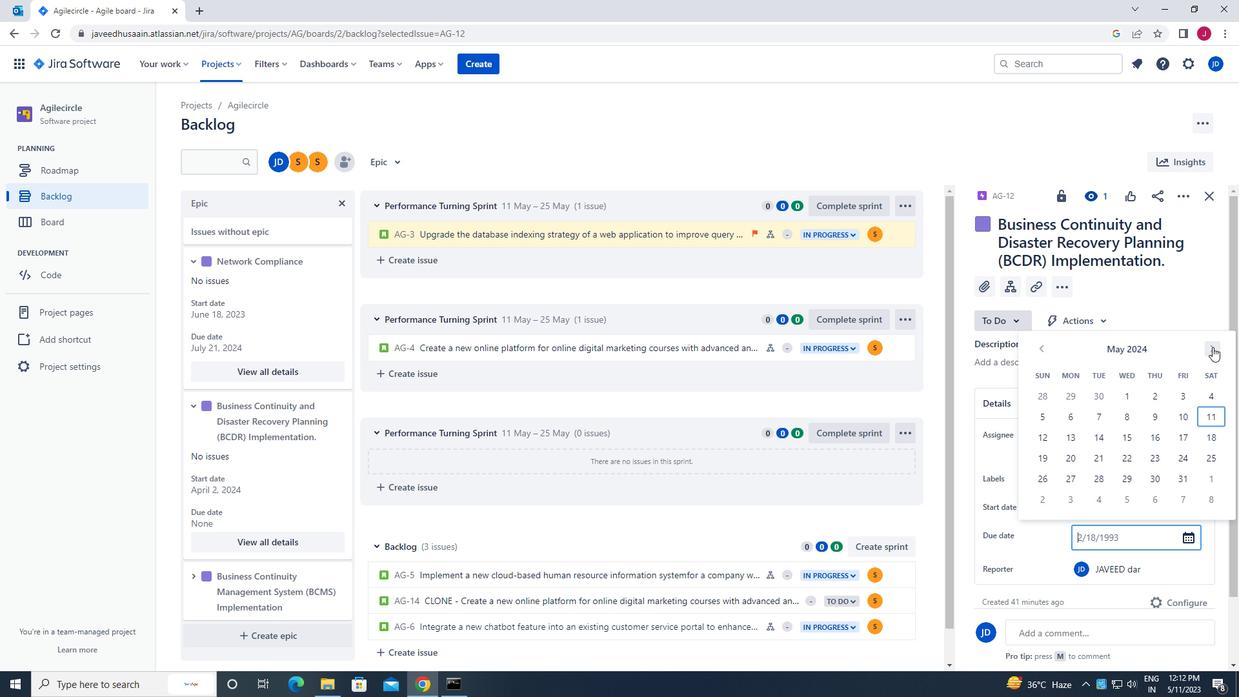 
Action: Mouse moved to (1052, 419)
Screenshot: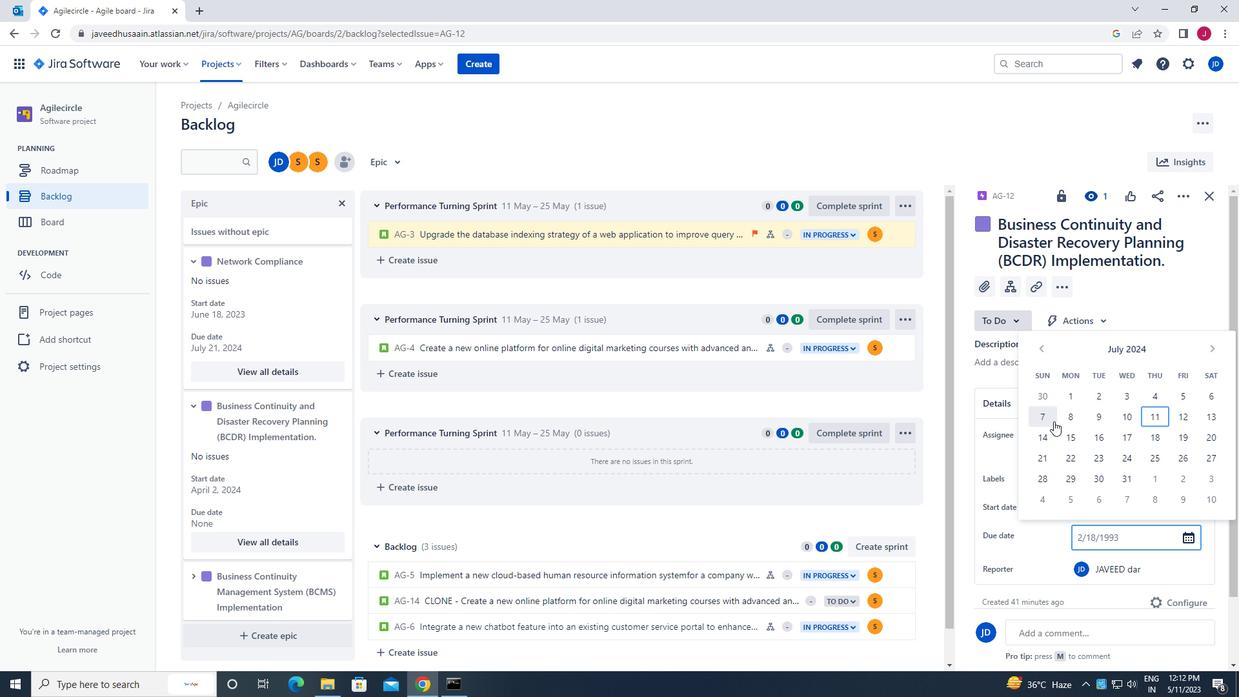 
Action: Mouse pressed left at (1052, 419)
Screenshot: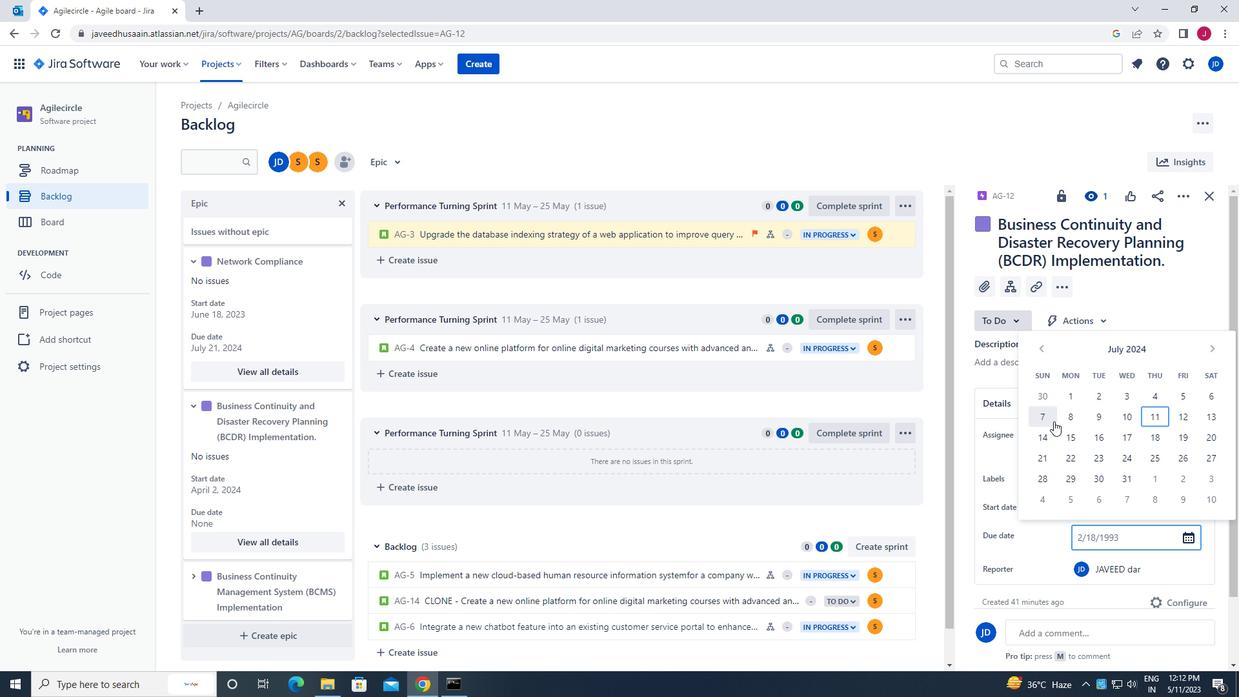 
Action: Mouse moved to (1115, 535)
Screenshot: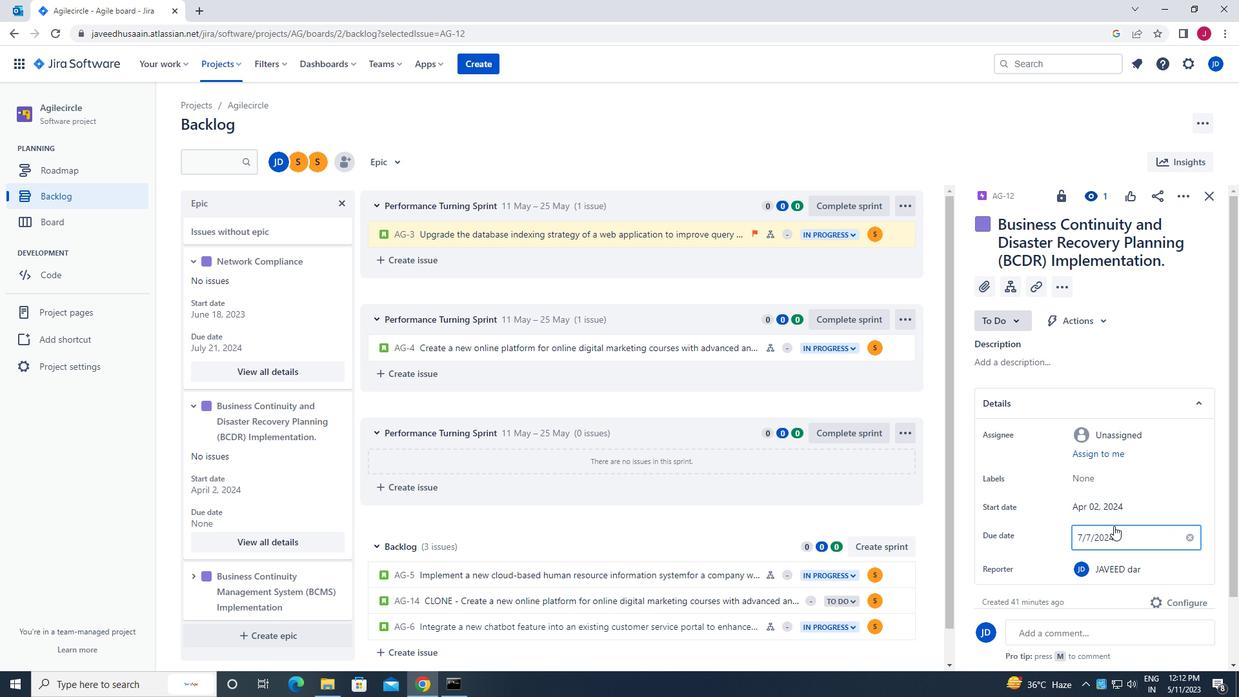 
Action: Mouse pressed left at (1115, 535)
Screenshot: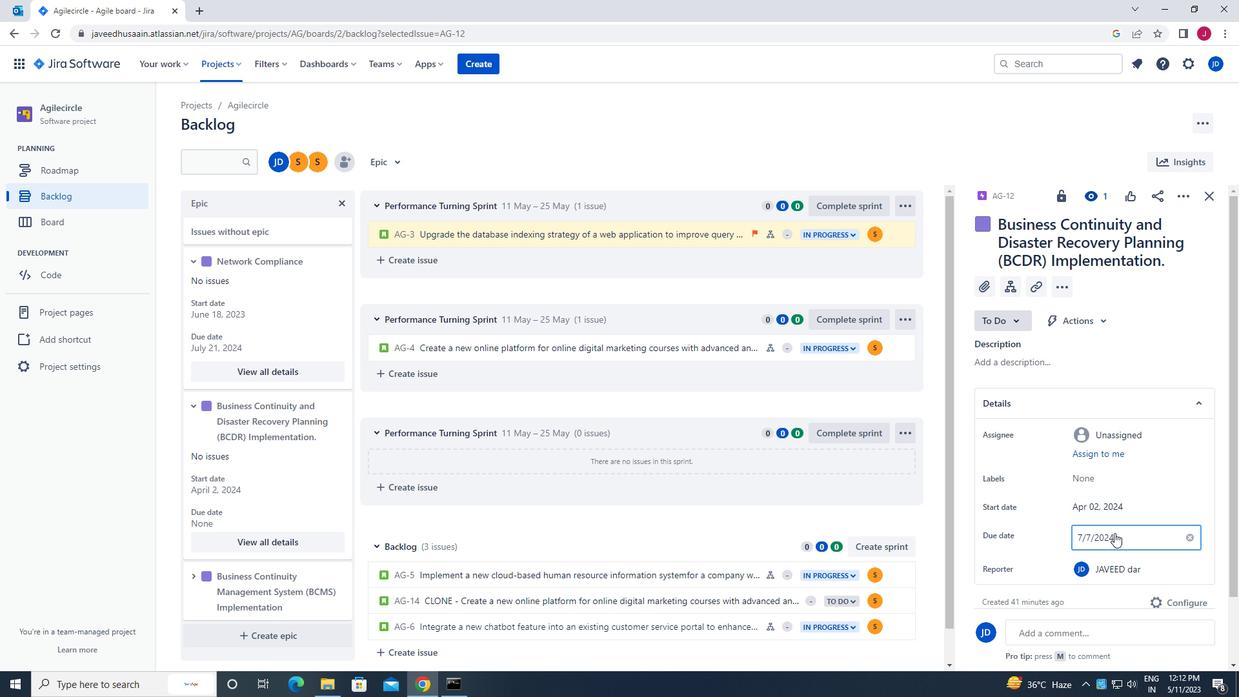 
Action: Mouse moved to (1125, 458)
Screenshot: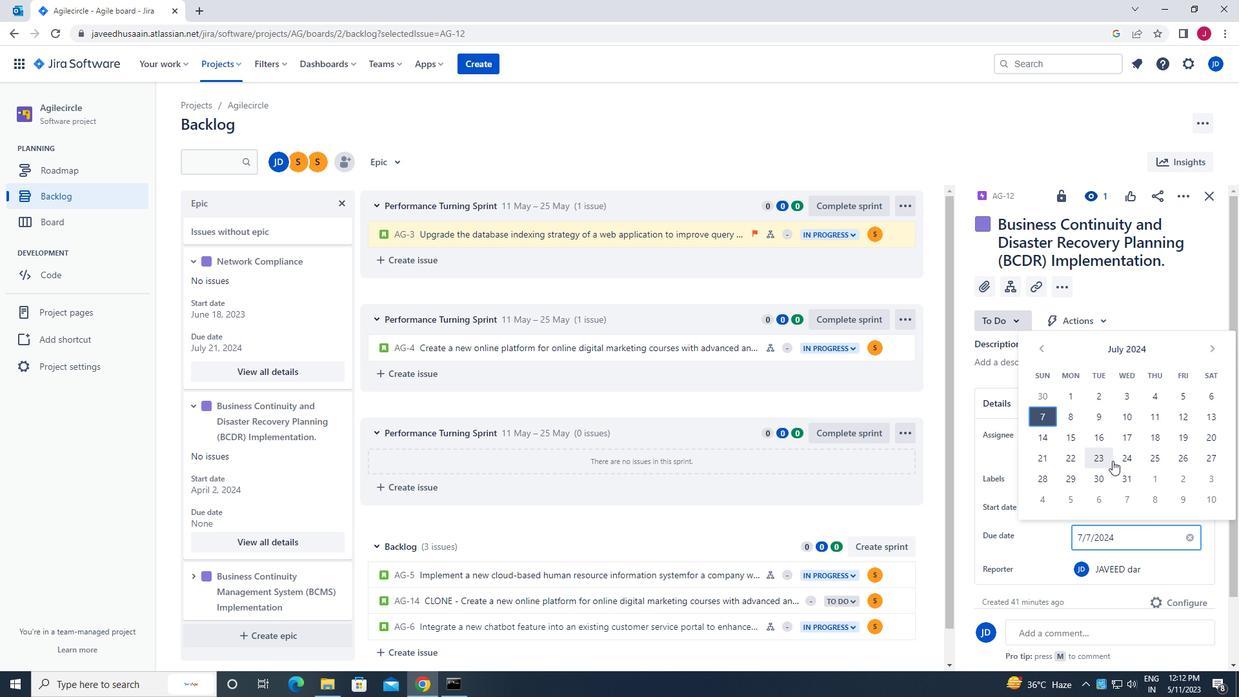 
Action: Mouse pressed left at (1125, 458)
Screenshot: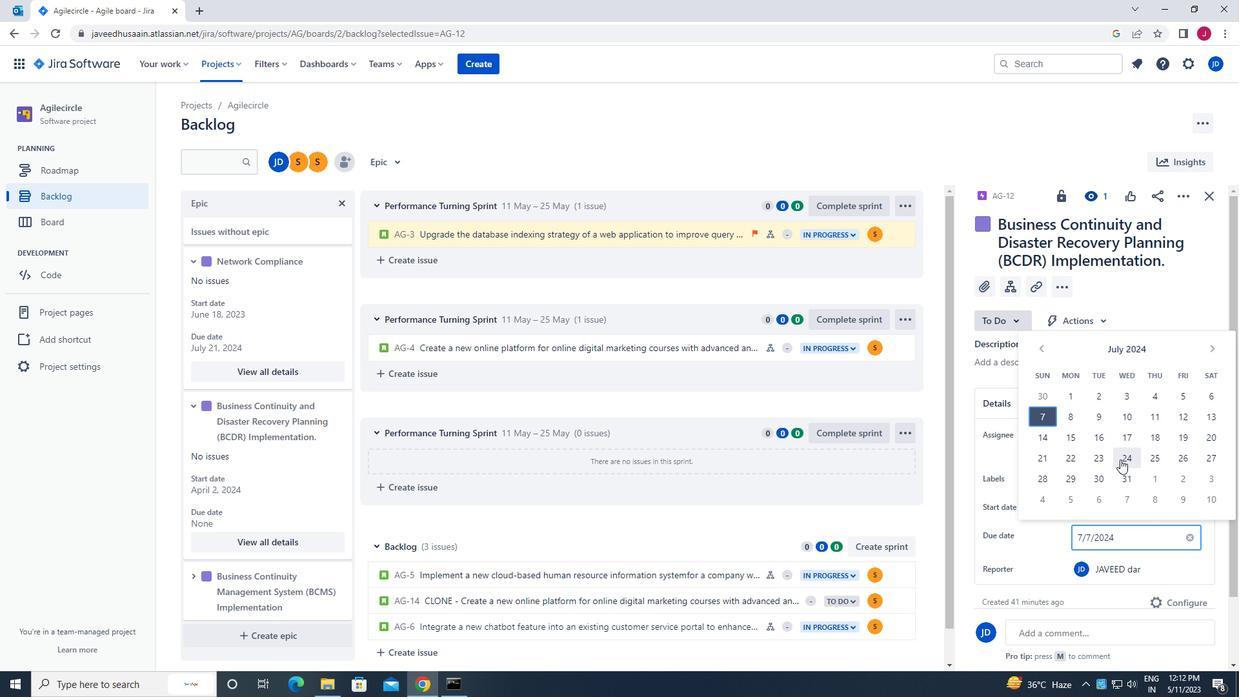 
Action: Key pressed <Key.enter>
Screenshot: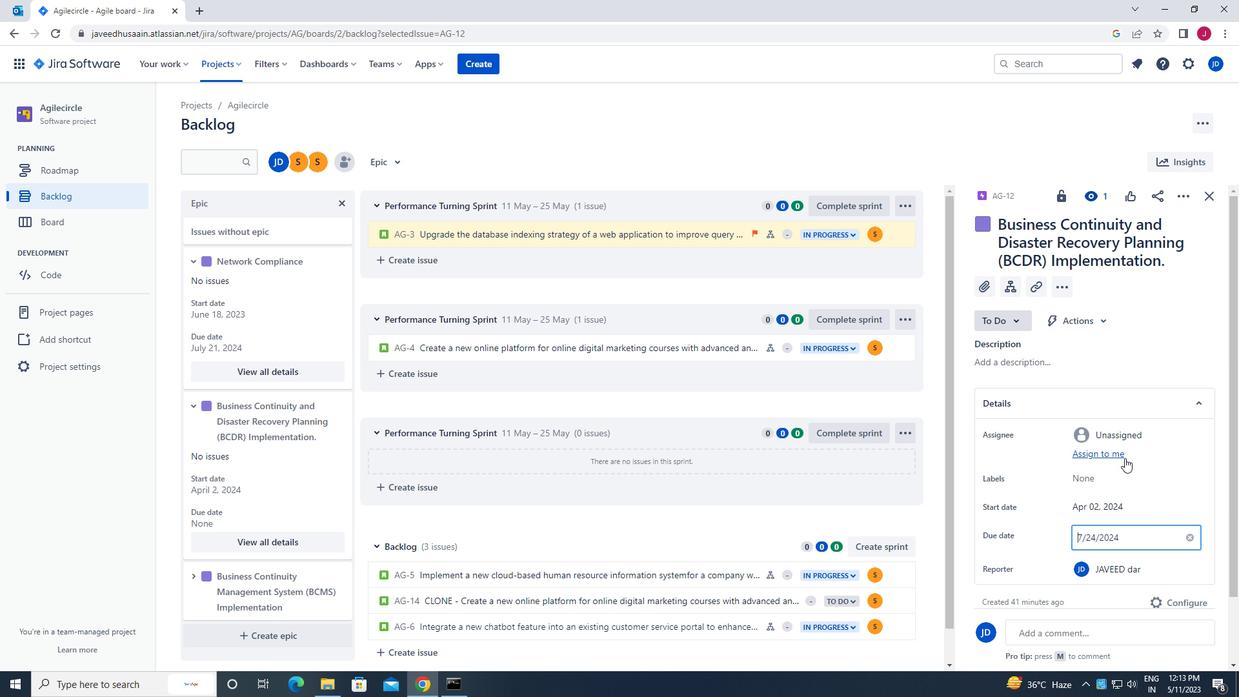 
Action: Mouse moved to (1206, 196)
Screenshot: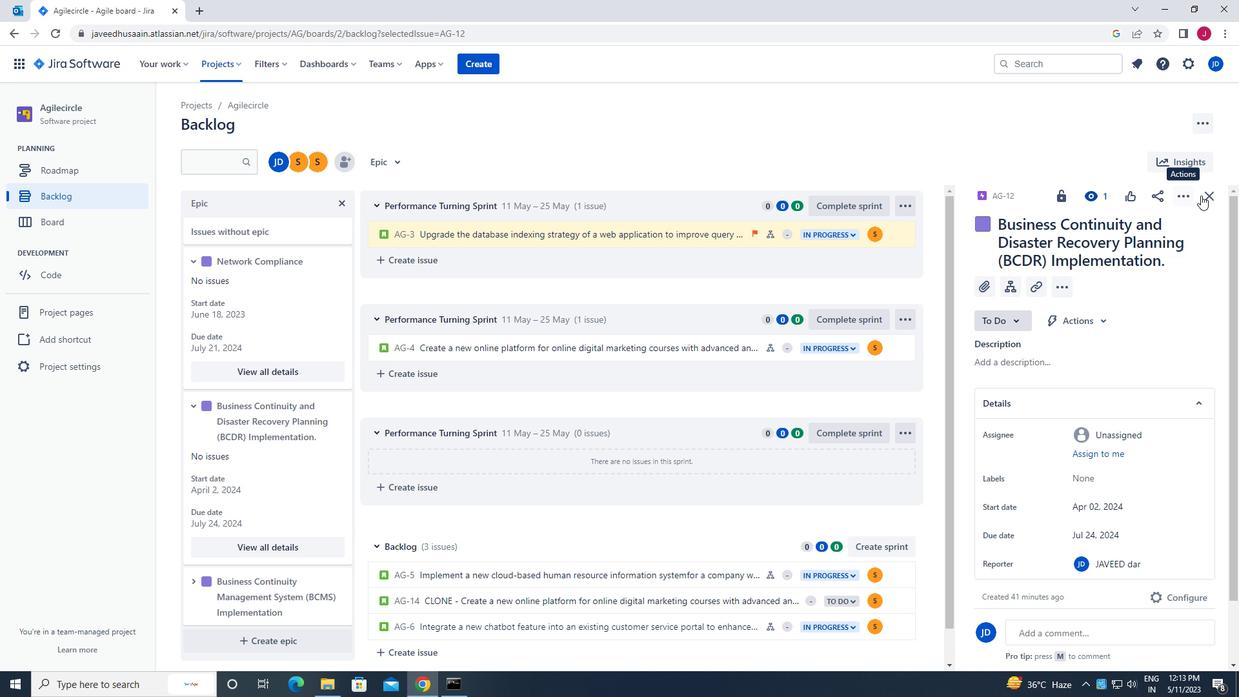 
Action: Mouse pressed left at (1206, 196)
Screenshot: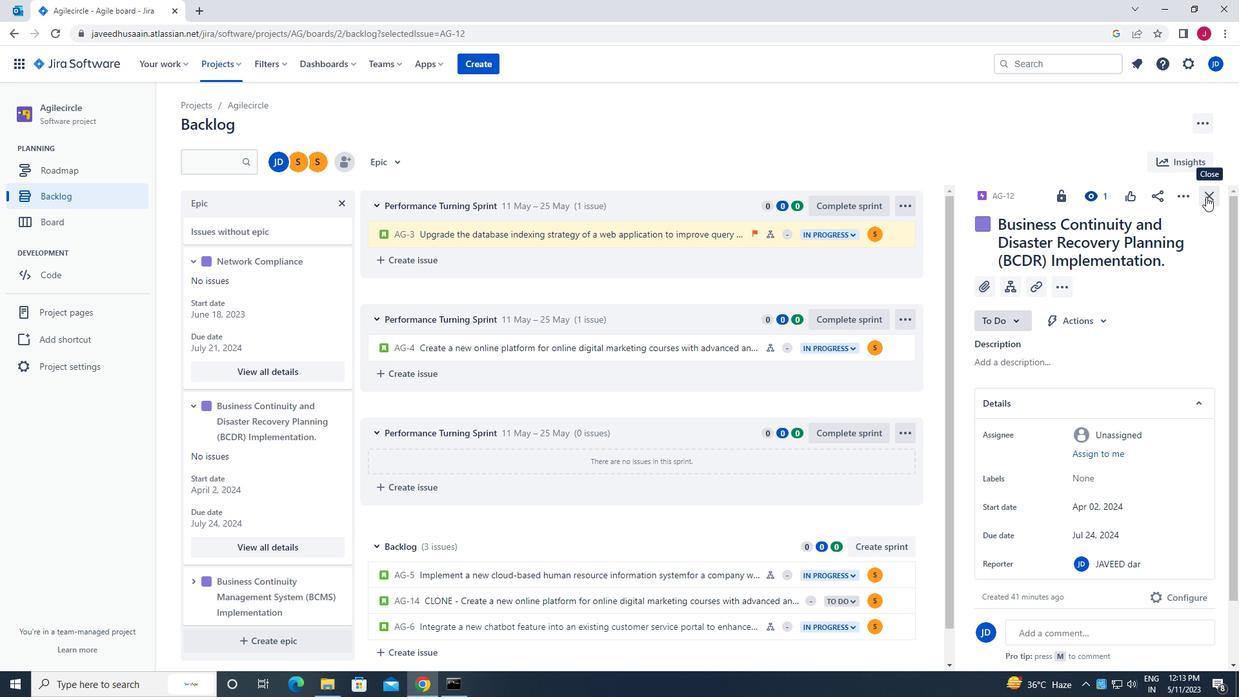 
Action: Mouse moved to (193, 582)
Screenshot: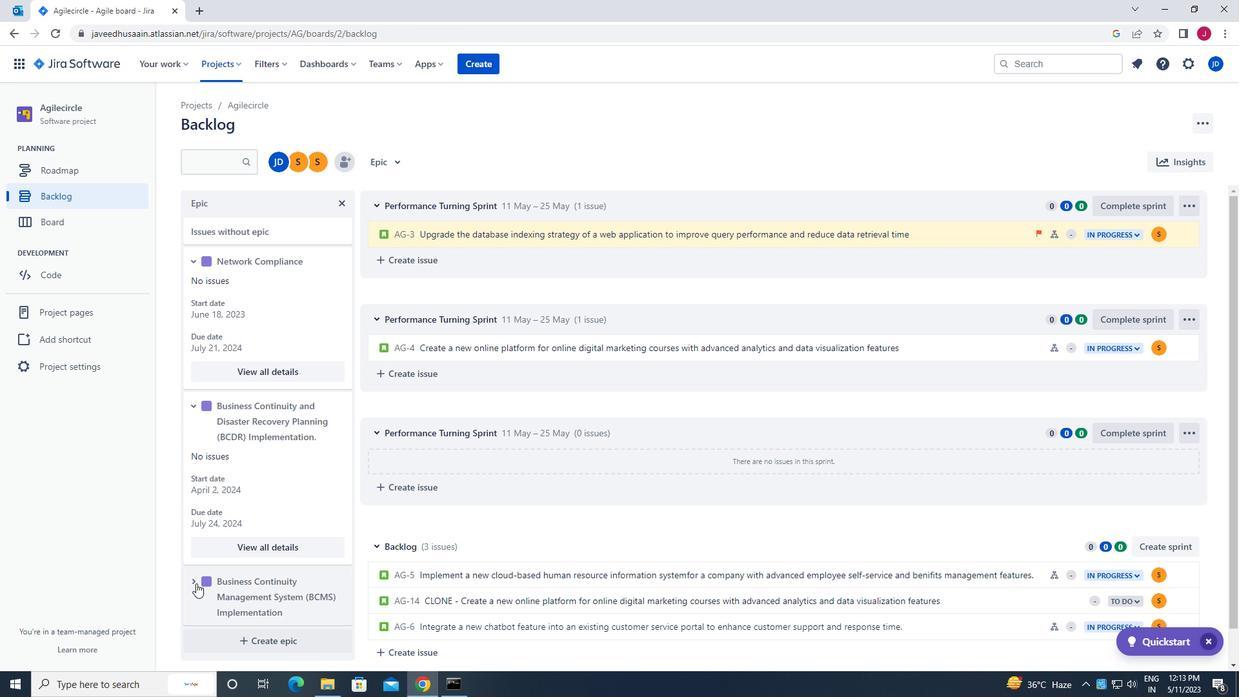 
Action: Mouse pressed left at (193, 582)
Screenshot: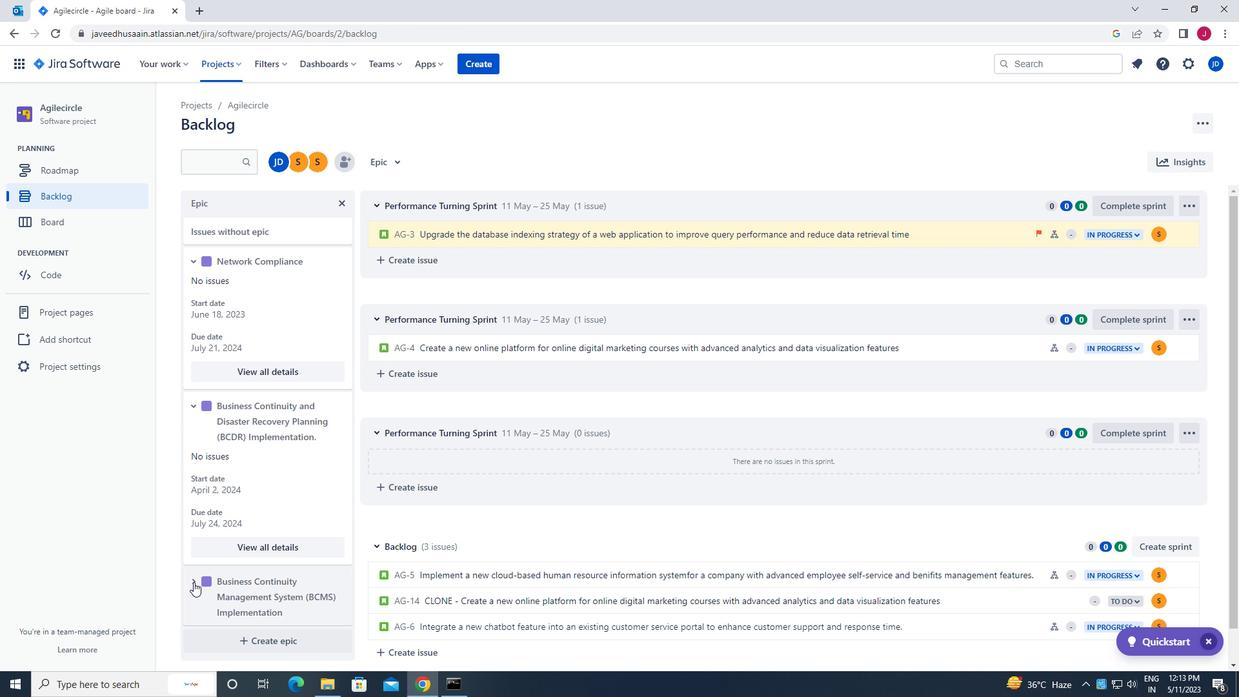 
Action: Mouse moved to (262, 603)
Screenshot: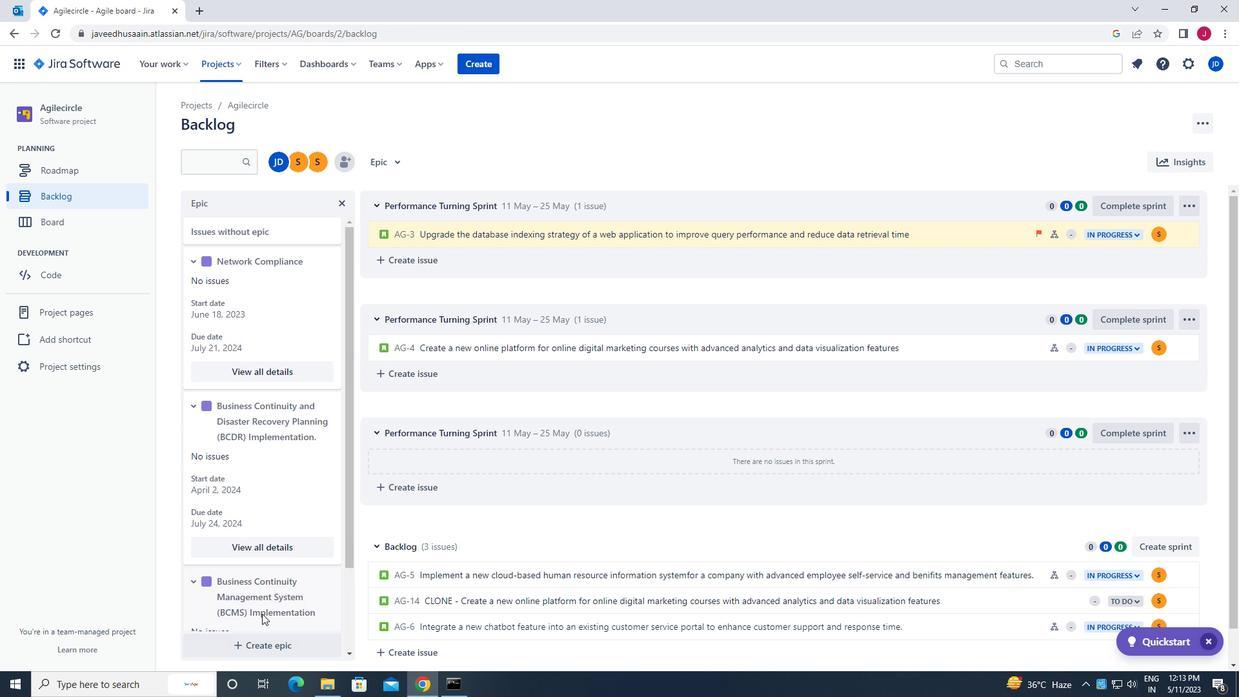 
Action: Mouse scrolled (262, 602) with delta (0, 0)
Screenshot: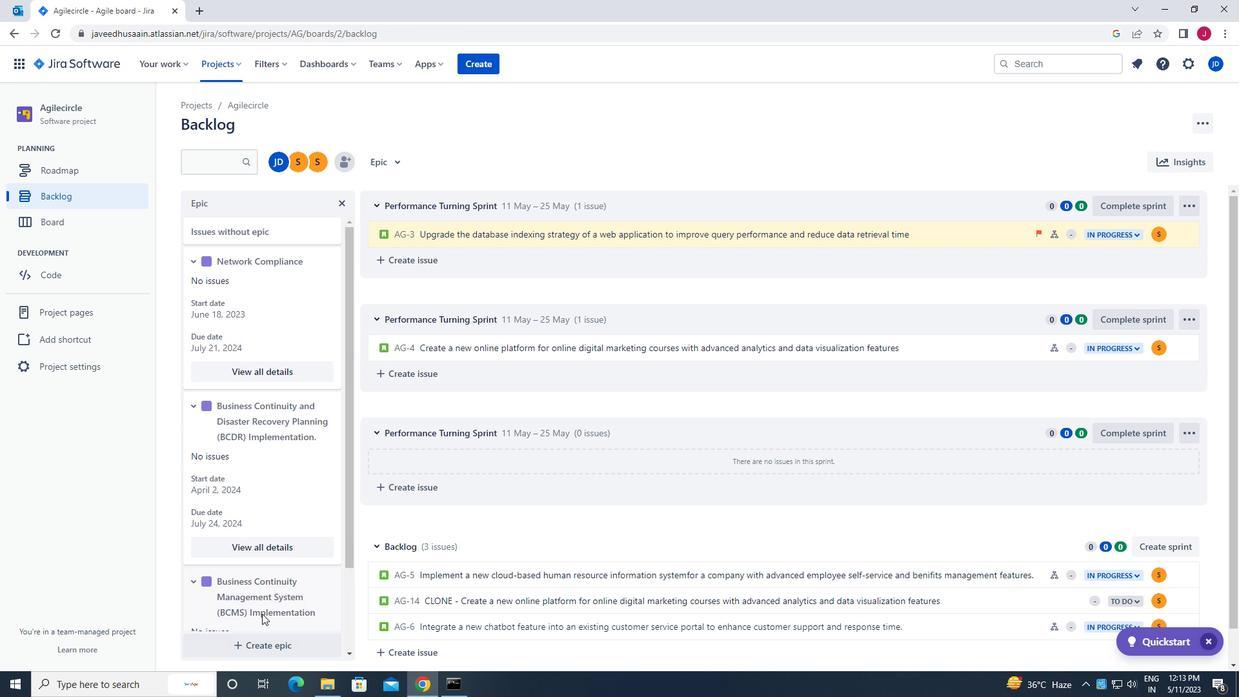 
Action: Mouse scrolled (262, 602) with delta (0, 0)
Screenshot: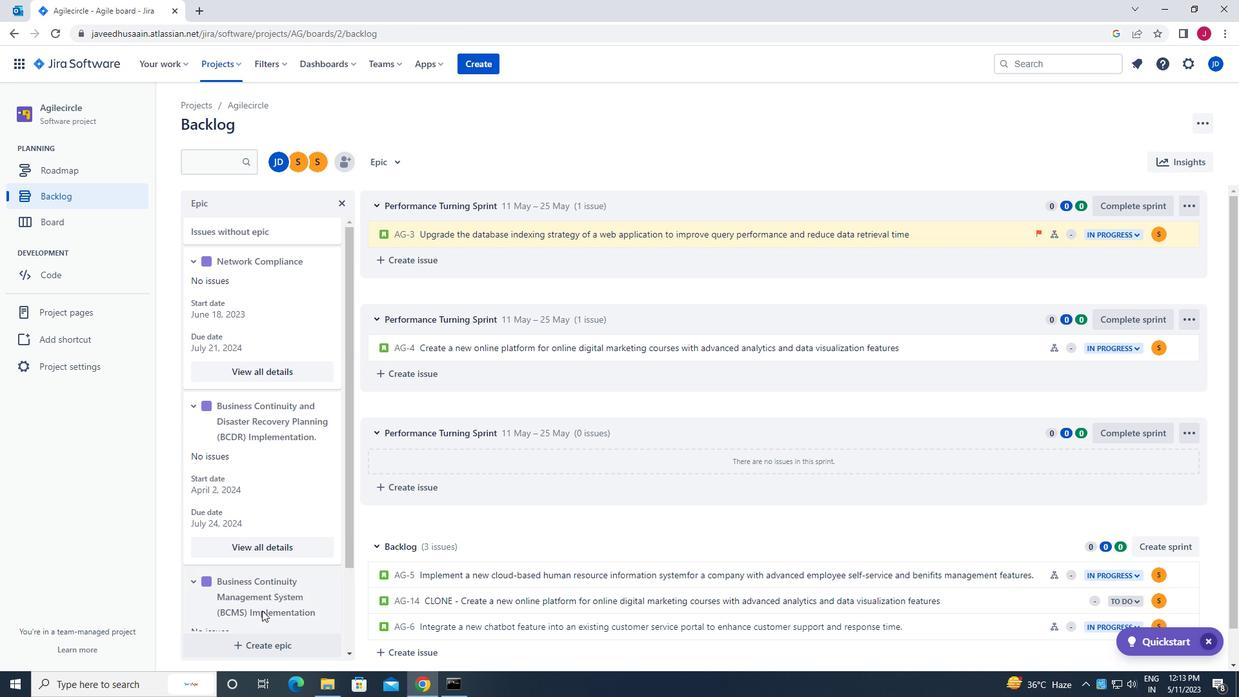 
Action: Mouse scrolled (262, 602) with delta (0, 0)
Screenshot: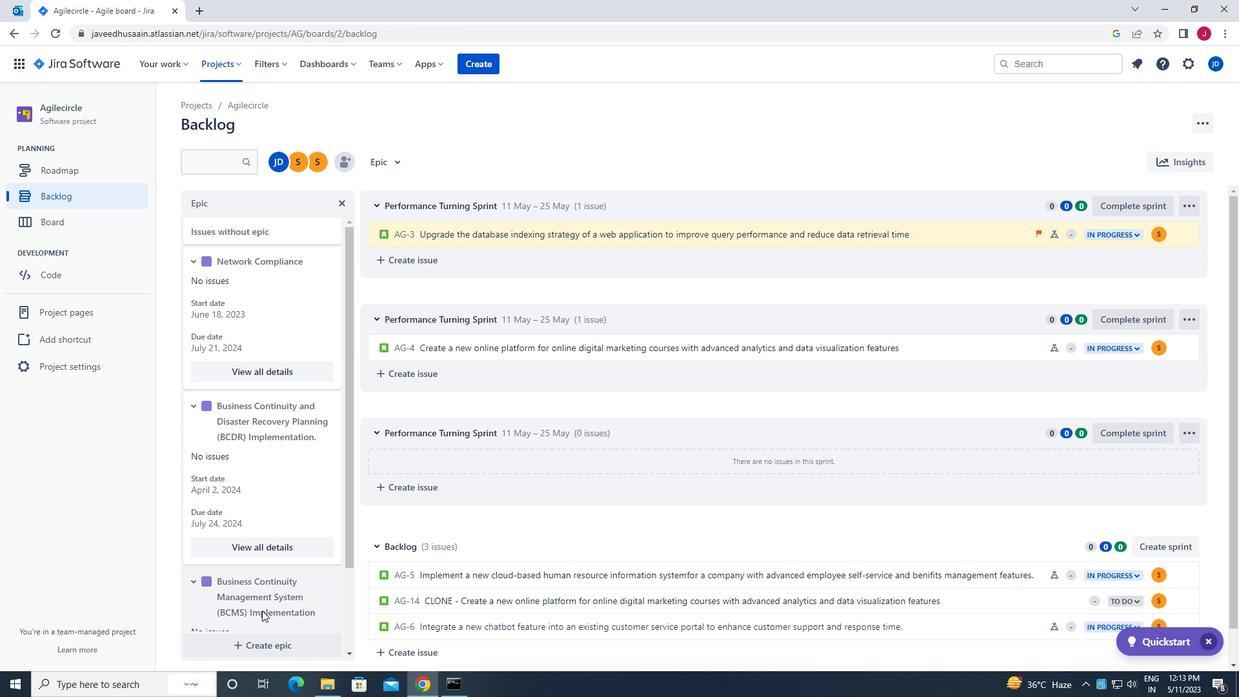 
Action: Mouse scrolled (262, 602) with delta (0, 0)
Screenshot: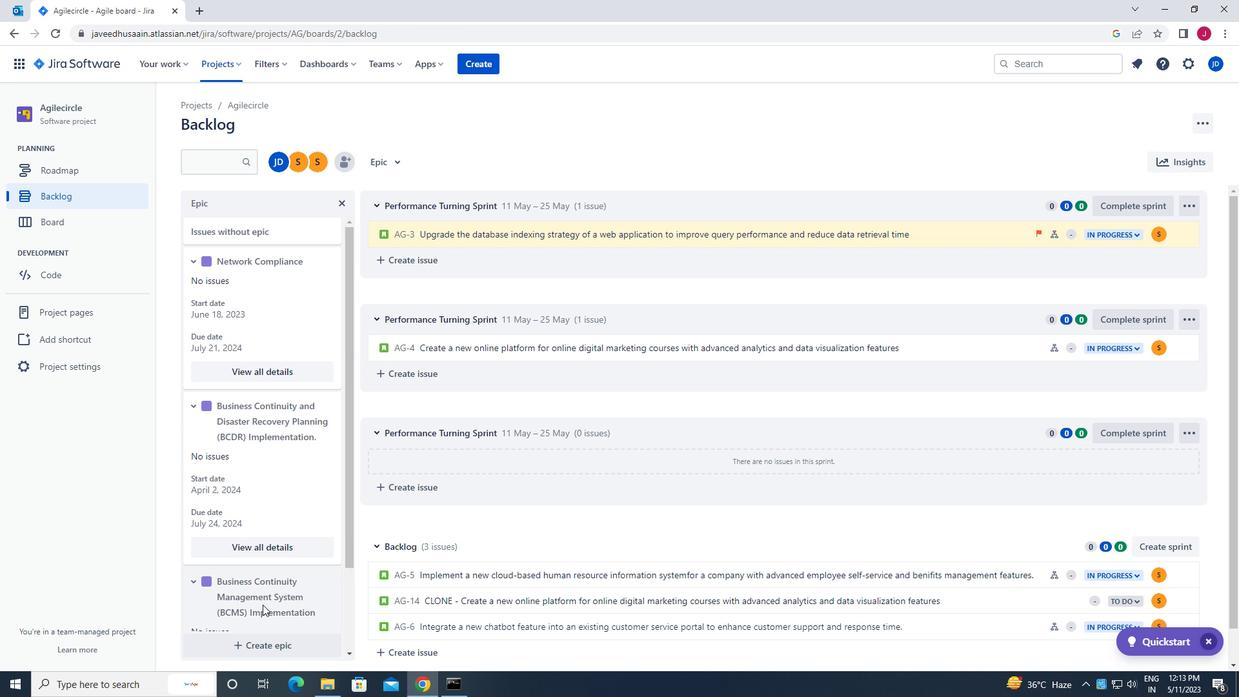 
Action: Mouse scrolled (262, 602) with delta (0, 0)
Screenshot: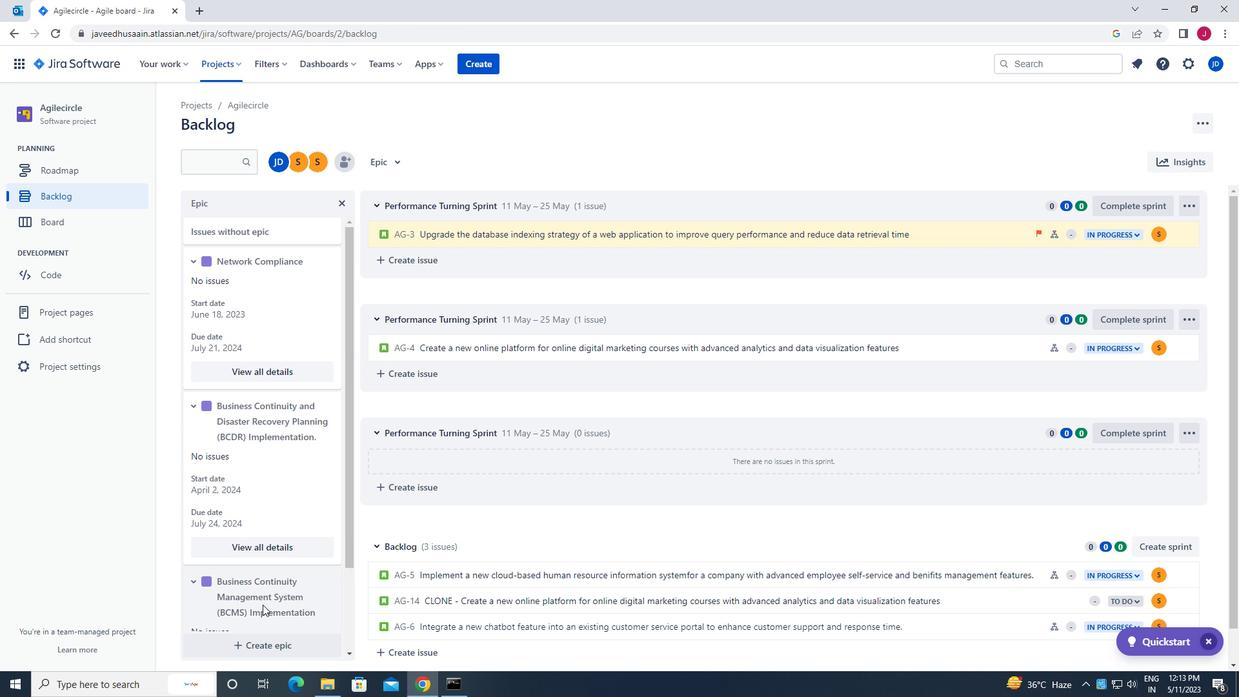 
Action: Mouse moved to (253, 587)
Screenshot: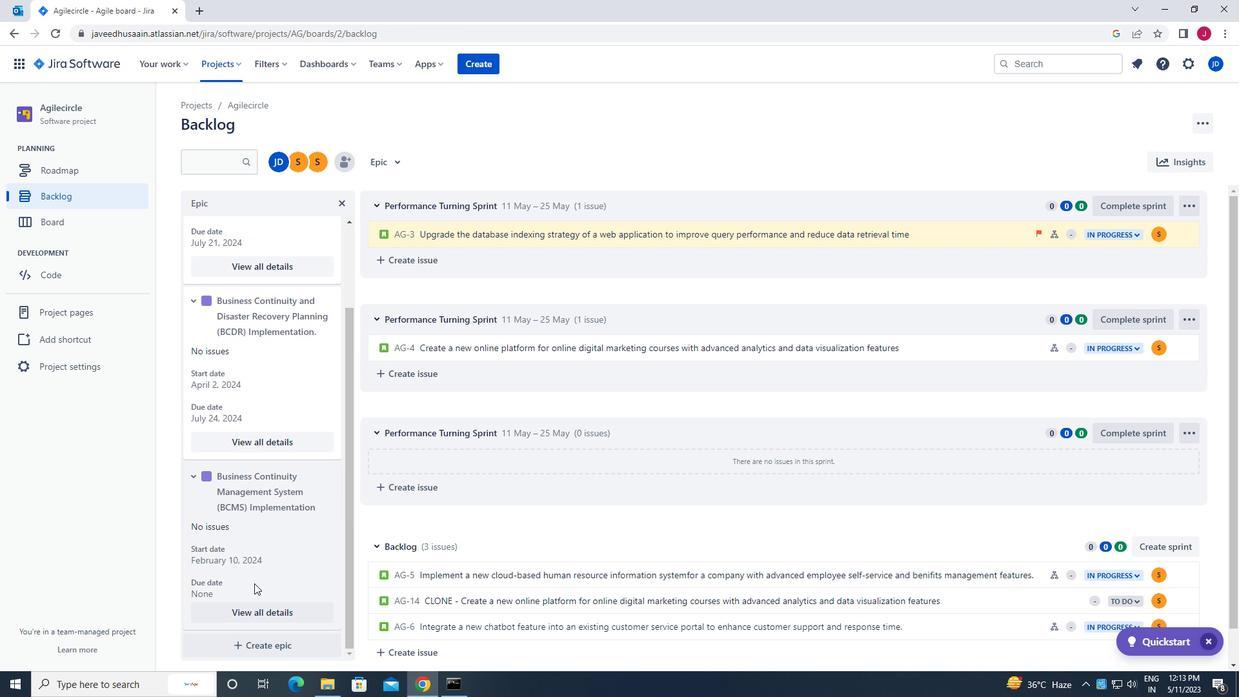 
Action: Mouse scrolled (253, 586) with delta (0, 0)
Screenshot: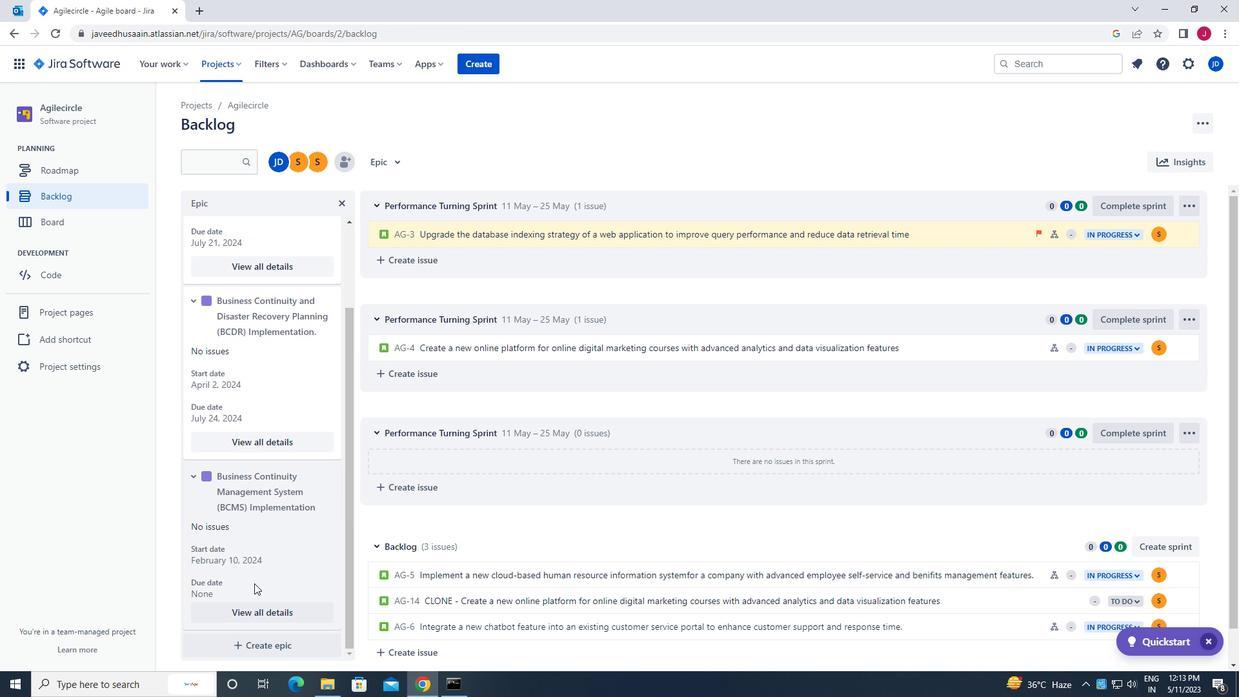 
Action: Mouse moved to (253, 591)
Screenshot: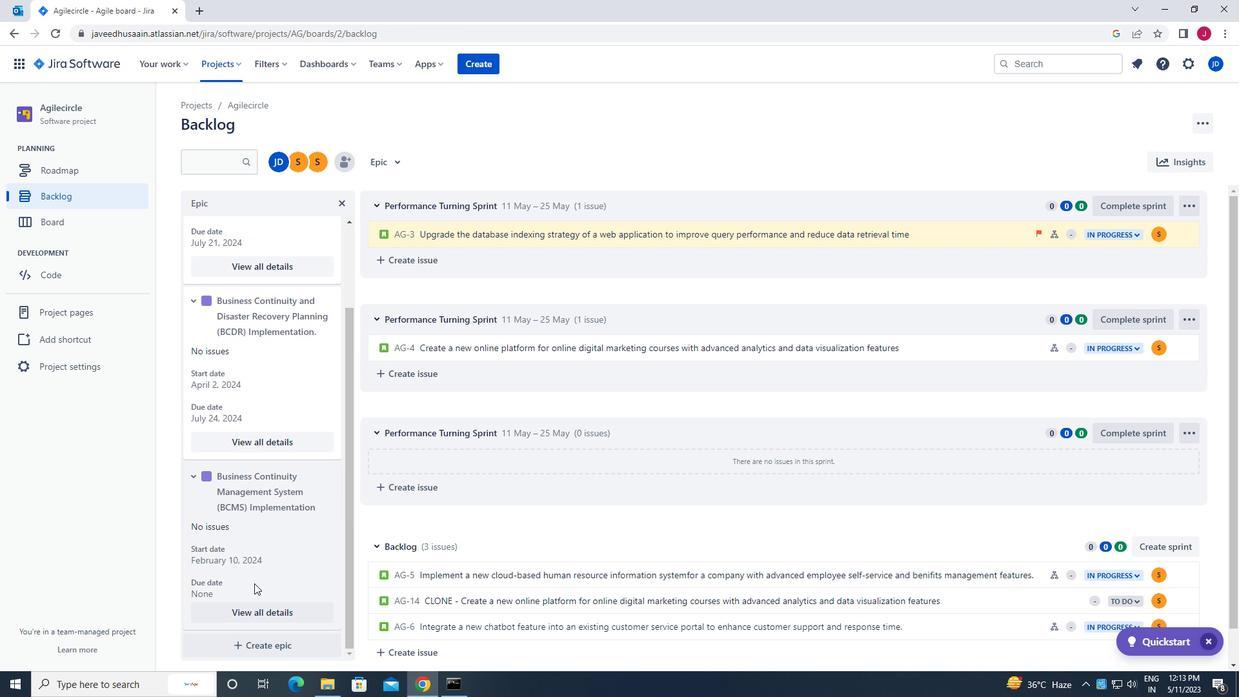 
Action: Mouse scrolled (253, 590) with delta (0, 0)
Screenshot: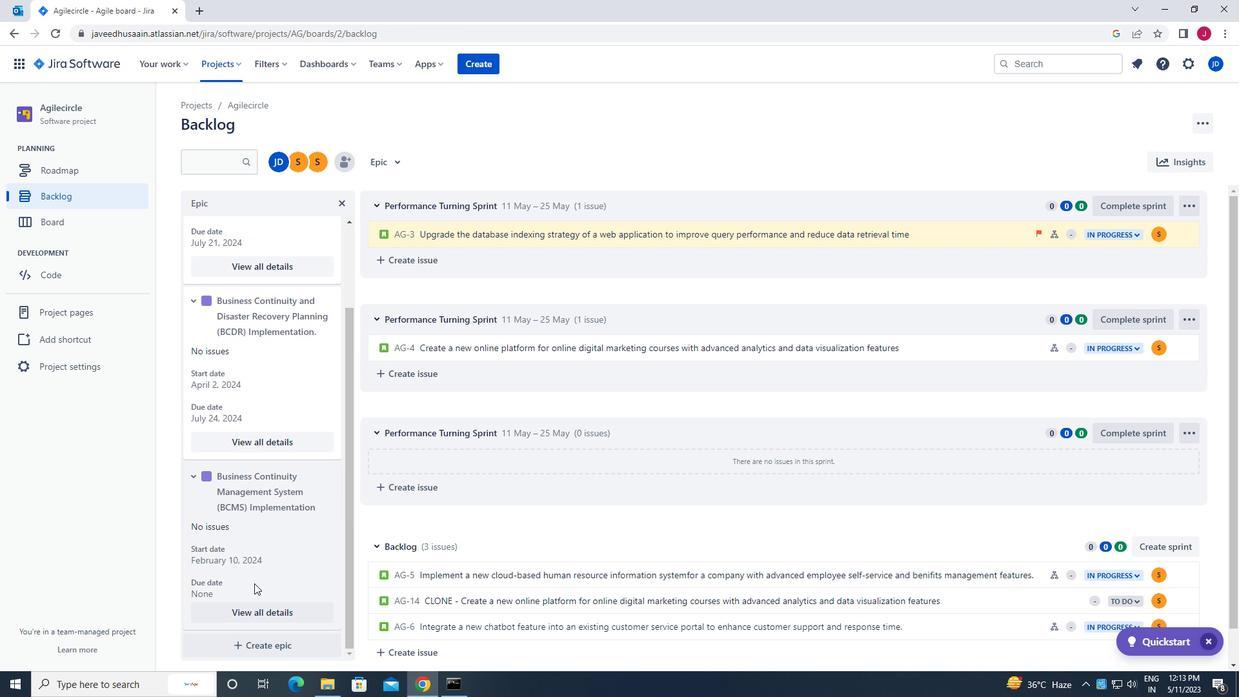 
Action: Mouse moved to (258, 609)
Screenshot: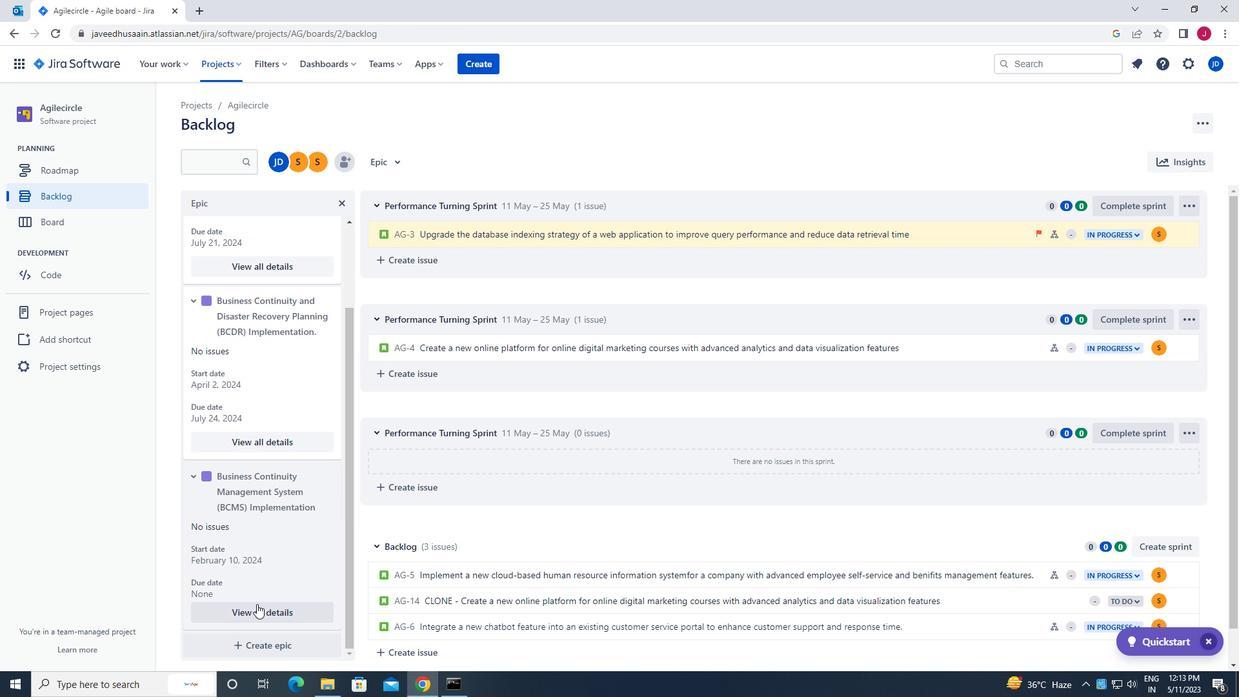 
Action: Mouse pressed left at (258, 609)
Screenshot: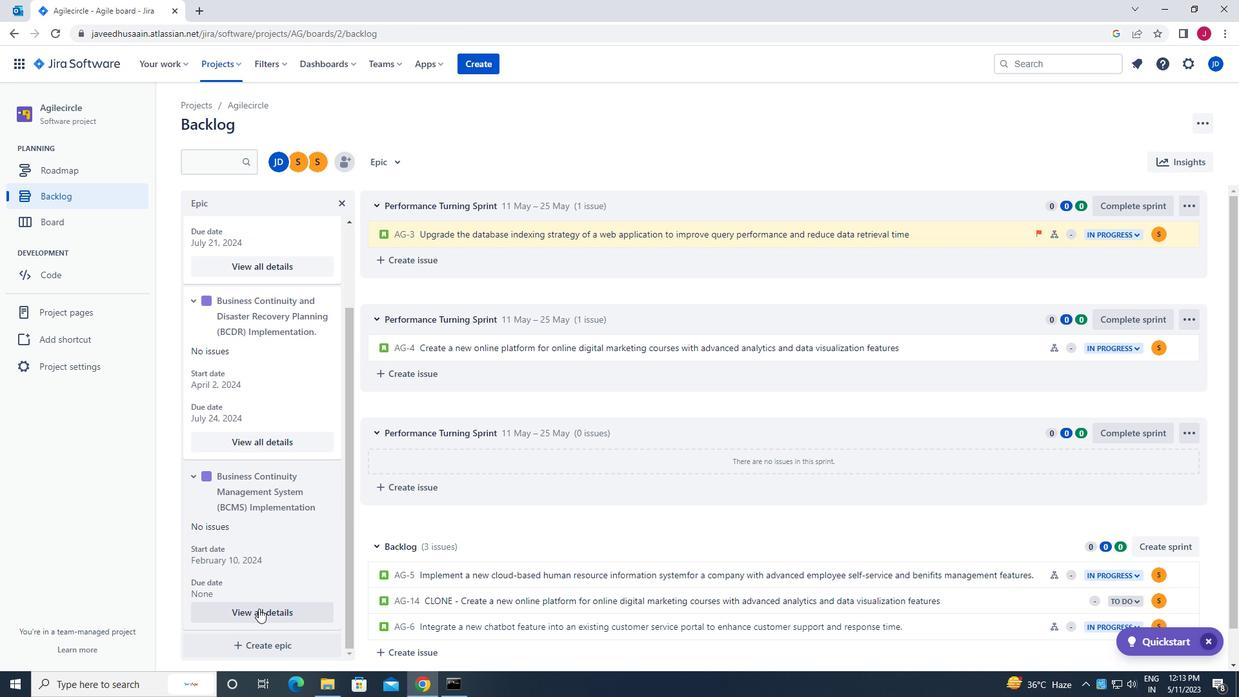 
Action: Mouse moved to (1124, 505)
Screenshot: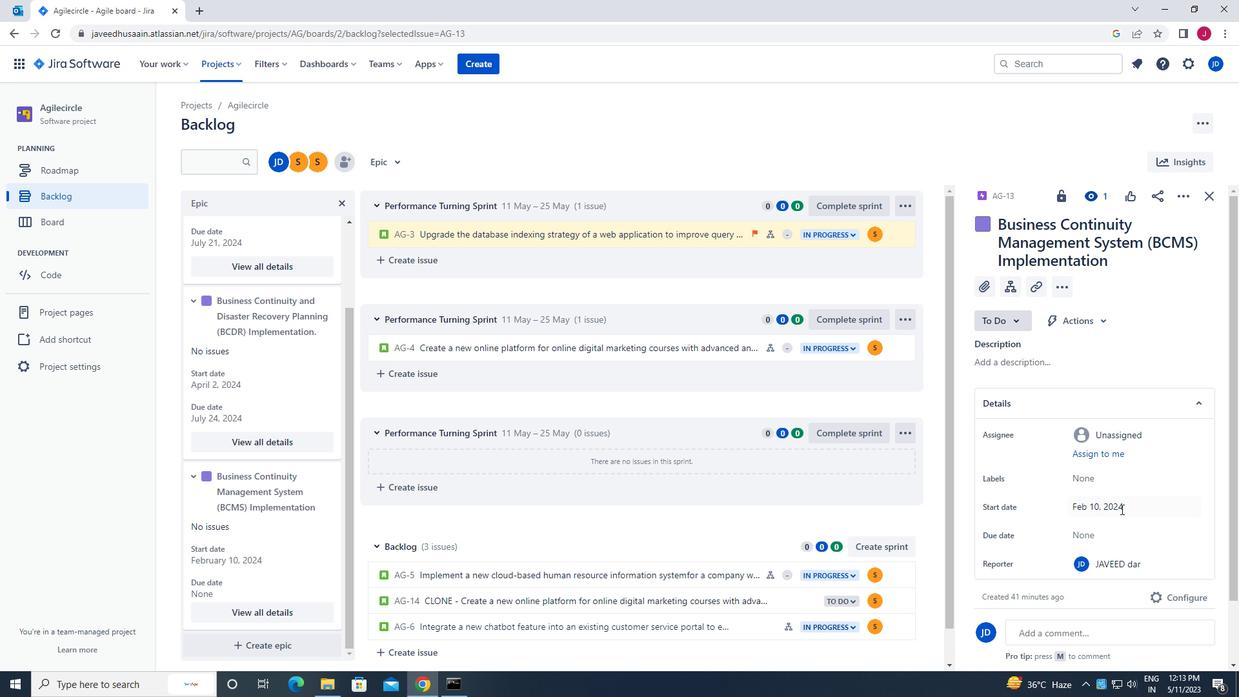 
Action: Mouse pressed left at (1124, 505)
Screenshot: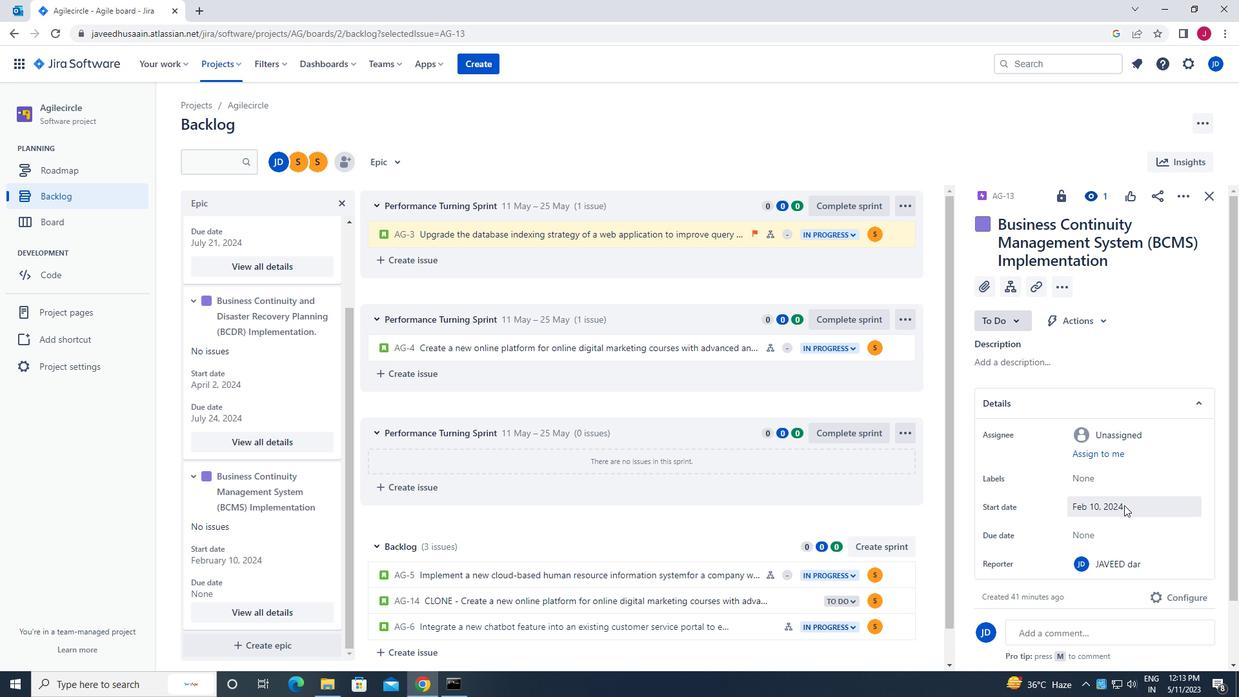 
Action: Mouse moved to (1209, 390)
Screenshot: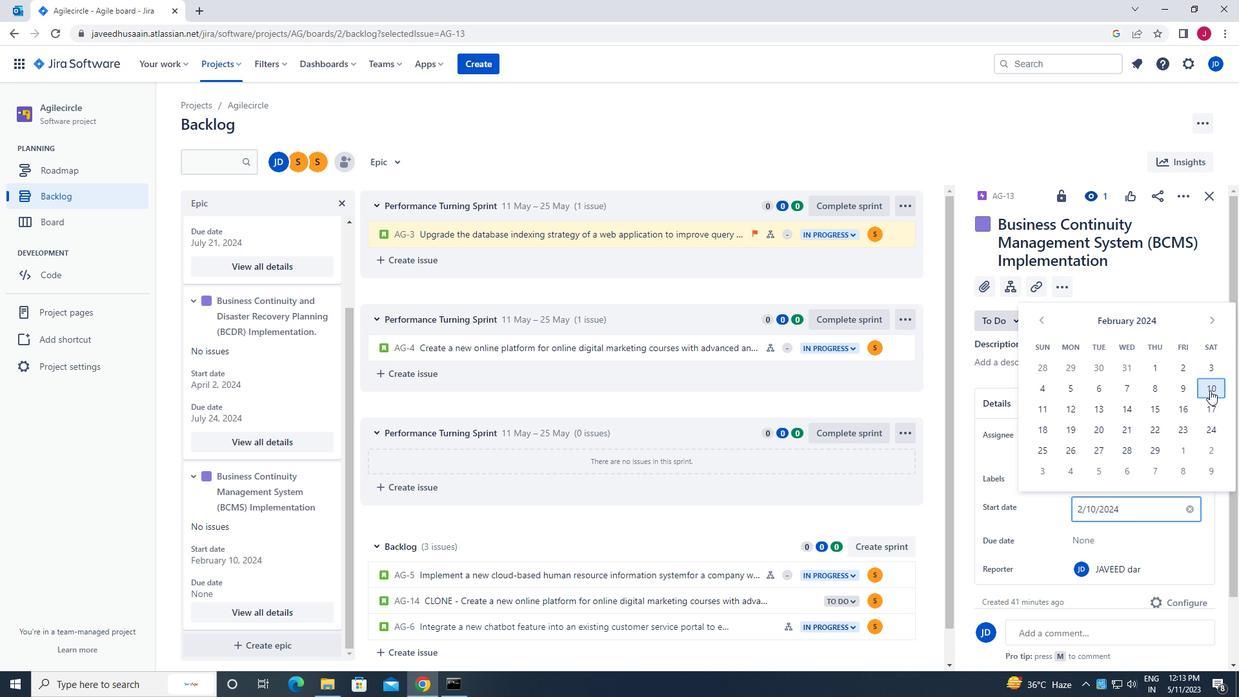
Action: Mouse pressed left at (1209, 390)
Screenshot: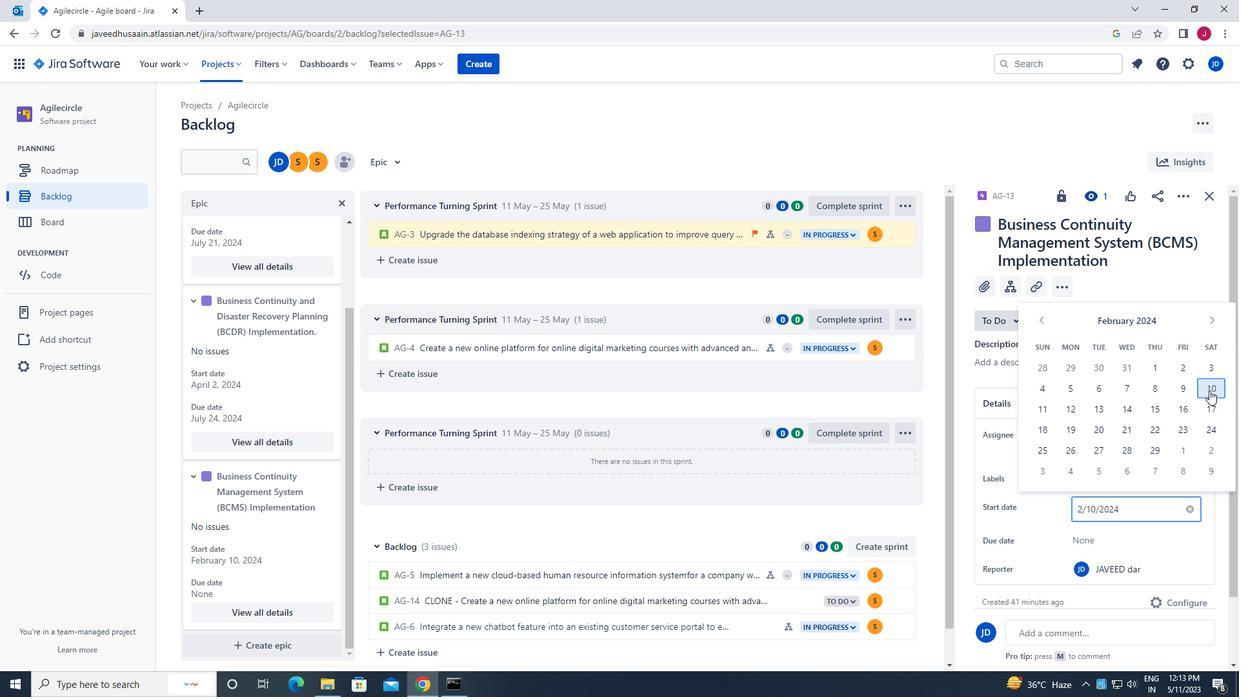 
Action: Mouse moved to (1089, 542)
Screenshot: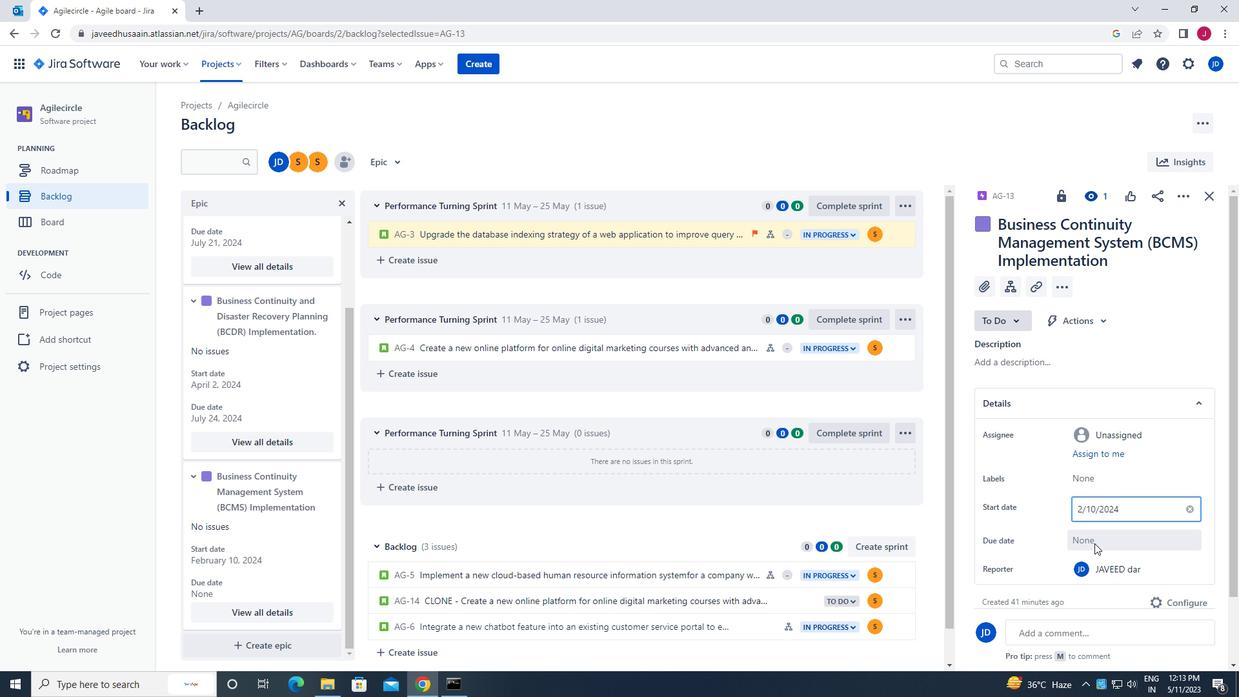 
Action: Key pressed <Key.enter>
Screenshot: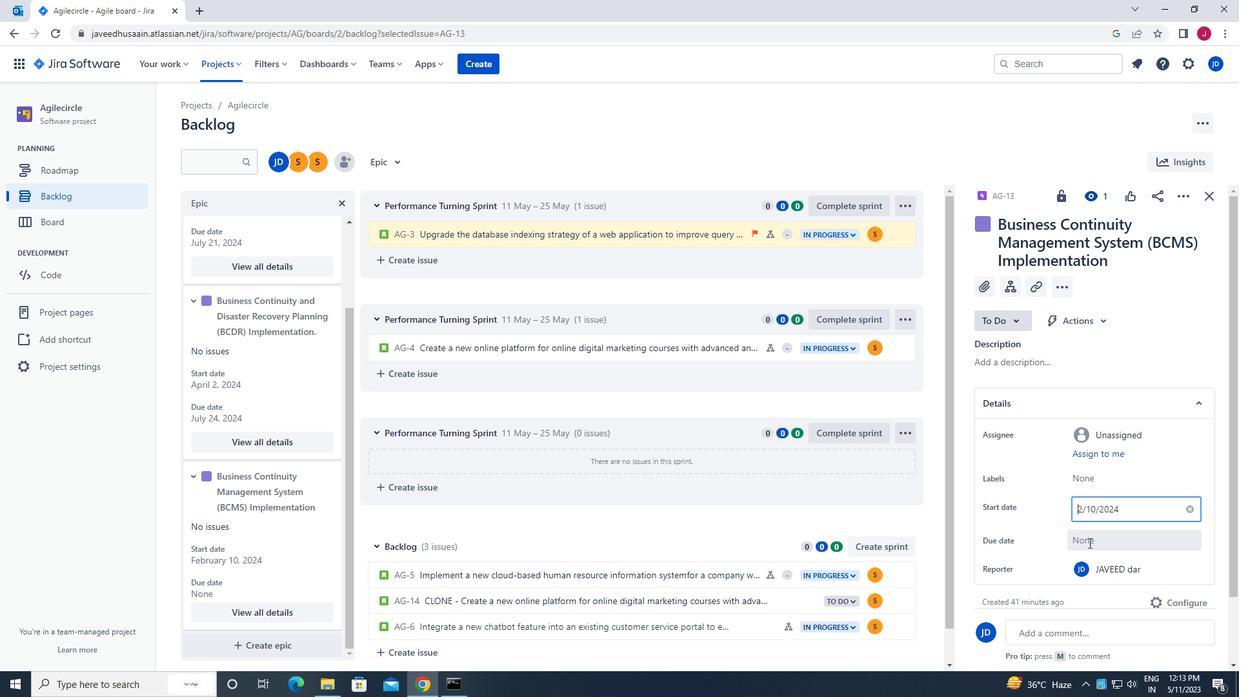 
Action: Mouse moved to (1094, 535)
Screenshot: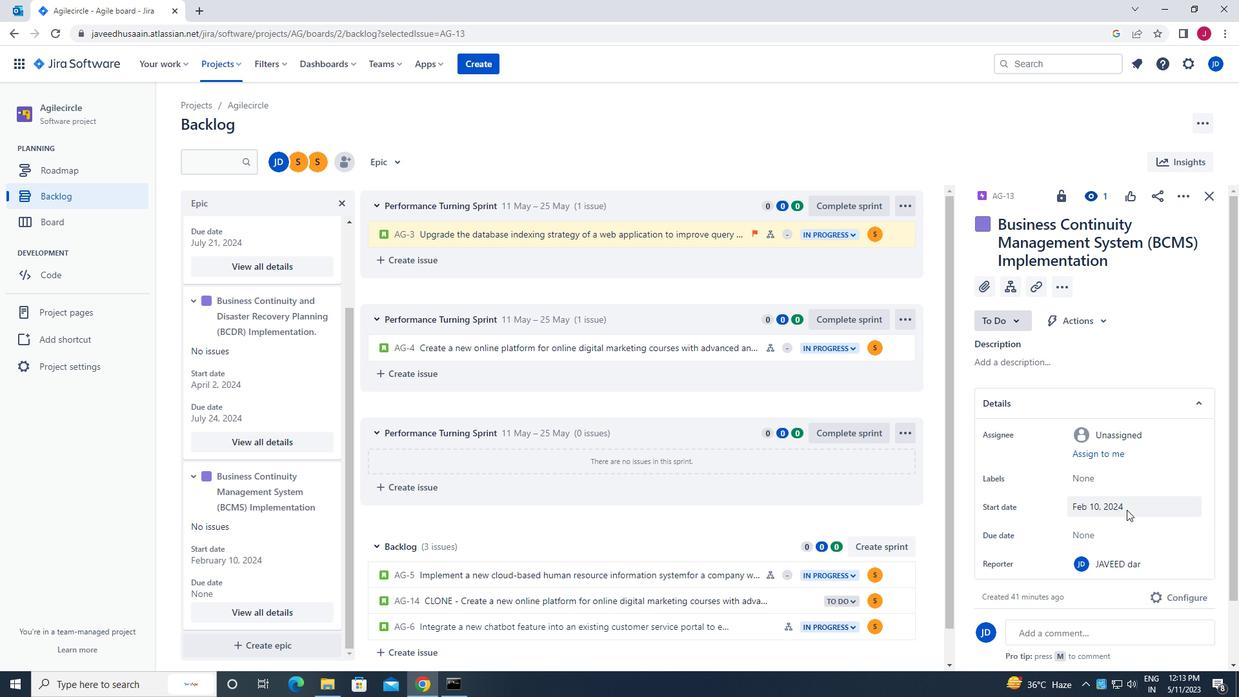 
Action: Mouse pressed left at (1094, 535)
Screenshot: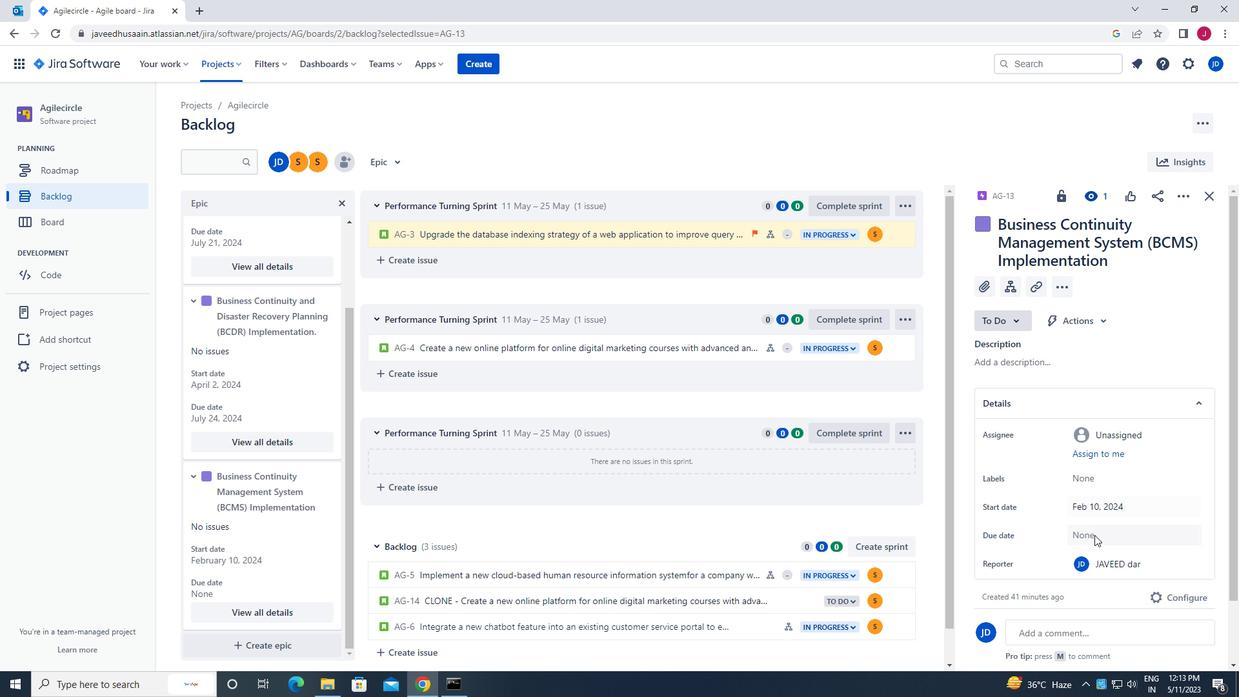 
Action: Mouse moved to (1215, 347)
Screenshot: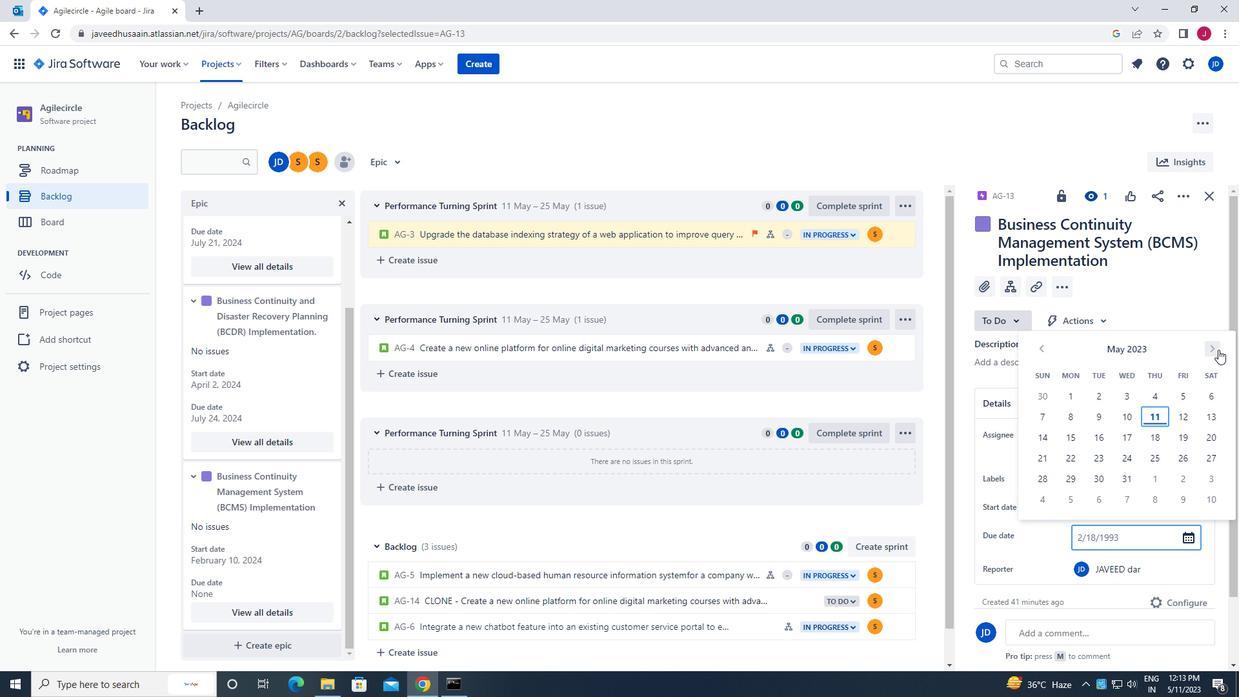 
Action: Mouse pressed left at (1215, 347)
Screenshot: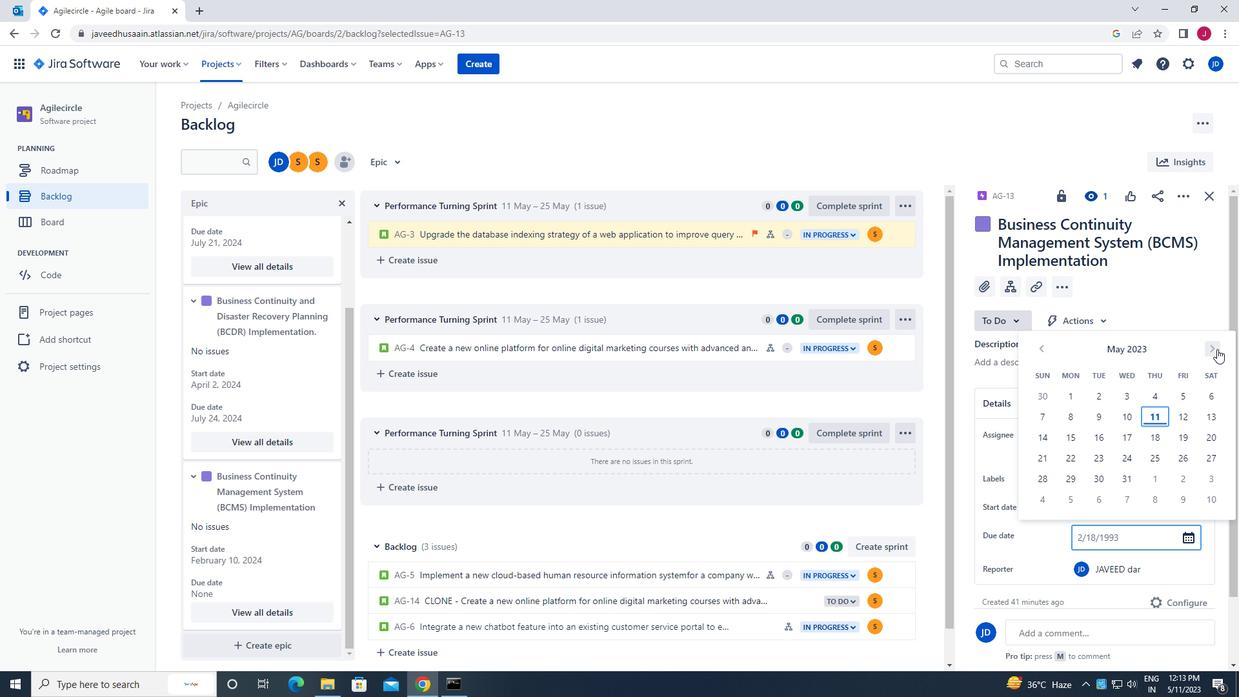 
Action: Mouse pressed left at (1215, 347)
Screenshot: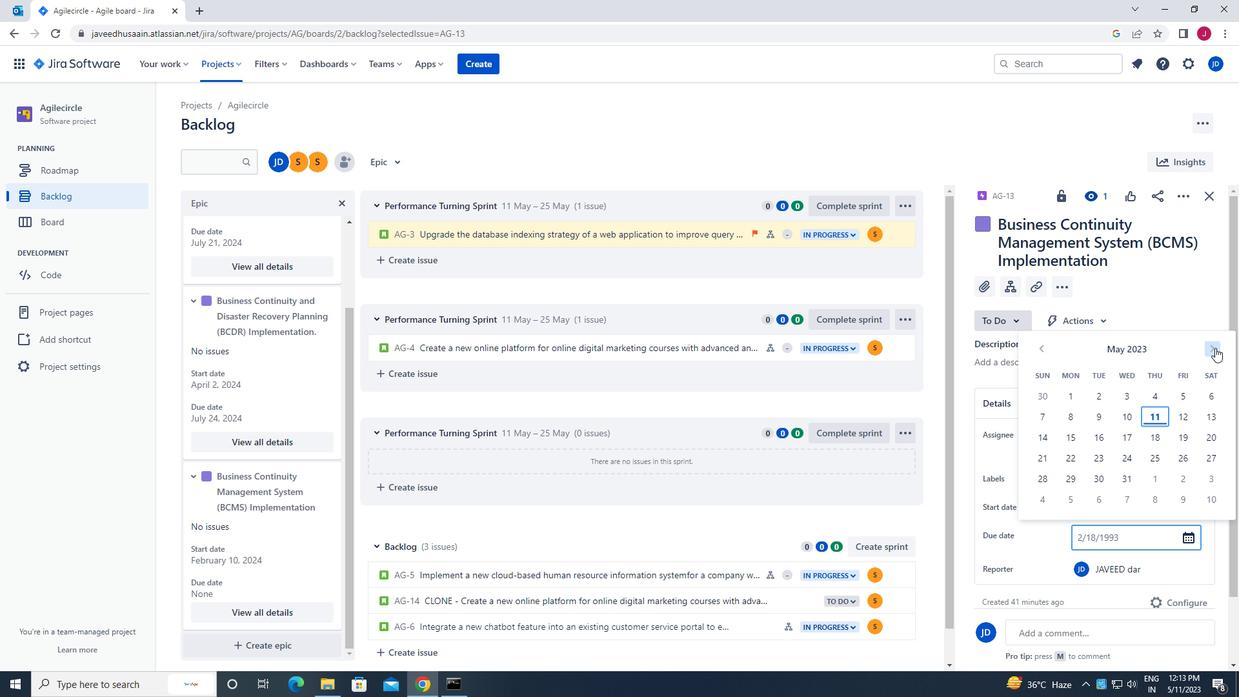 
Action: Mouse pressed left at (1215, 347)
Screenshot: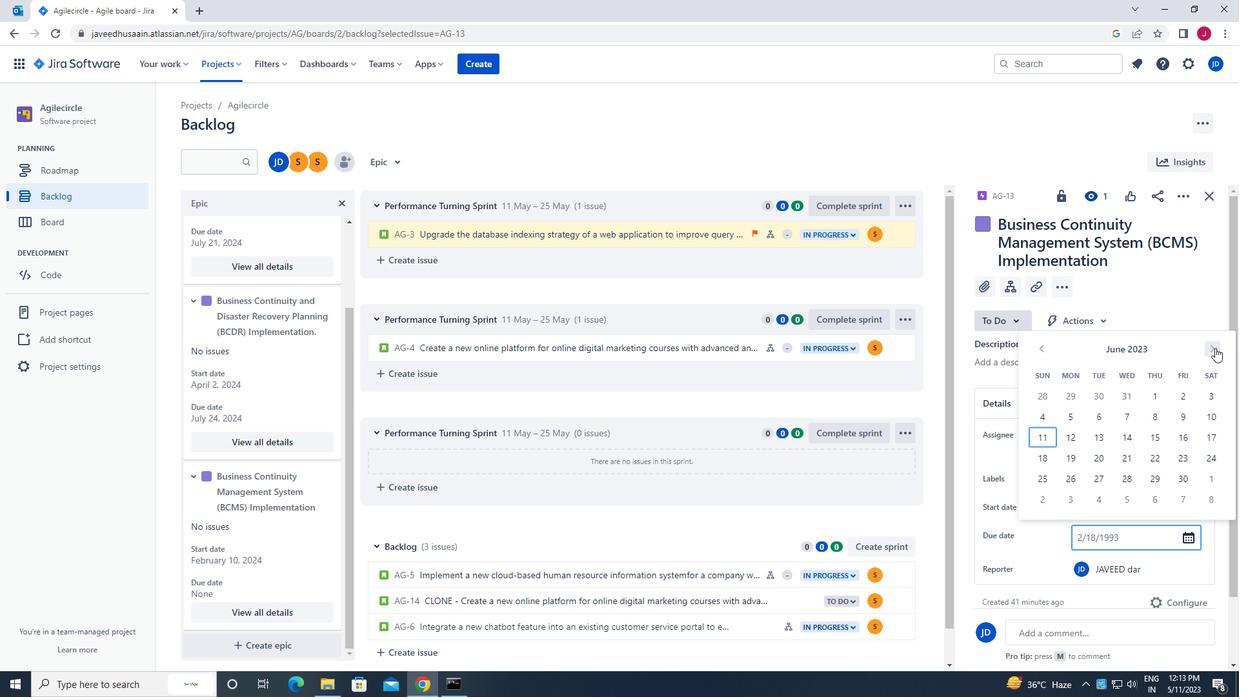 
Action: Mouse pressed left at (1215, 347)
Screenshot: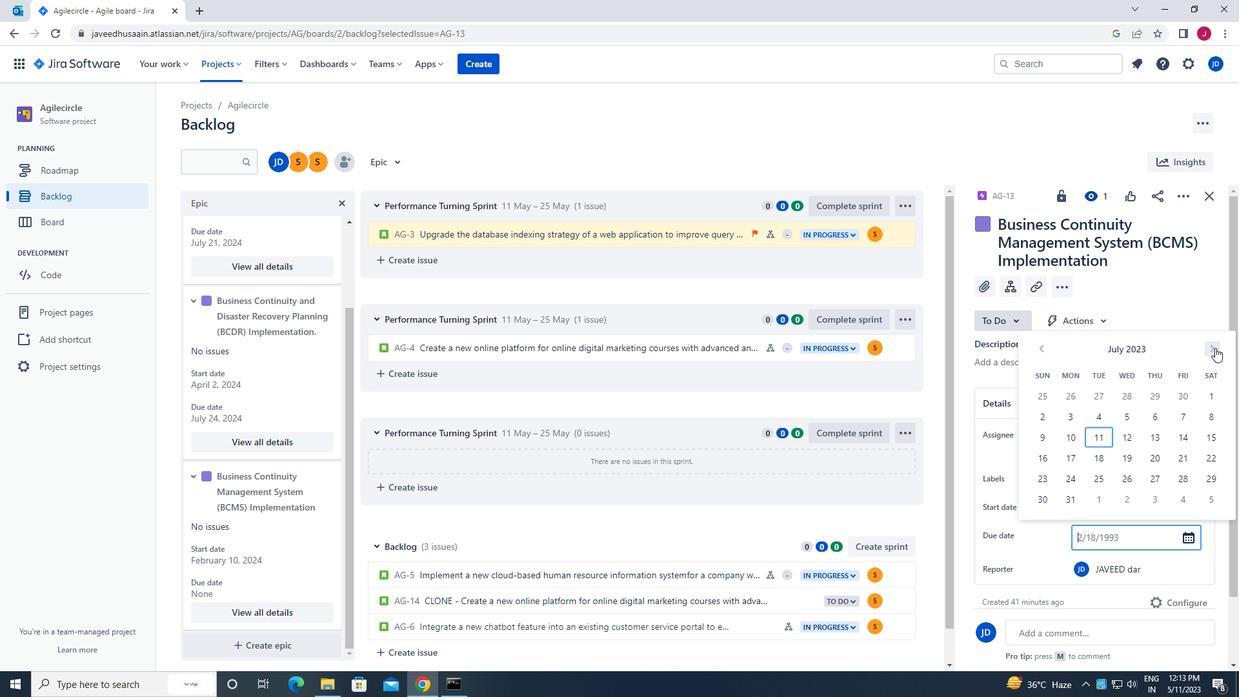 
Action: Mouse pressed left at (1215, 347)
Screenshot: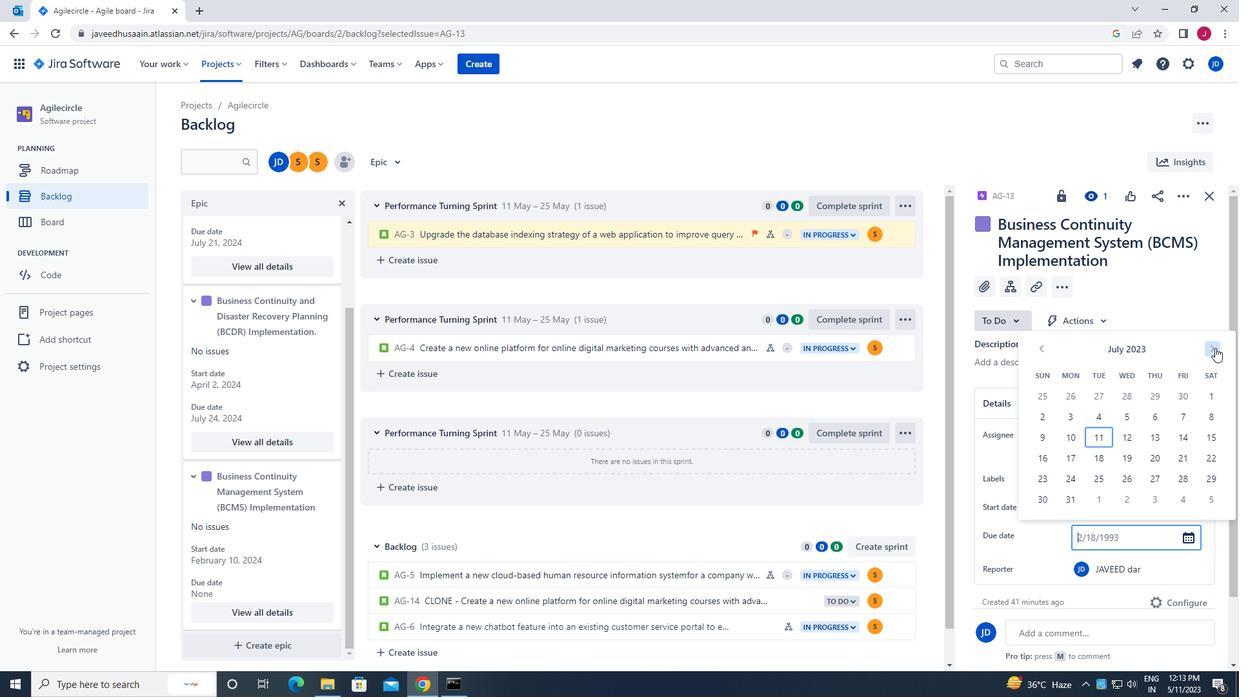 
Action: Mouse pressed left at (1215, 347)
Screenshot: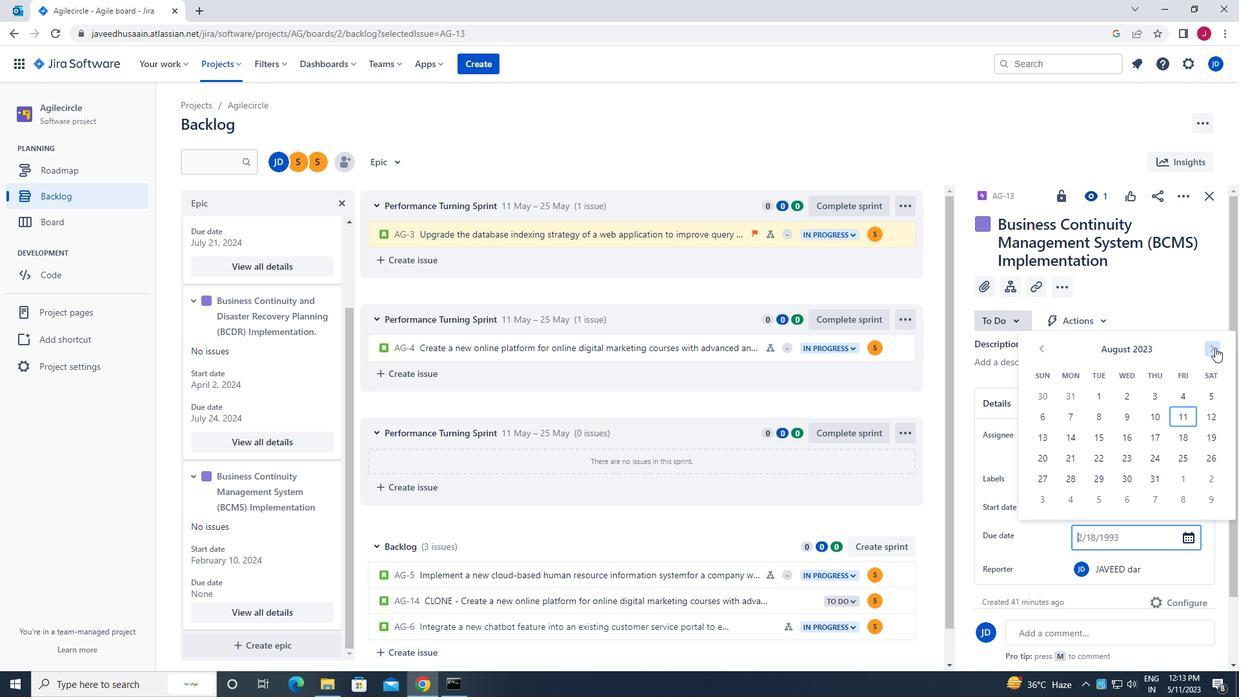 
Action: Mouse pressed left at (1215, 347)
Screenshot: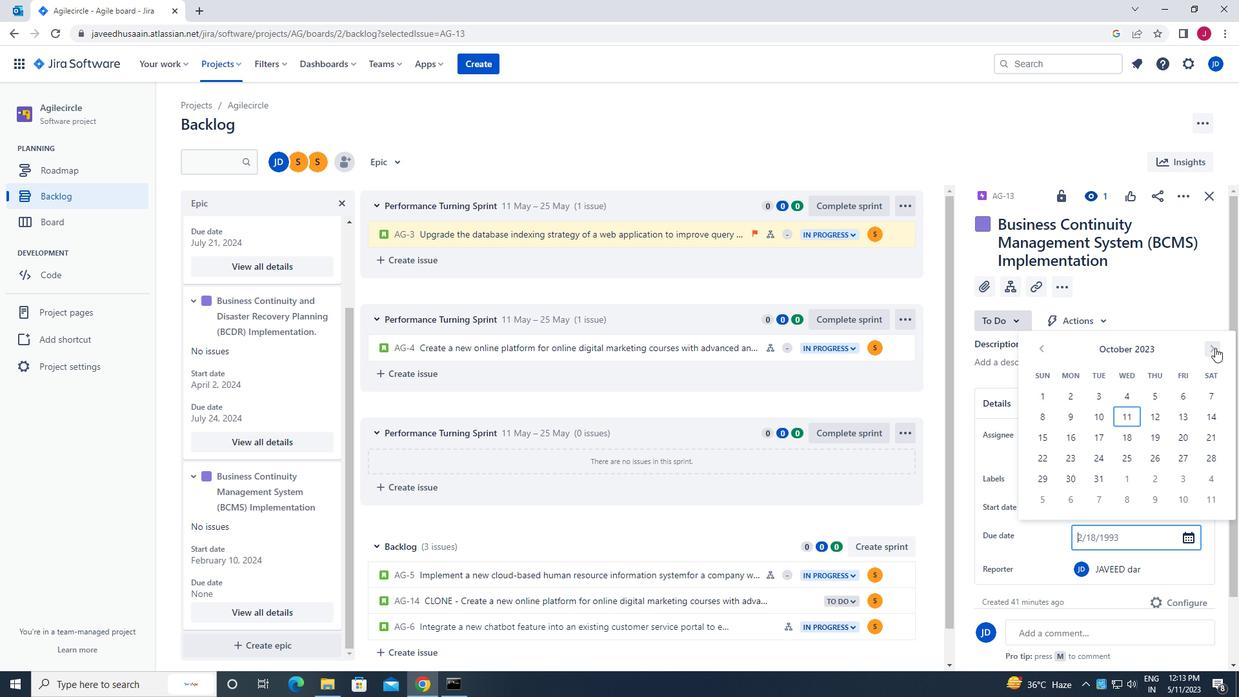
Action: Mouse pressed left at (1215, 347)
Screenshot: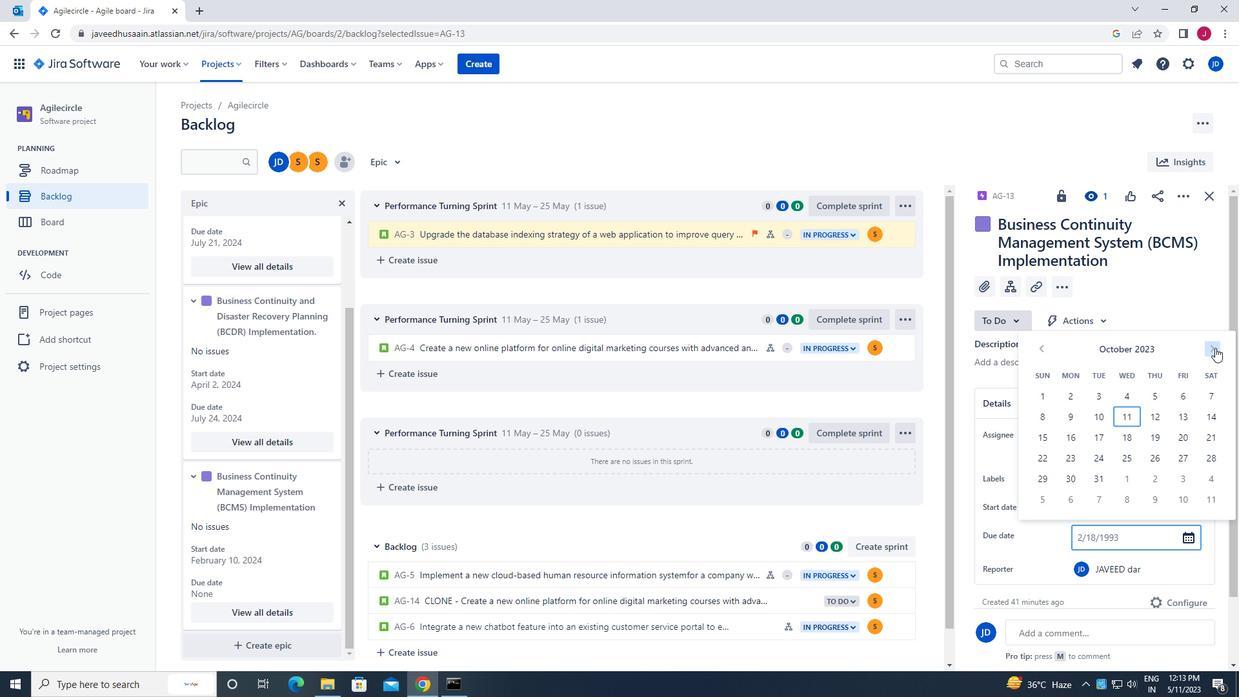 
Action: Mouse pressed left at (1215, 347)
Screenshot: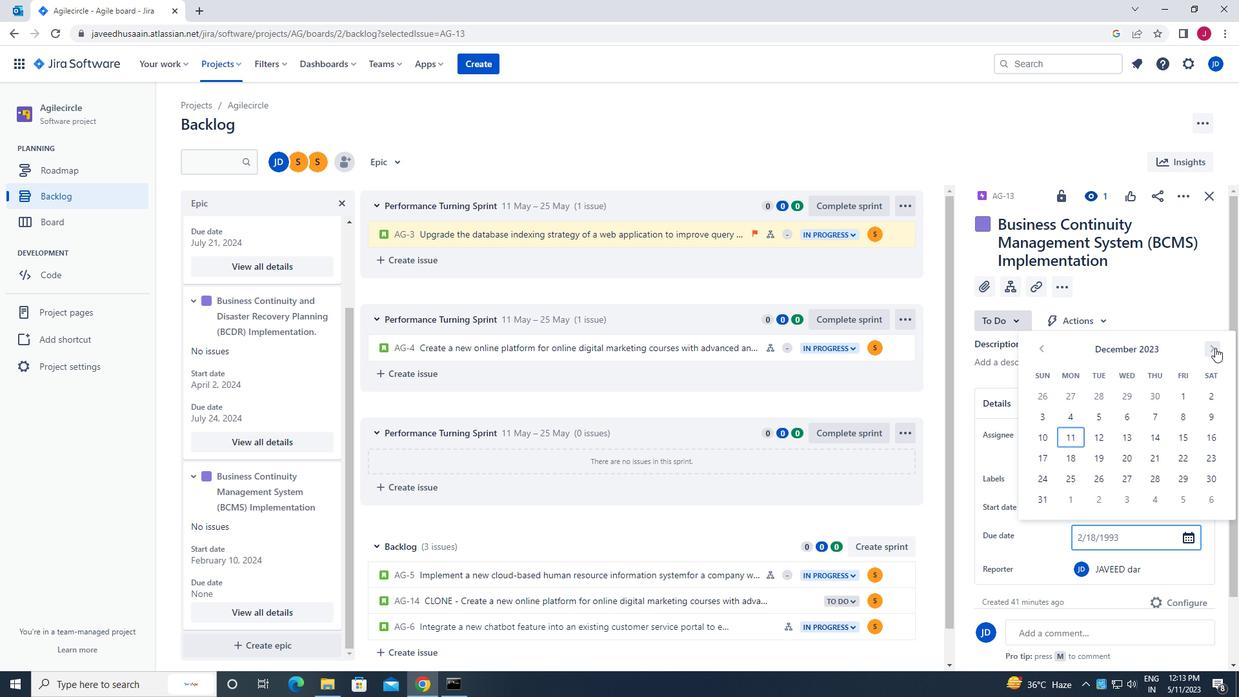 
Action: Mouse pressed left at (1215, 347)
Screenshot: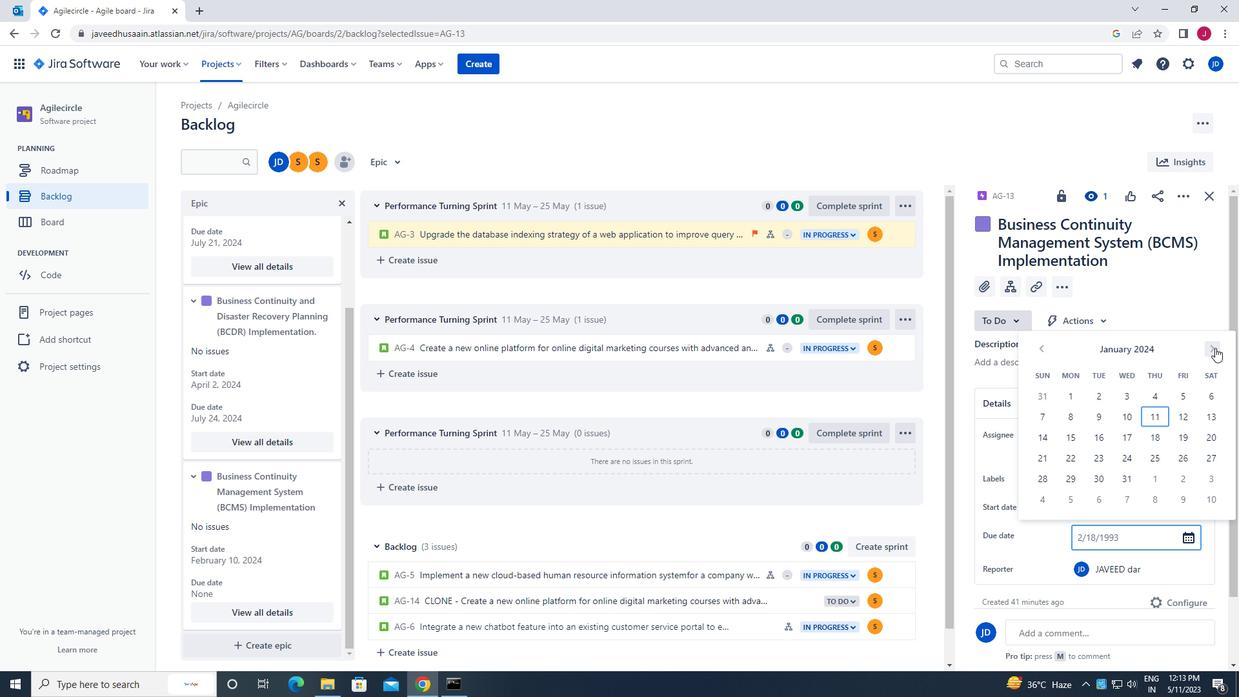 
Action: Mouse pressed left at (1215, 347)
Screenshot: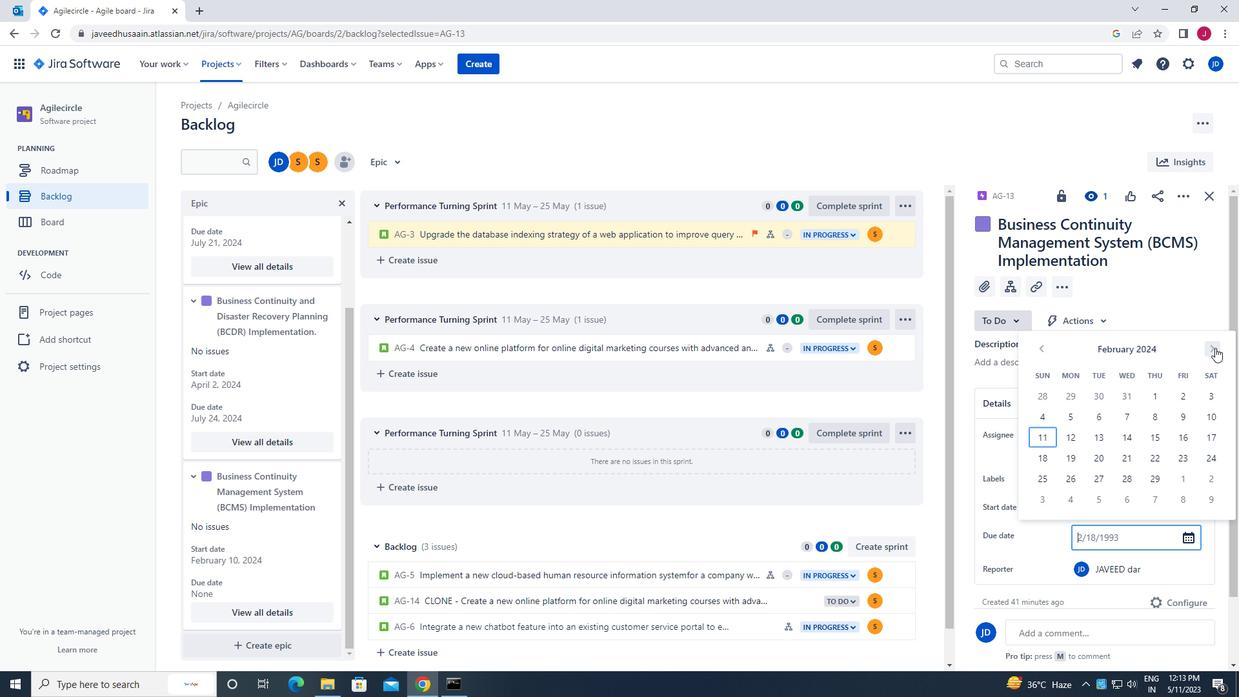 
Action: Mouse pressed left at (1215, 347)
Screenshot: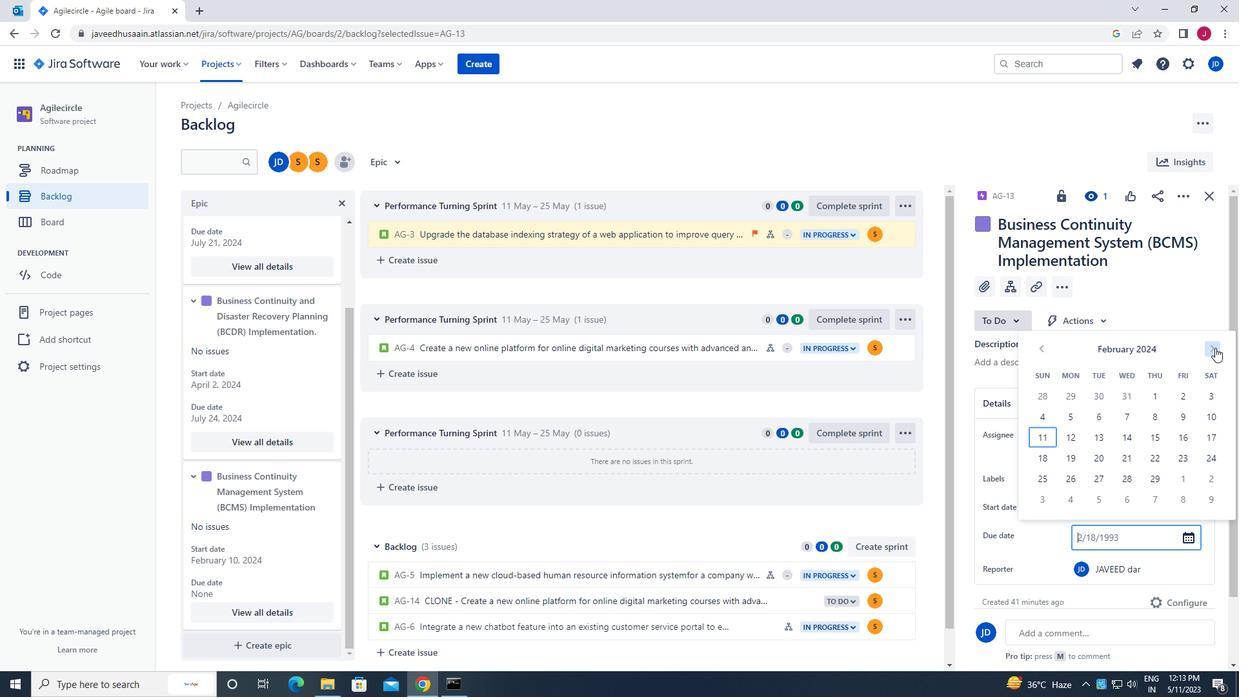 
Action: Mouse pressed left at (1215, 347)
Screenshot: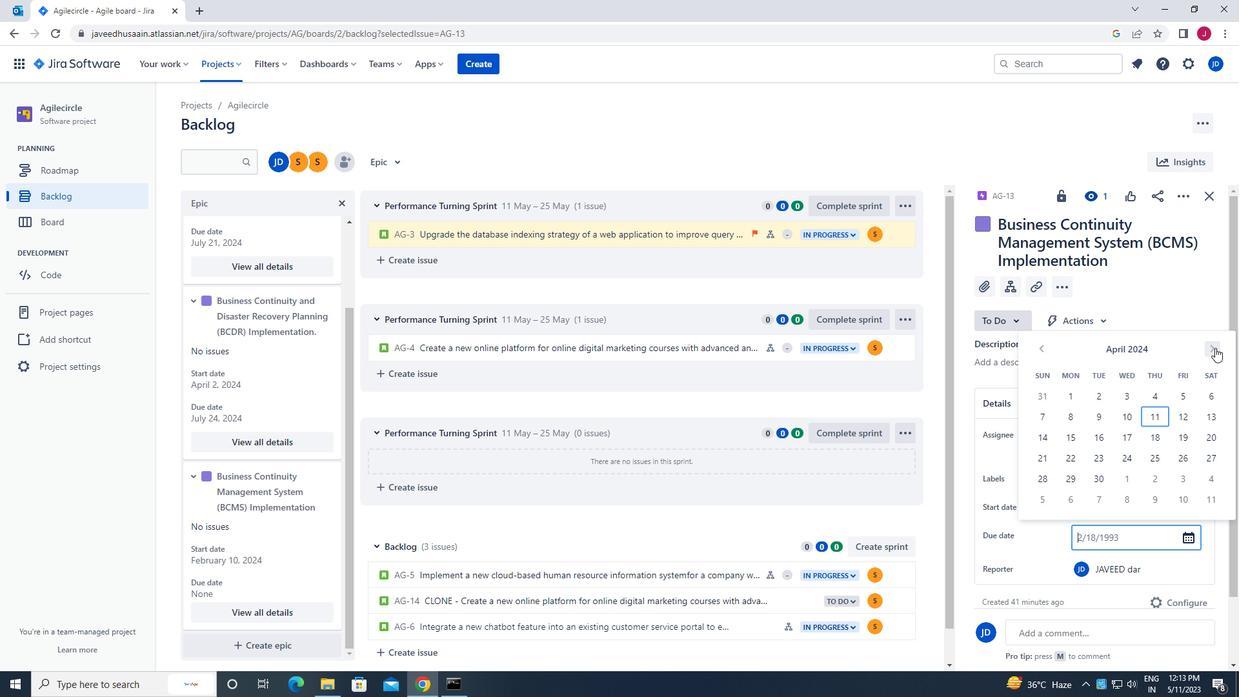 
Action: Mouse pressed left at (1215, 347)
Screenshot: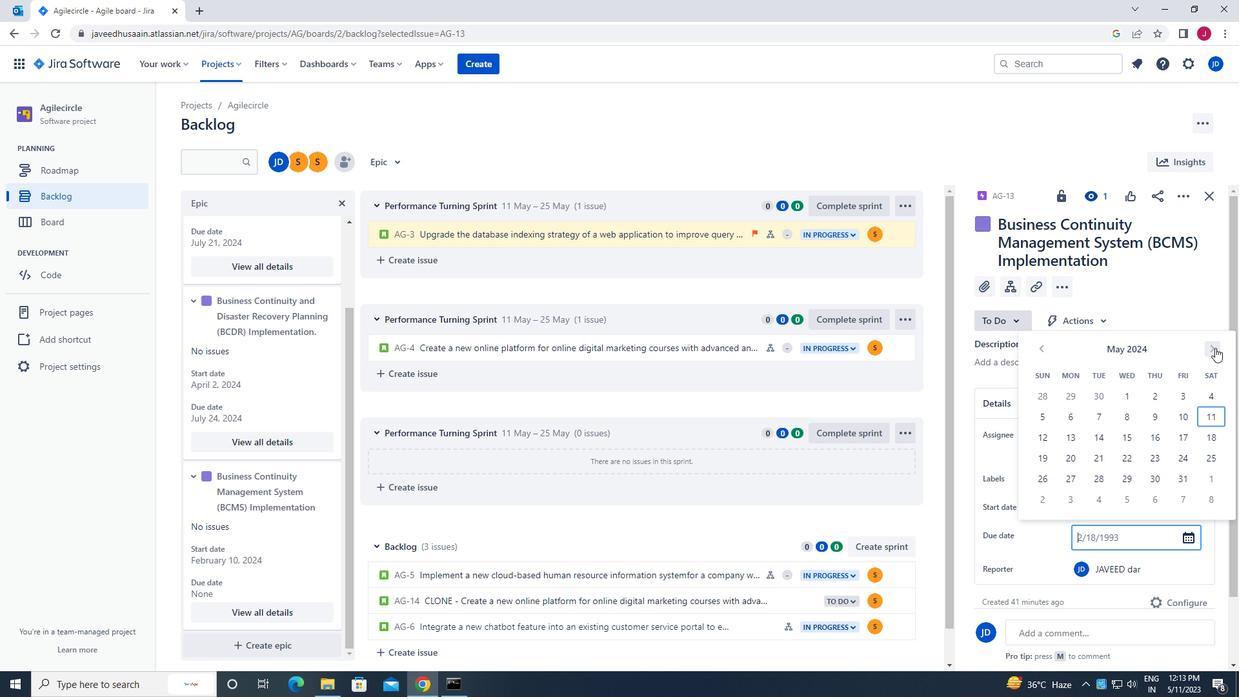 
Action: Mouse pressed left at (1215, 347)
Screenshot: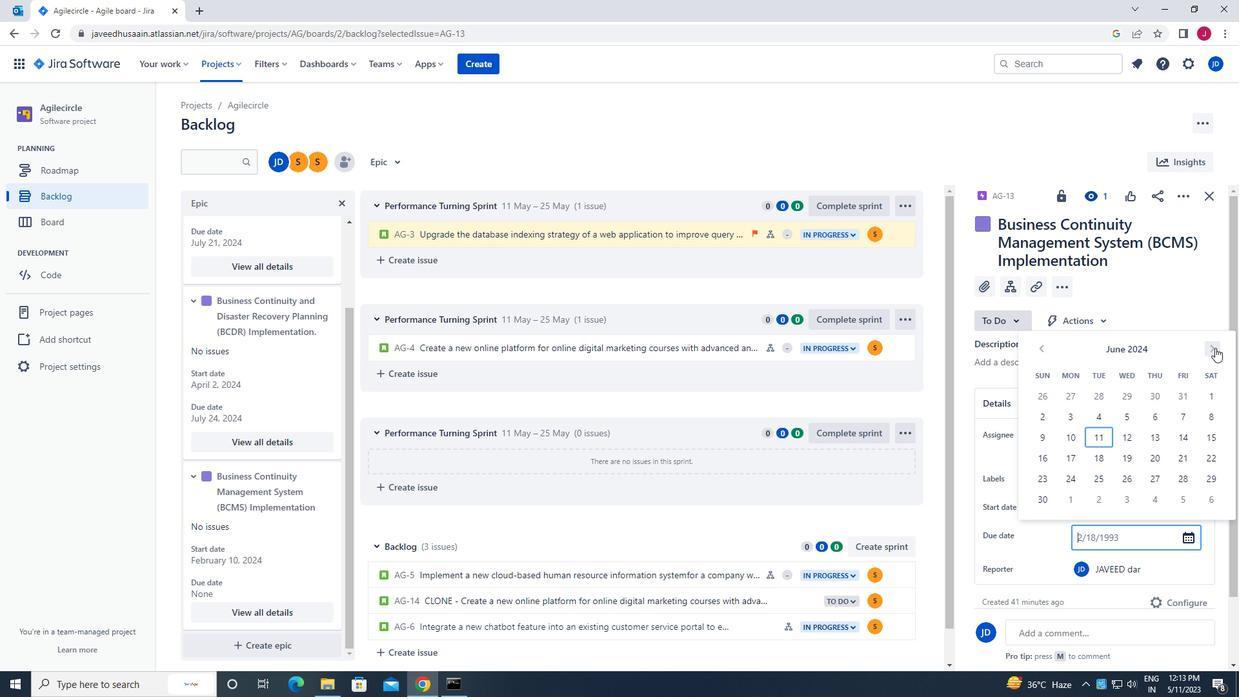 
Action: Mouse pressed left at (1215, 347)
Screenshot: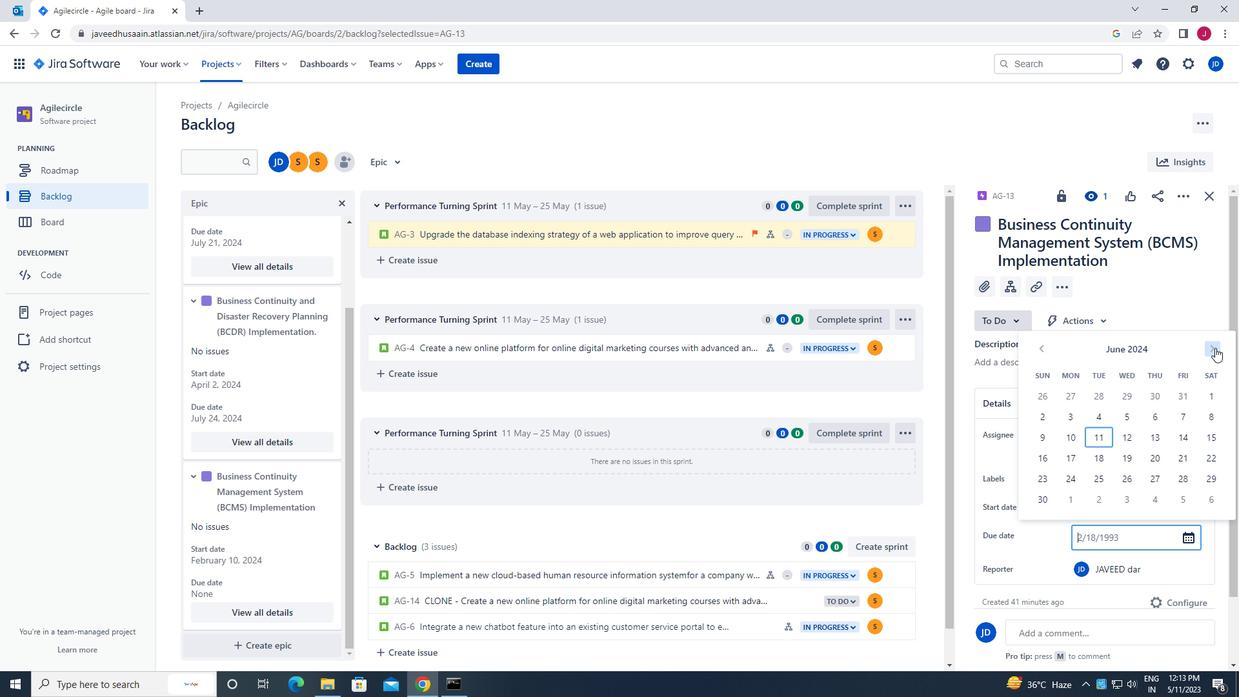 
Action: Mouse pressed left at (1215, 347)
Screenshot: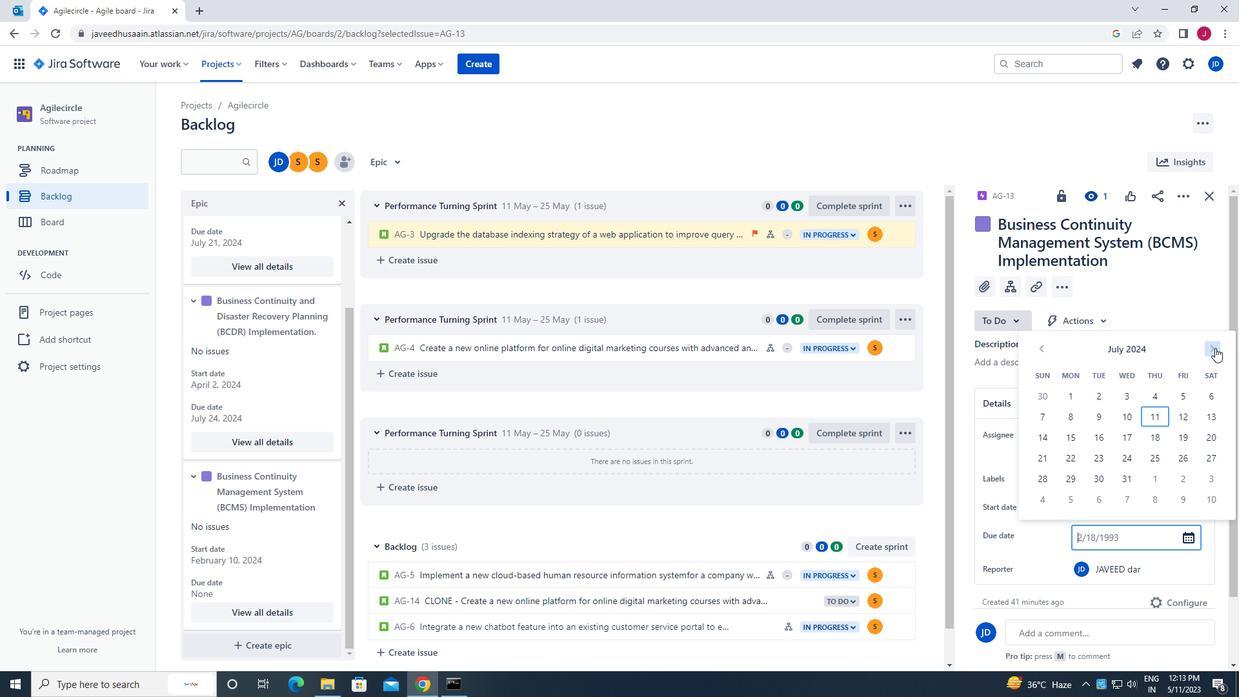 
Action: Mouse pressed left at (1215, 347)
Screenshot: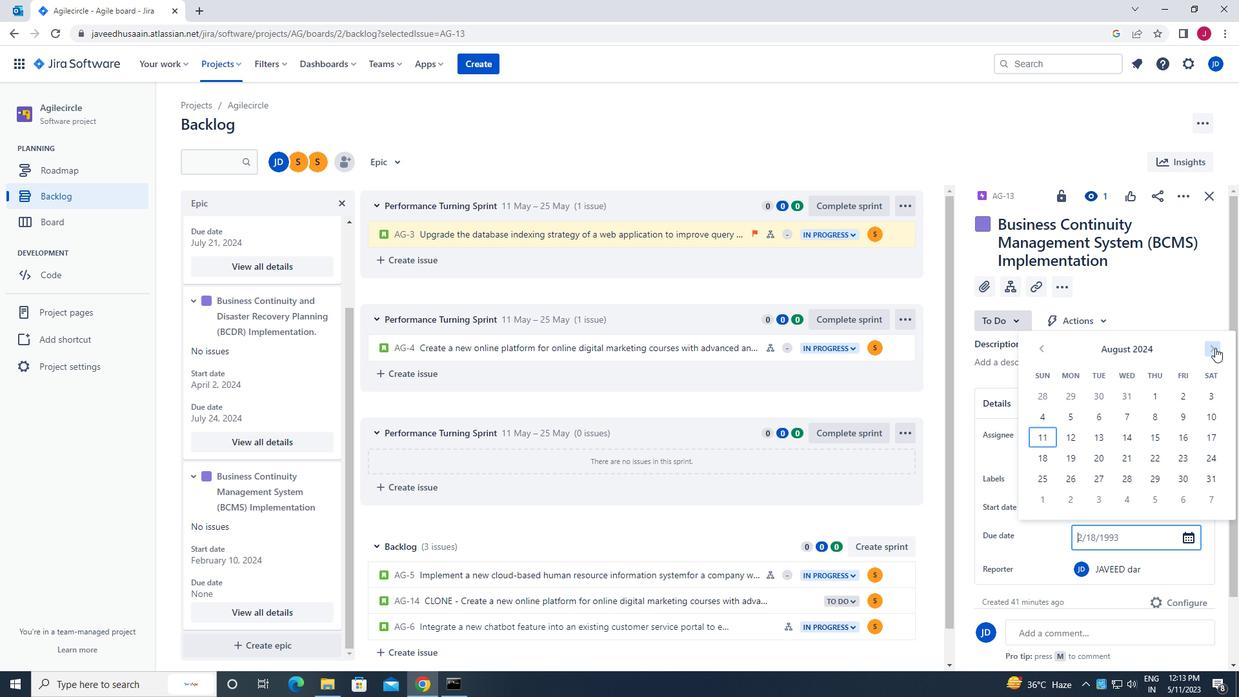 
Action: Mouse pressed left at (1215, 347)
Screenshot: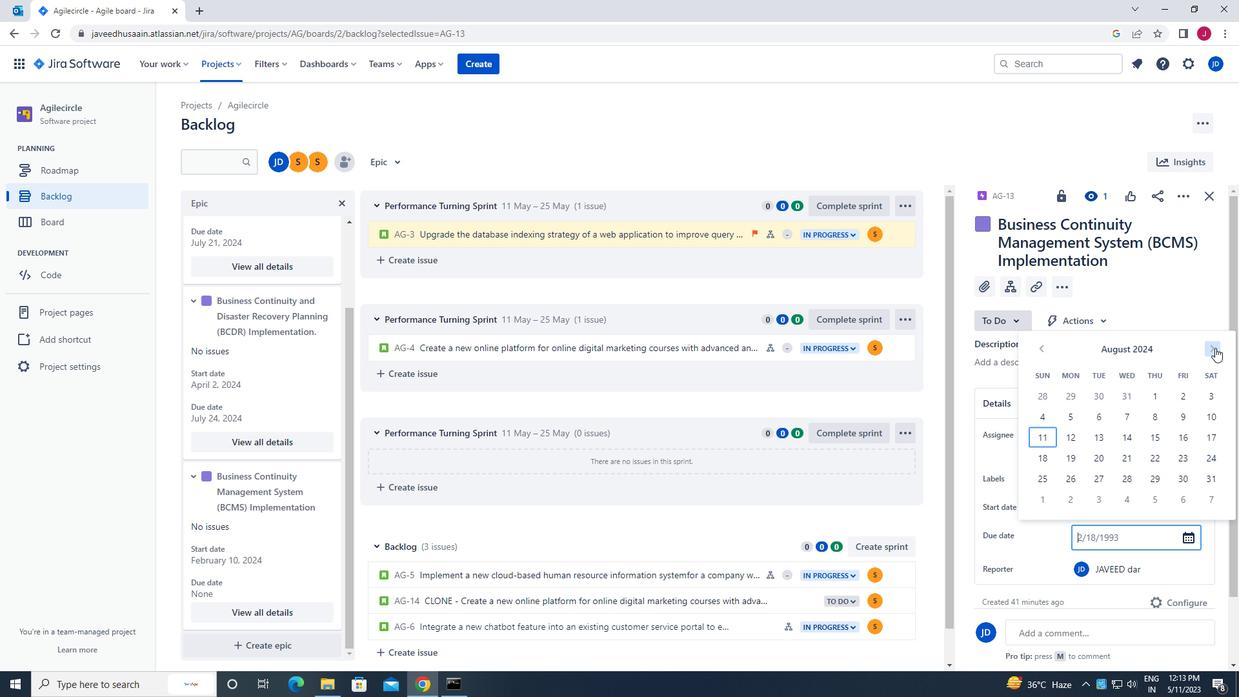 
Action: Mouse pressed left at (1215, 347)
Screenshot: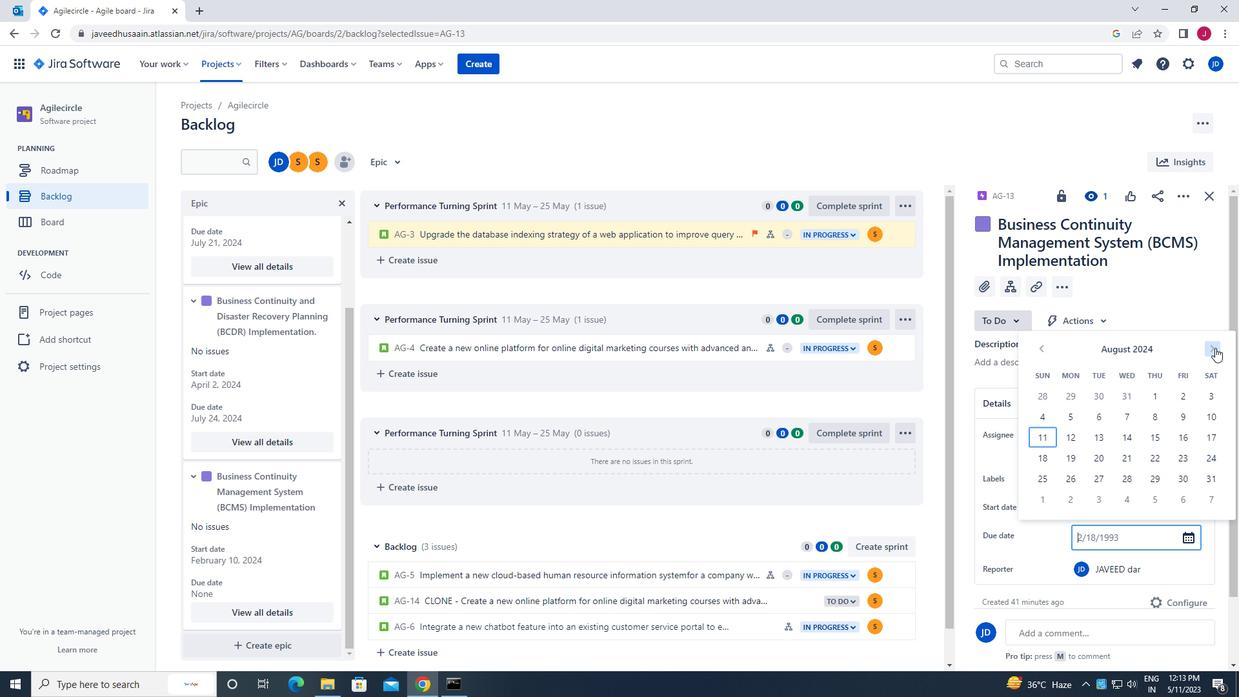 
Action: Mouse pressed left at (1215, 347)
Screenshot: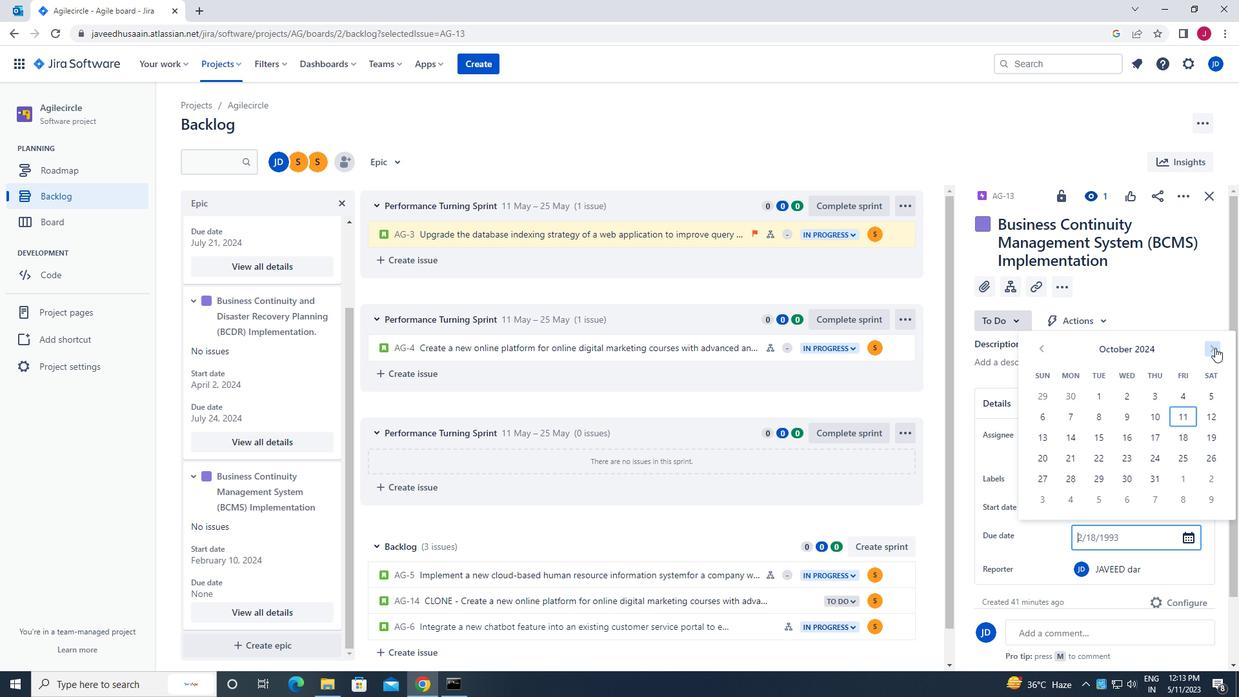
Action: Mouse pressed left at (1215, 347)
Screenshot: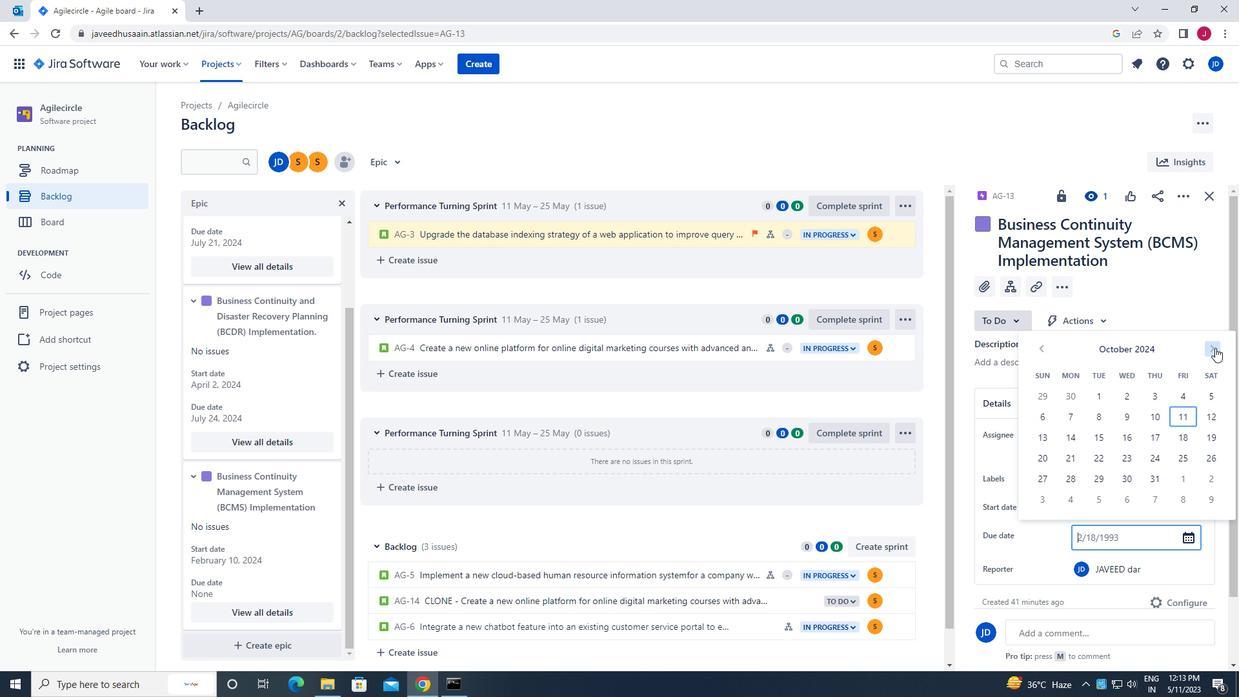 
Action: Mouse pressed left at (1215, 347)
Screenshot: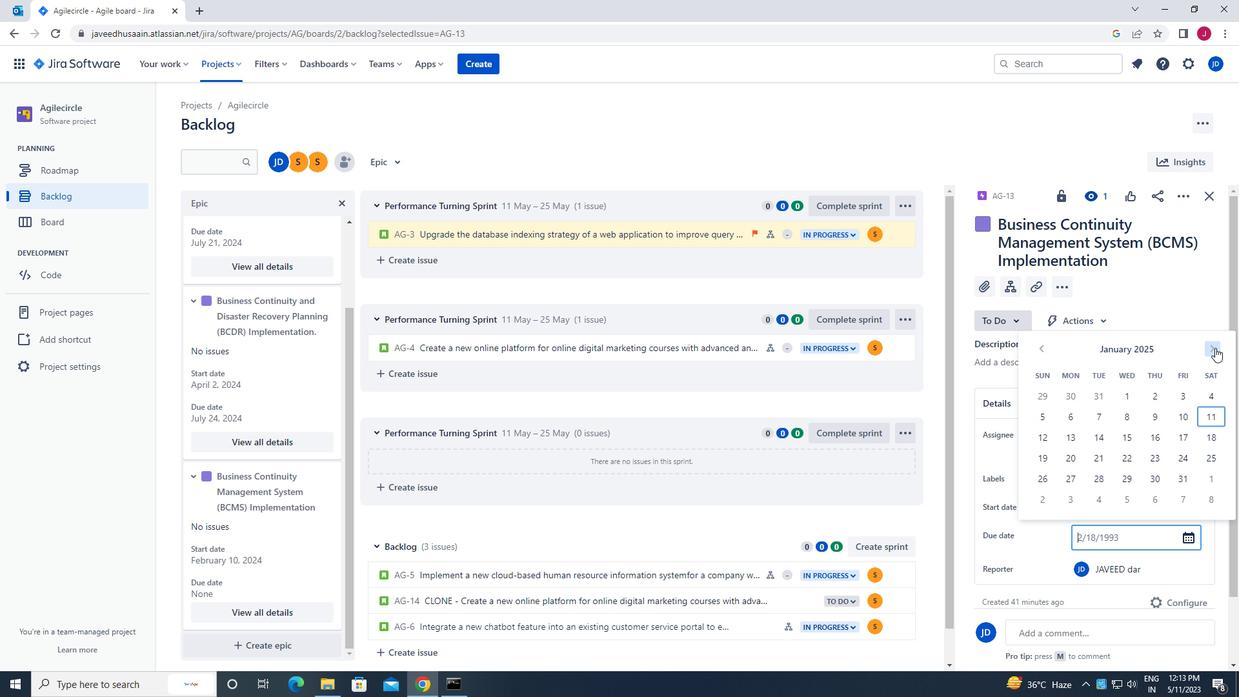 
Action: Mouse pressed left at (1215, 347)
Screenshot: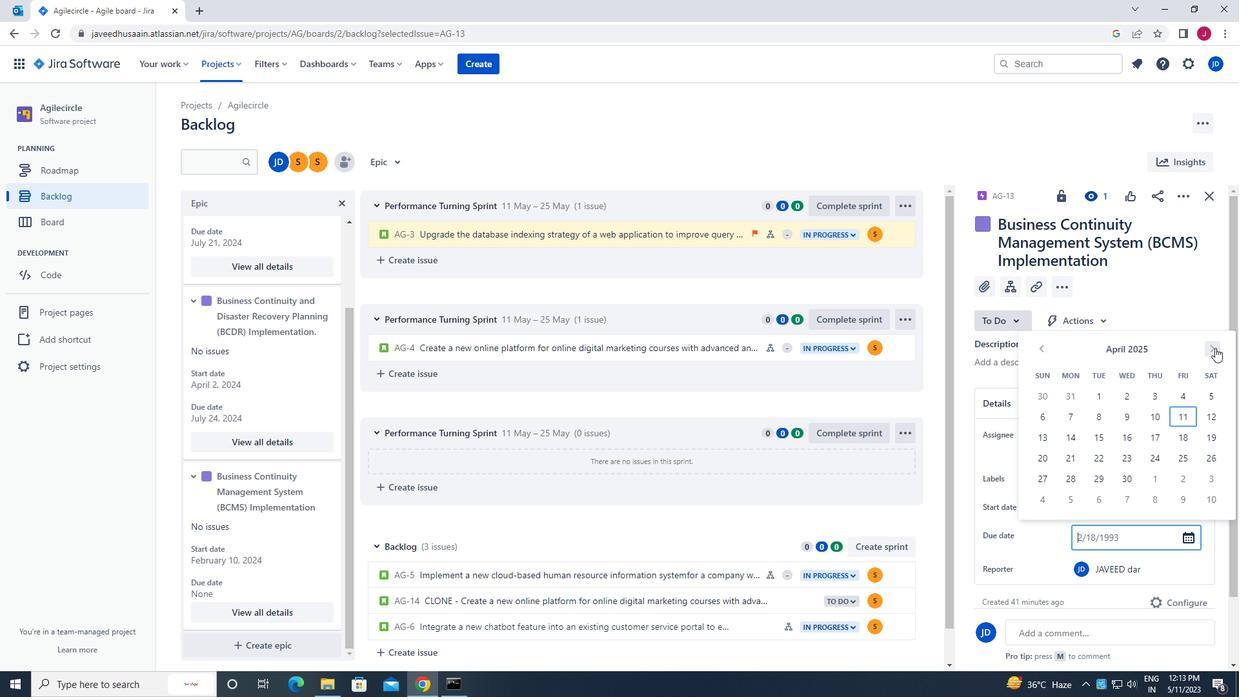 
Action: Mouse pressed left at (1215, 347)
Screenshot: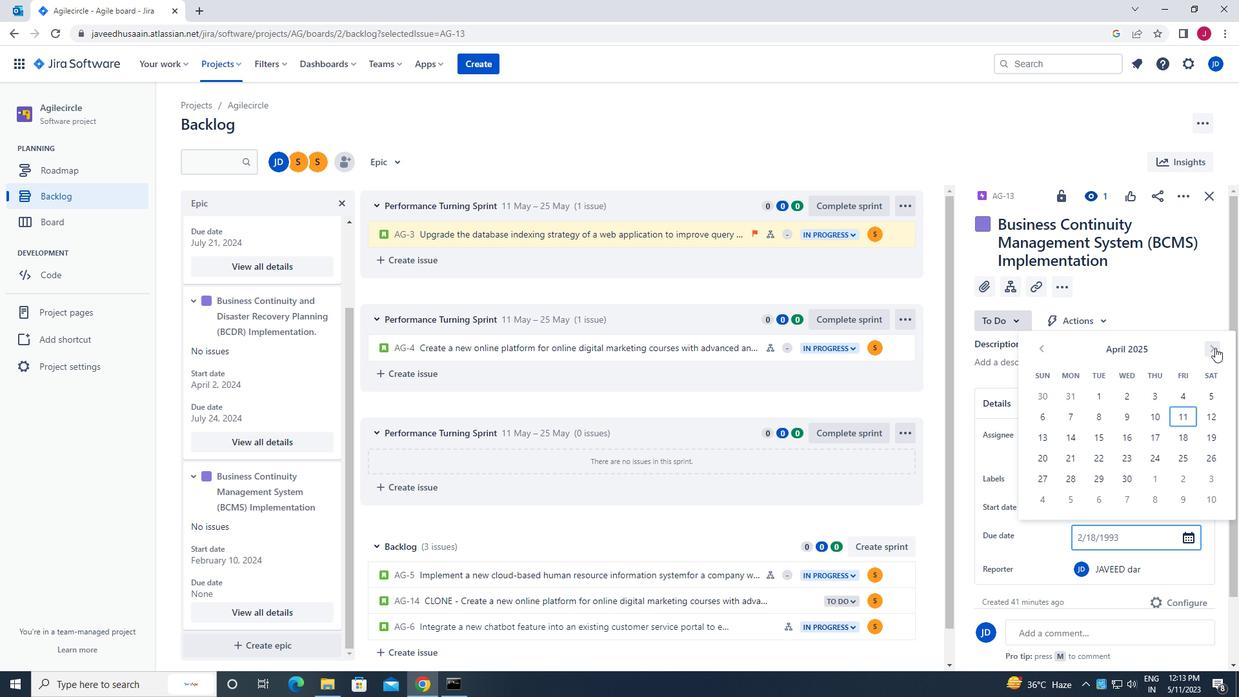 
Action: Mouse pressed left at (1215, 347)
Screenshot: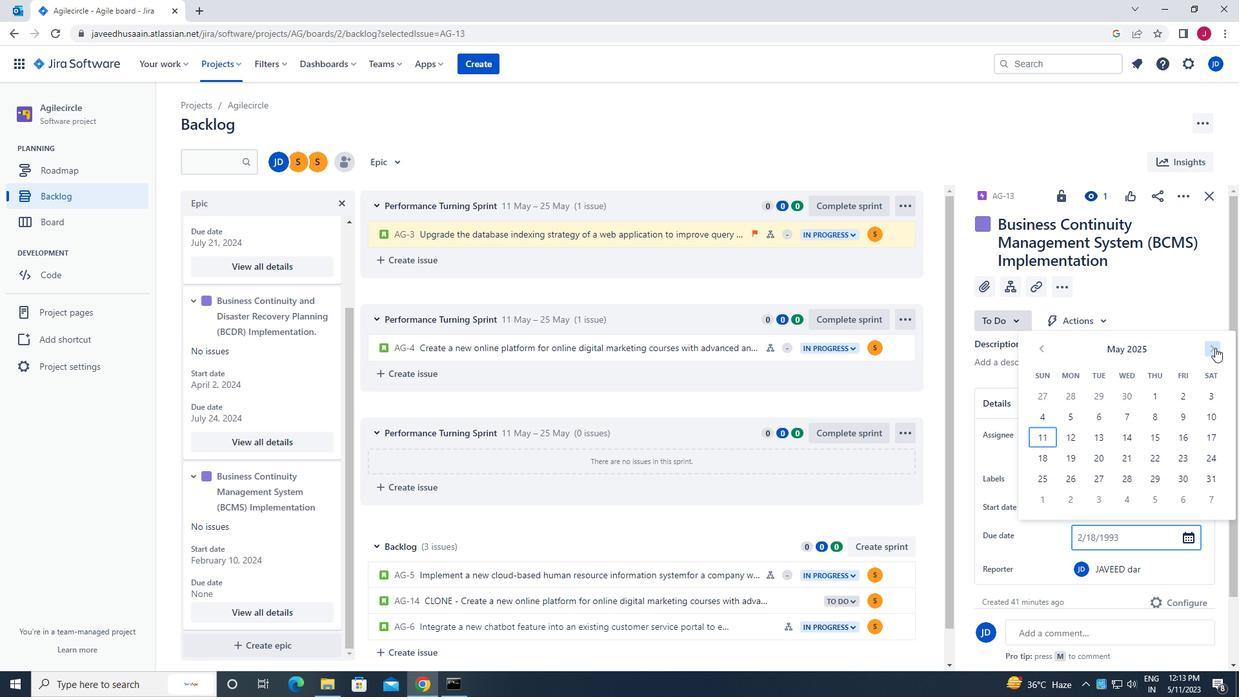 
Action: Mouse pressed left at (1215, 347)
Screenshot: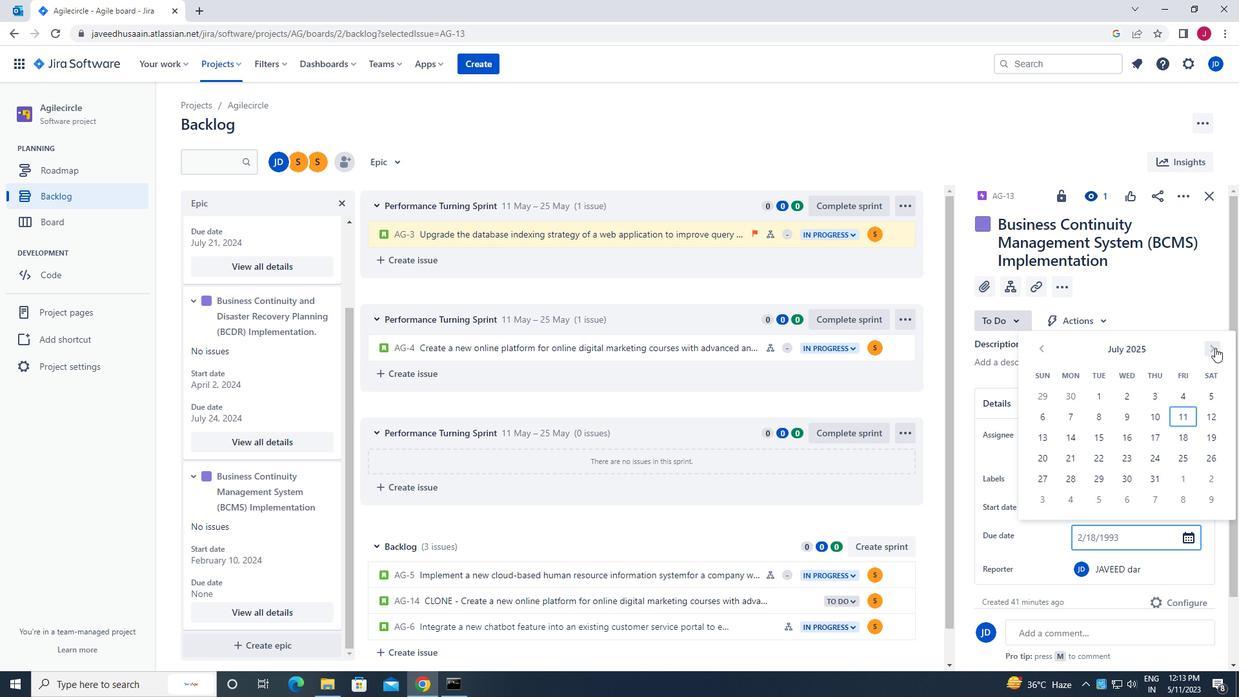 
Action: Mouse pressed left at (1215, 347)
Screenshot: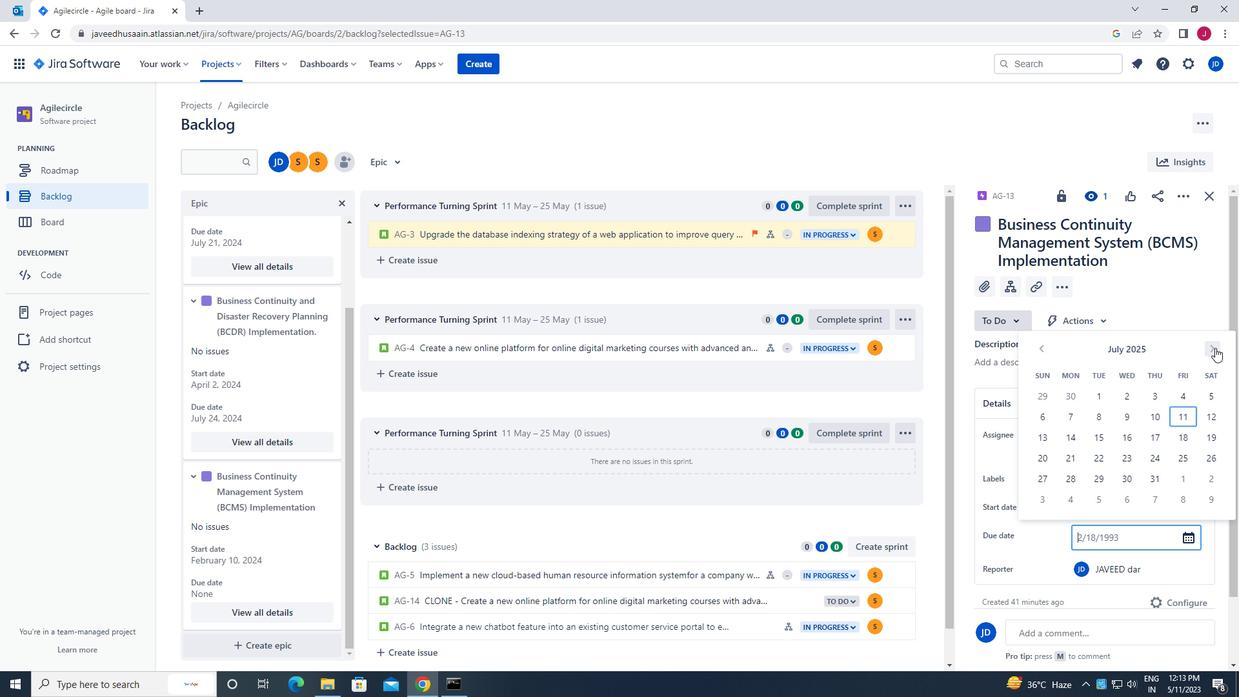 
Action: Mouse pressed left at (1215, 347)
Screenshot: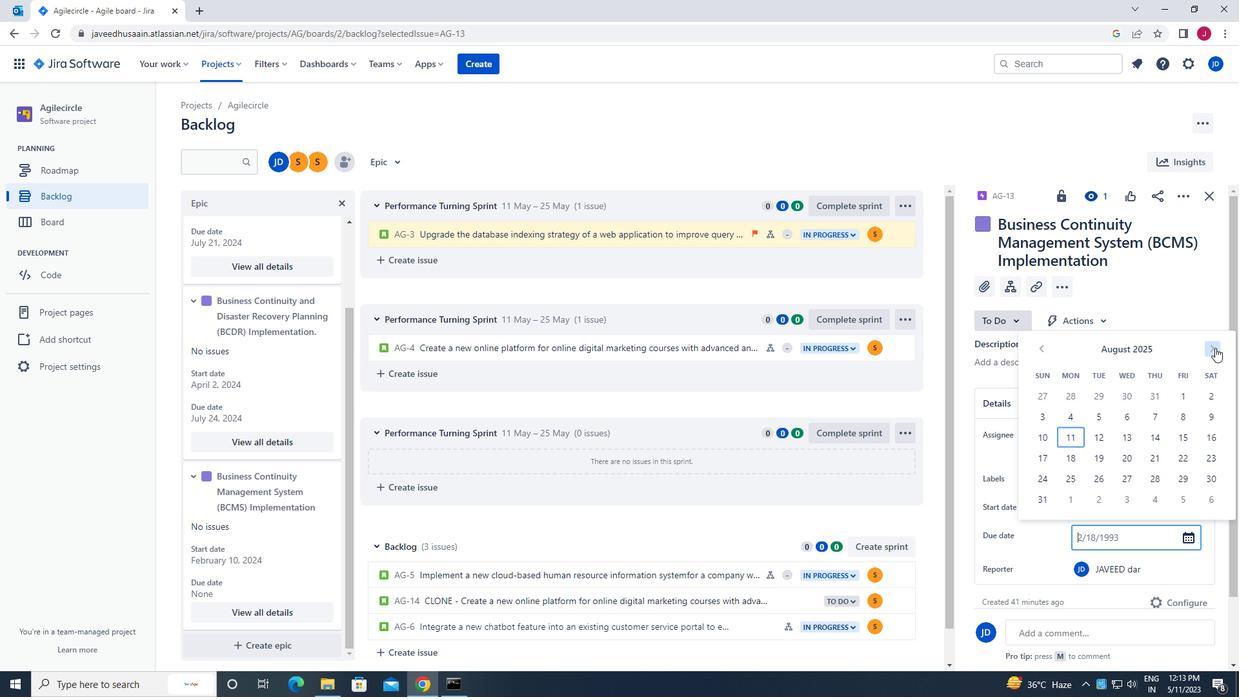 
Action: Mouse pressed left at (1215, 347)
Screenshot: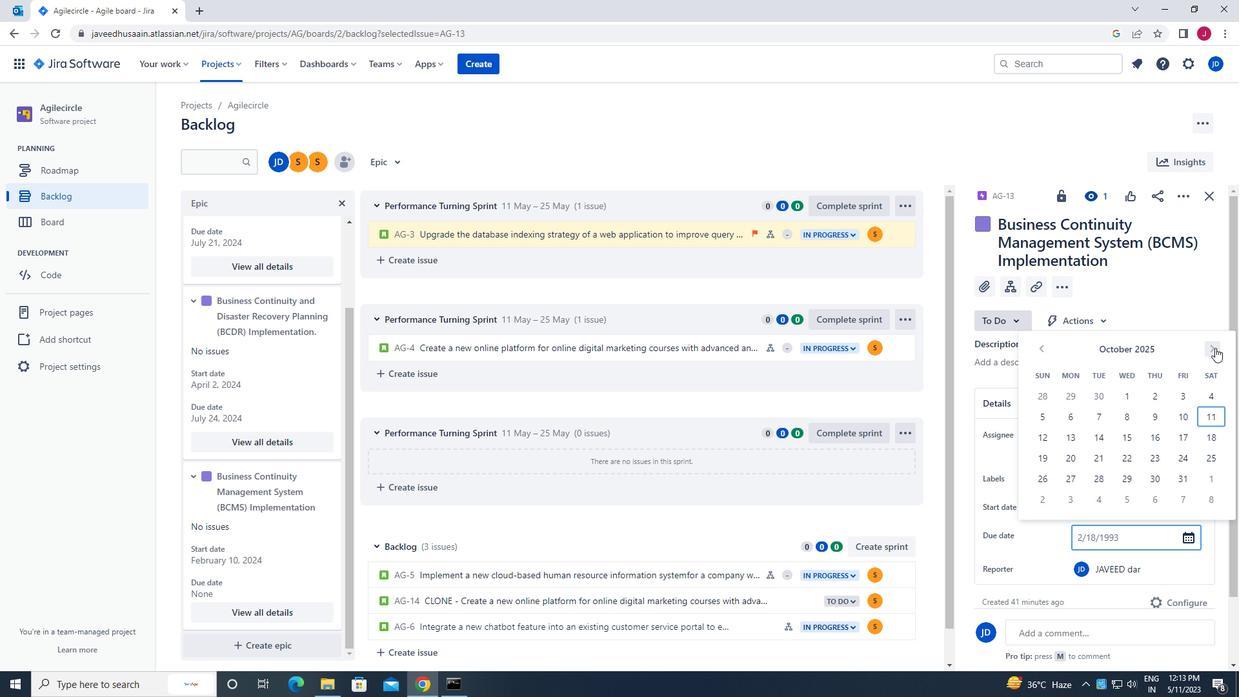 
Action: Mouse pressed left at (1215, 347)
Screenshot: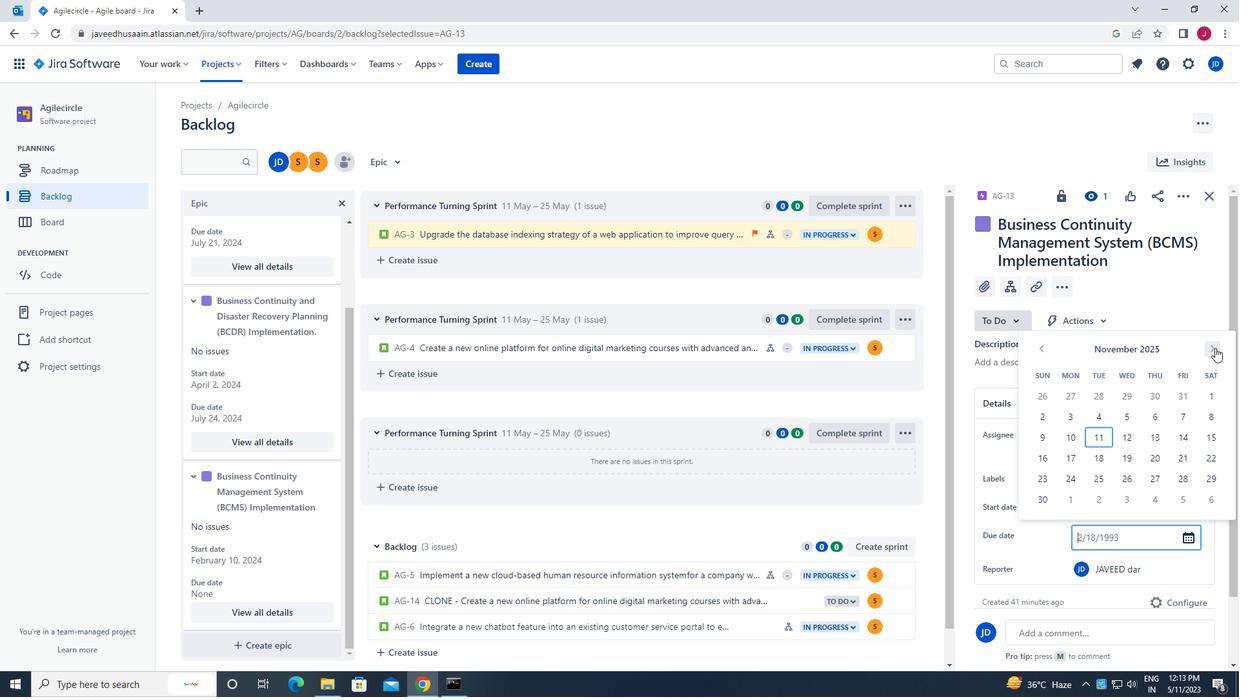 
Action: Mouse moved to (1156, 437)
Screenshot: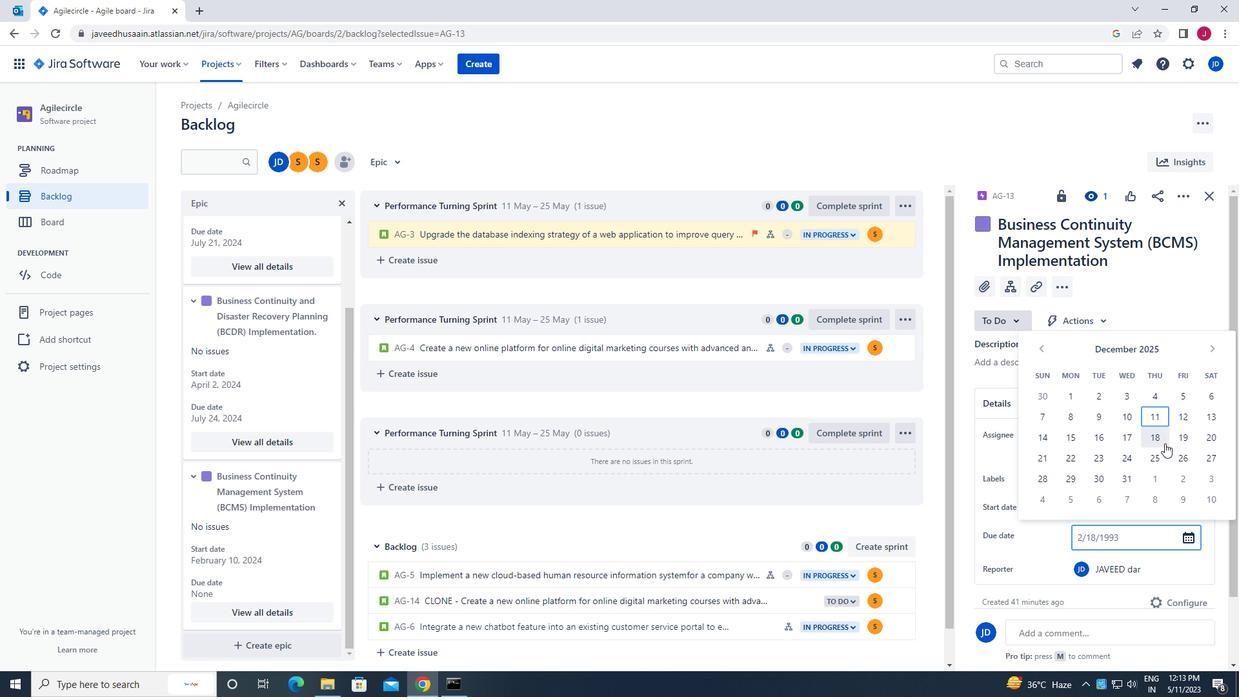 
Action: Mouse pressed left at (1156, 437)
Screenshot: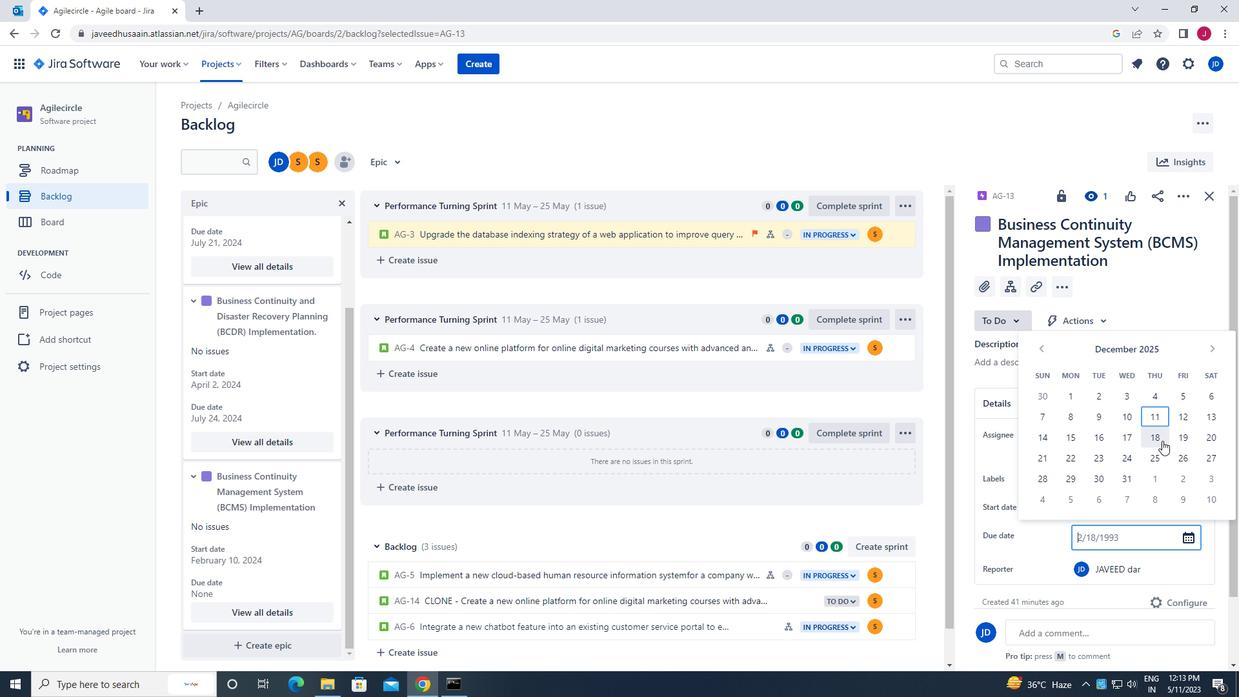 
Action: Mouse moved to (1156, 437)
Screenshot: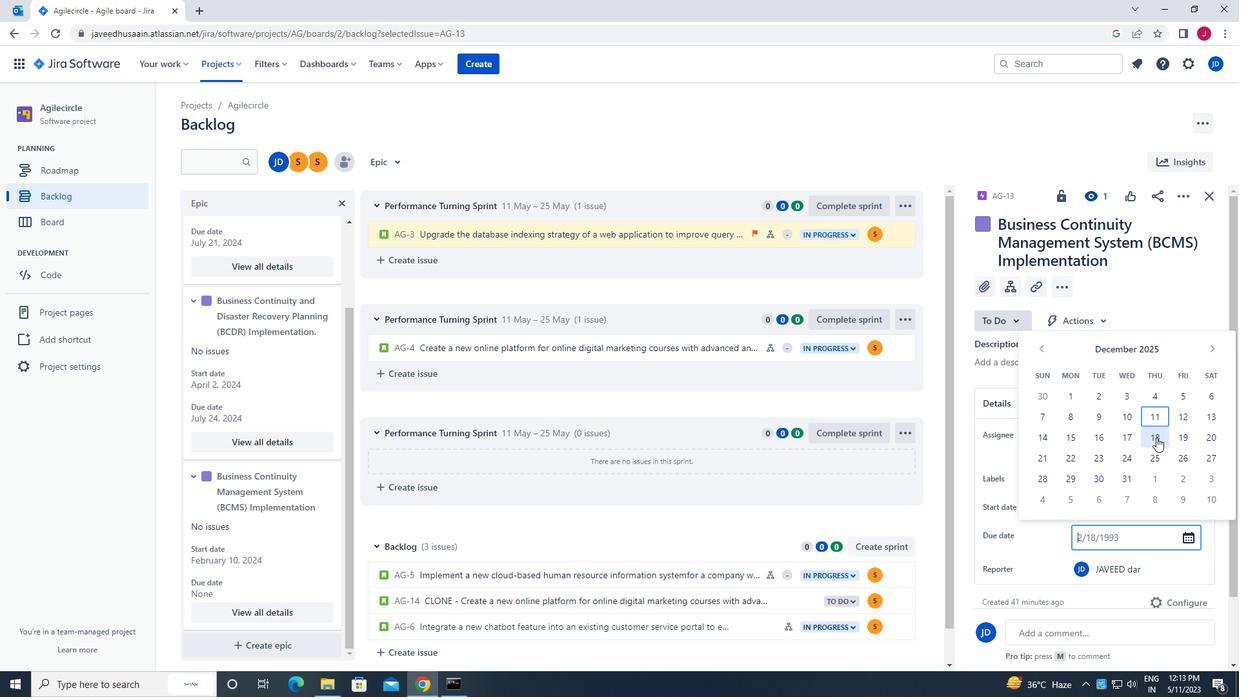 
Action: Key pressed <Key.enter>
Screenshot: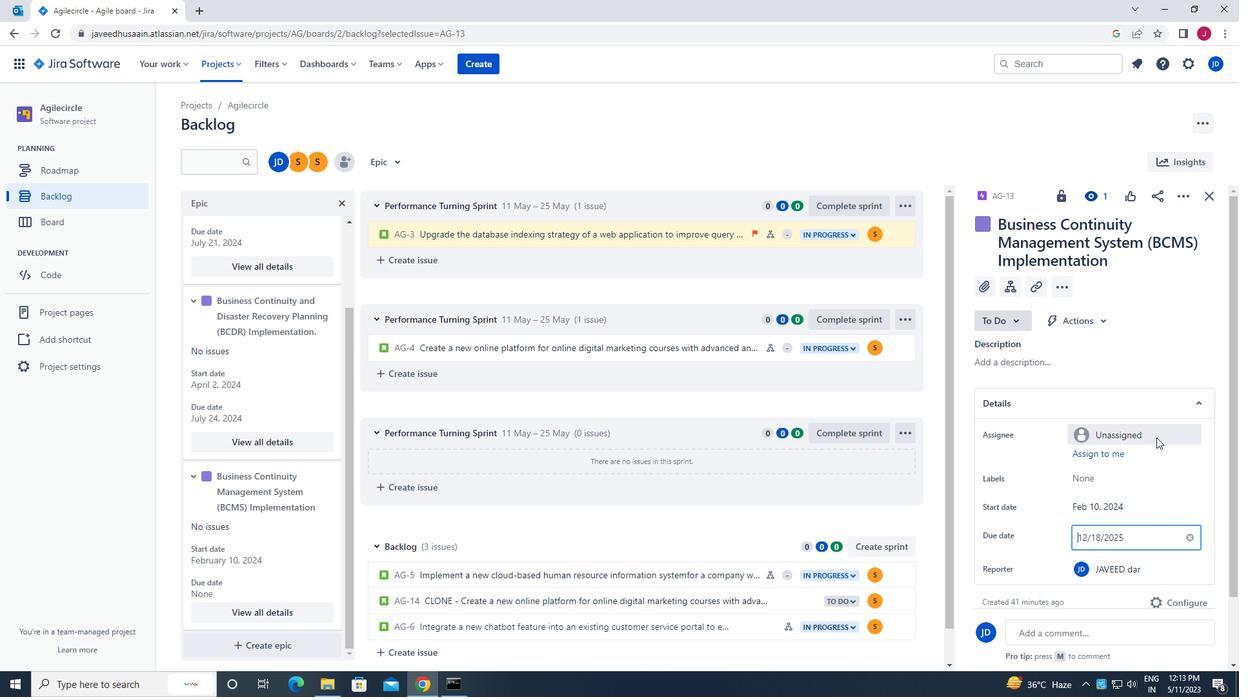 
Action: Mouse moved to (1213, 198)
Screenshot: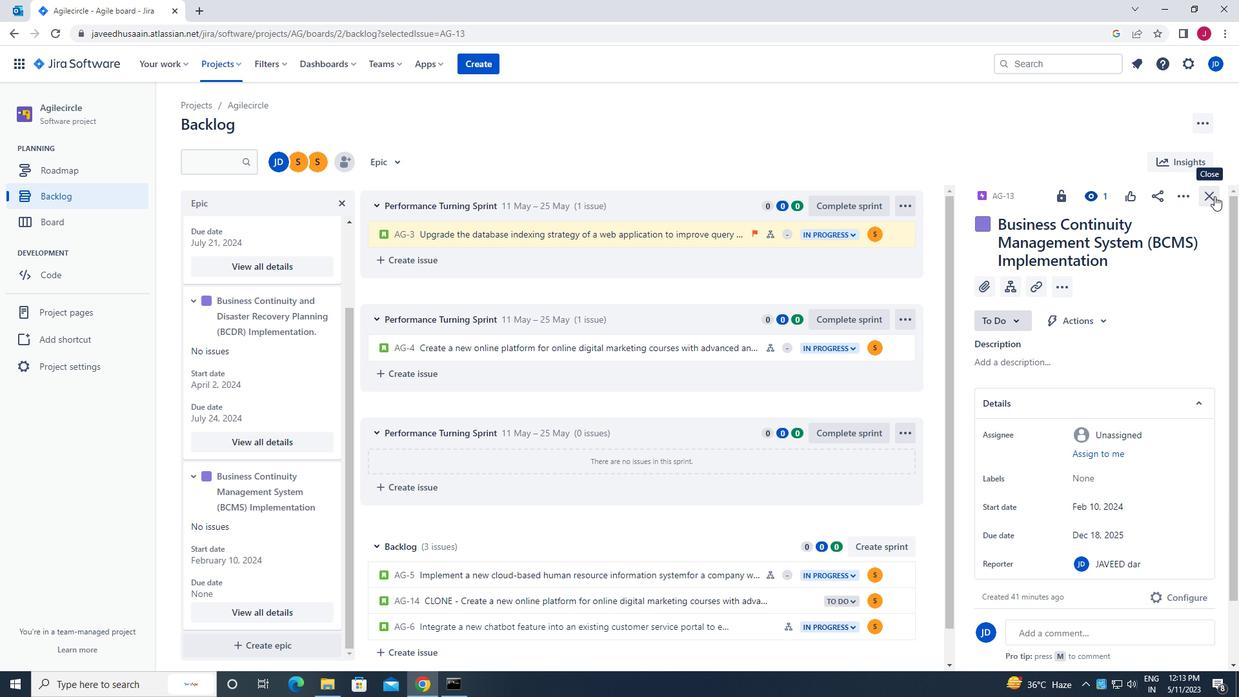 
Action: Mouse pressed left at (1213, 198)
Screenshot: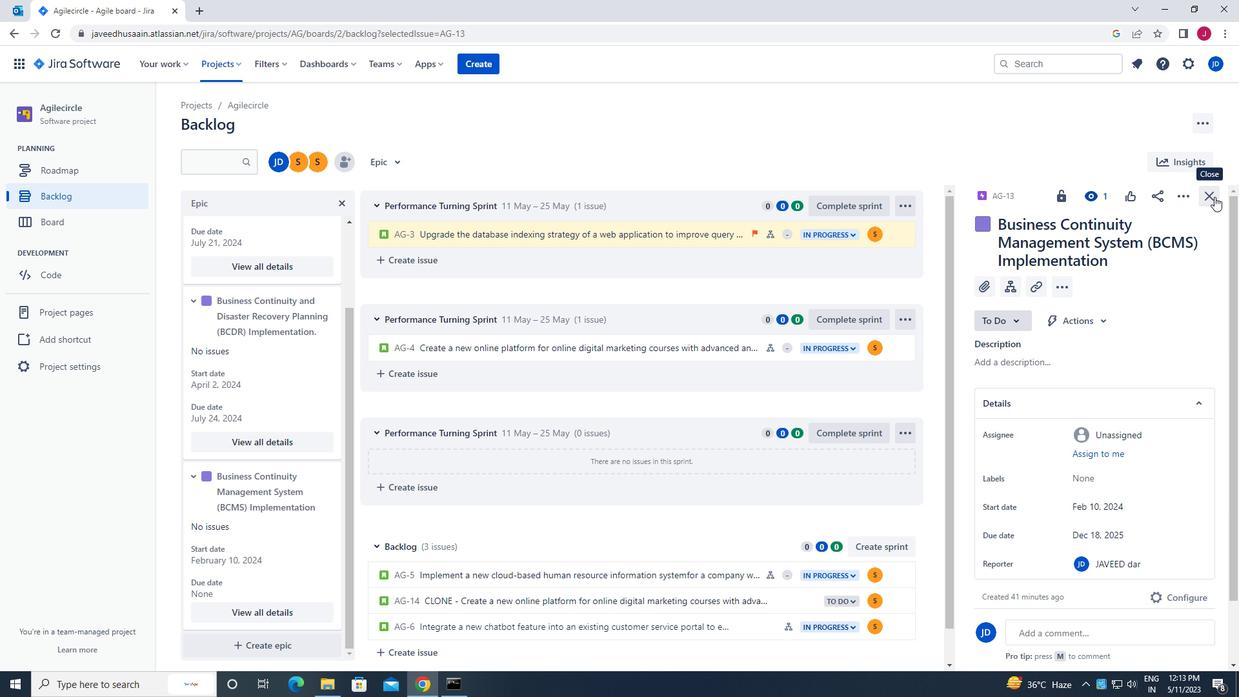 
Action: Mouse moved to (1212, 201)
Screenshot: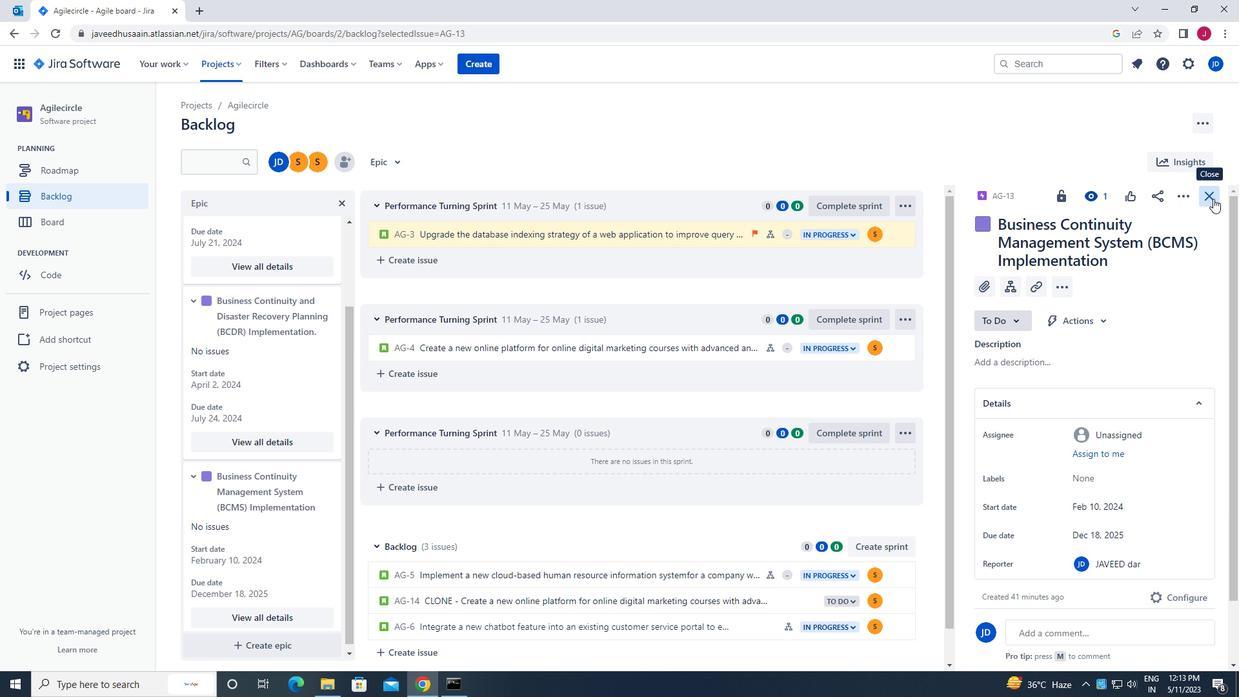 
